 Task: Look for space in Mafinga, Tanzania from 6th September, 2023 to 15th September, 2023 for 6 adults in price range Rs.8000 to Rs.12000. Place can be entire place or private room with 6 bedrooms having 6 beds and 6 bathrooms. Property type can be house, flat, guest house. Amenities needed are: wifi, TV, free parkinig on premises, gym, breakfast. Booking option can be shelf check-in. Required host language is English.
Action: Mouse moved to (569, 114)
Screenshot: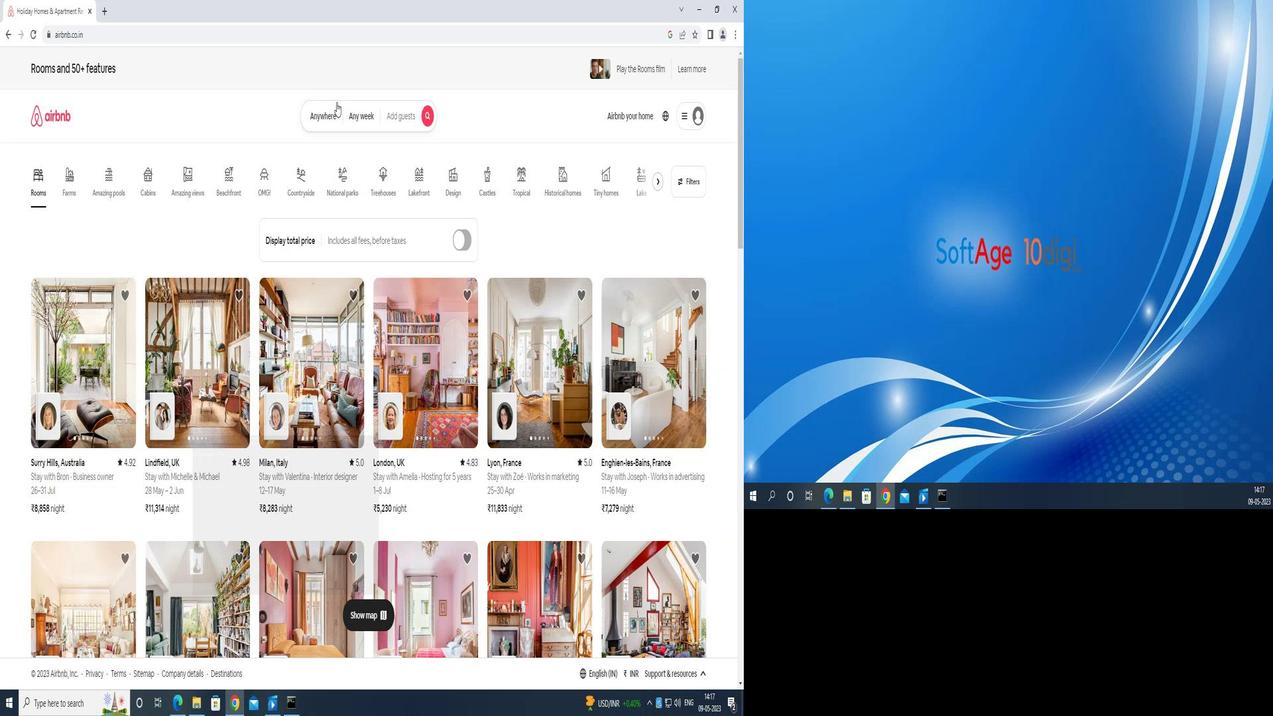 
Action: Mouse pressed left at (569, 114)
Screenshot: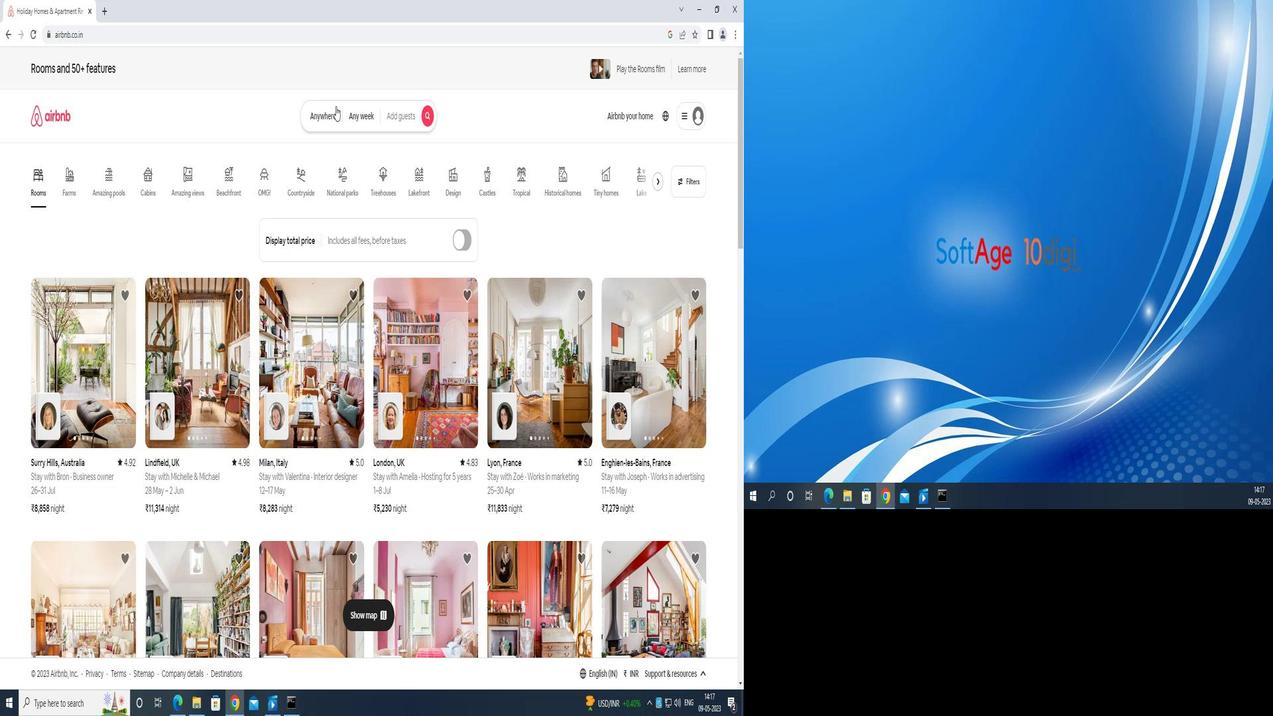 
Action: Mouse moved to (533, 160)
Screenshot: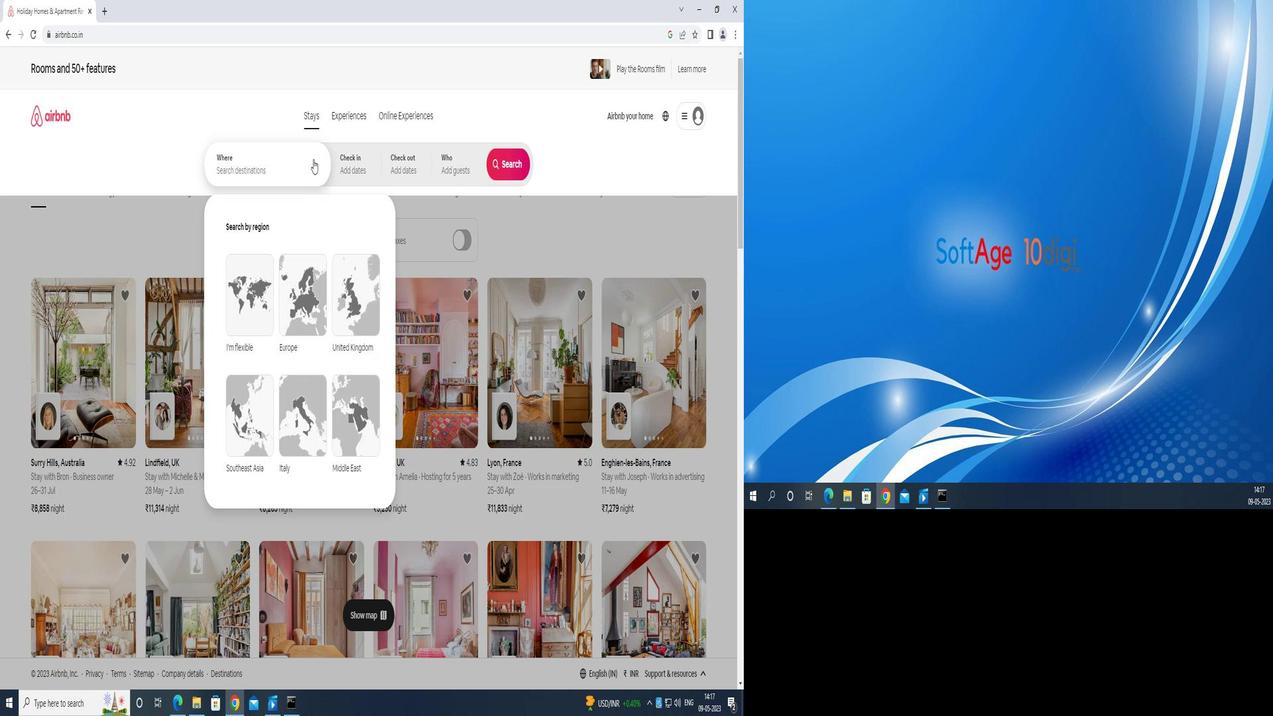 
Action: Mouse pressed left at (533, 160)
Screenshot: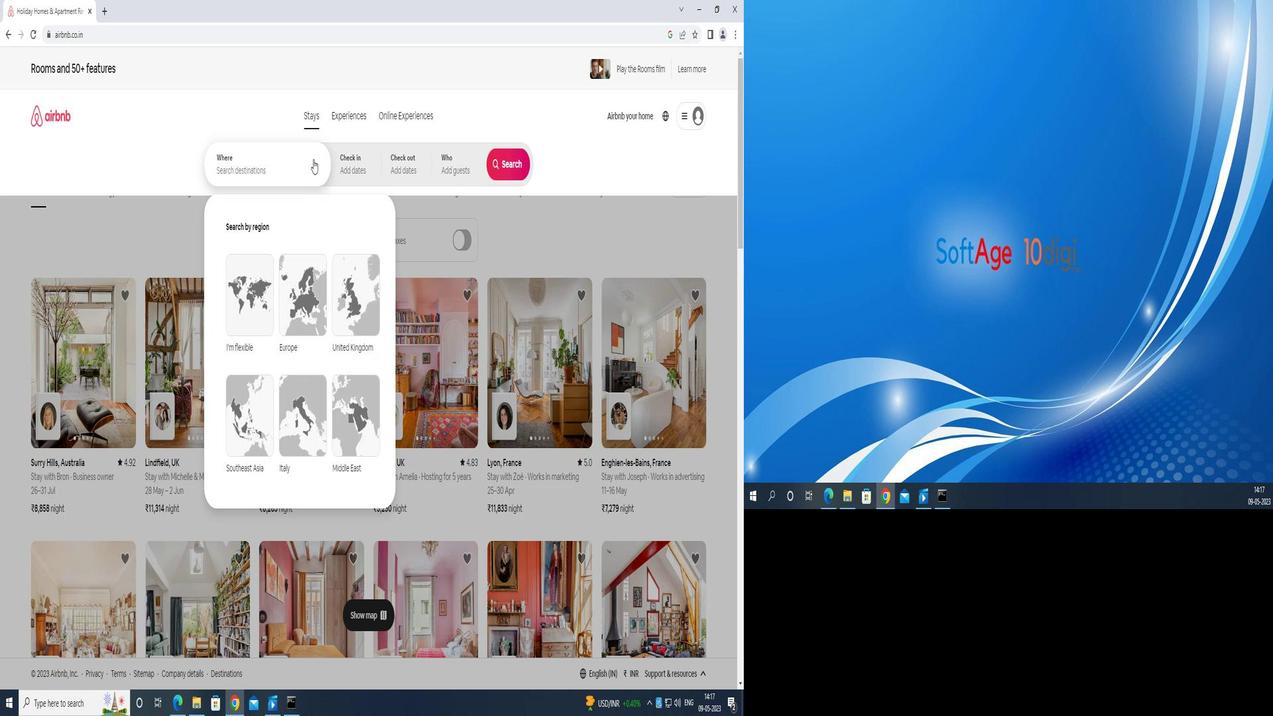 
Action: Mouse moved to (532, 160)
Screenshot: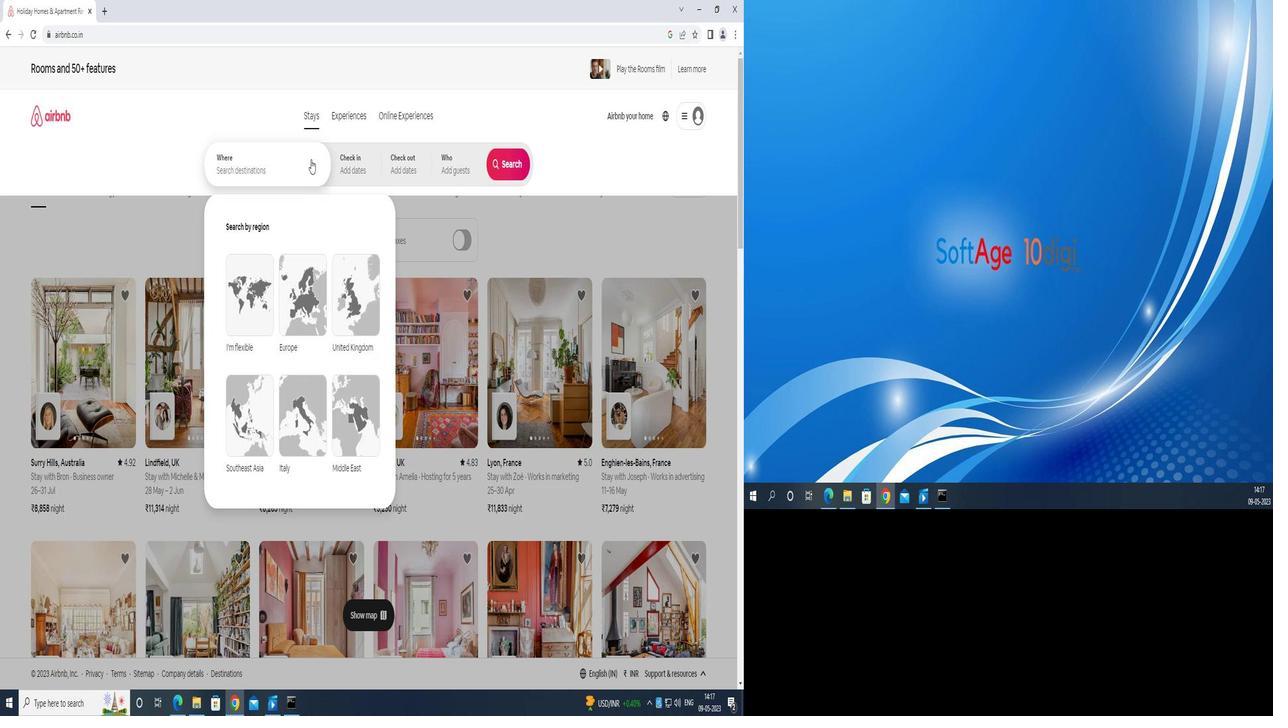 
Action: Key pressed <Key.shift>MAFU<Key.backspace>INF<Key.backspace>GA<Key.space>TANZANIA<Key.enter>
Screenshot: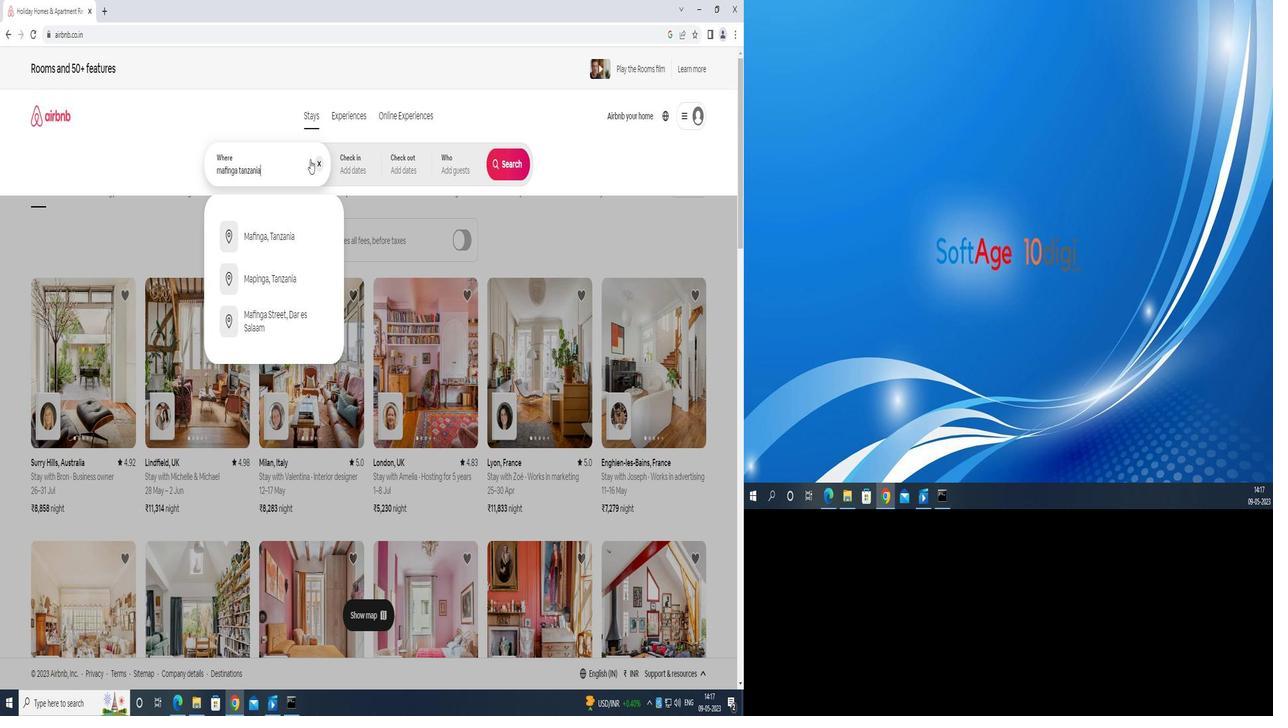 
Action: Mouse moved to (866, 267)
Screenshot: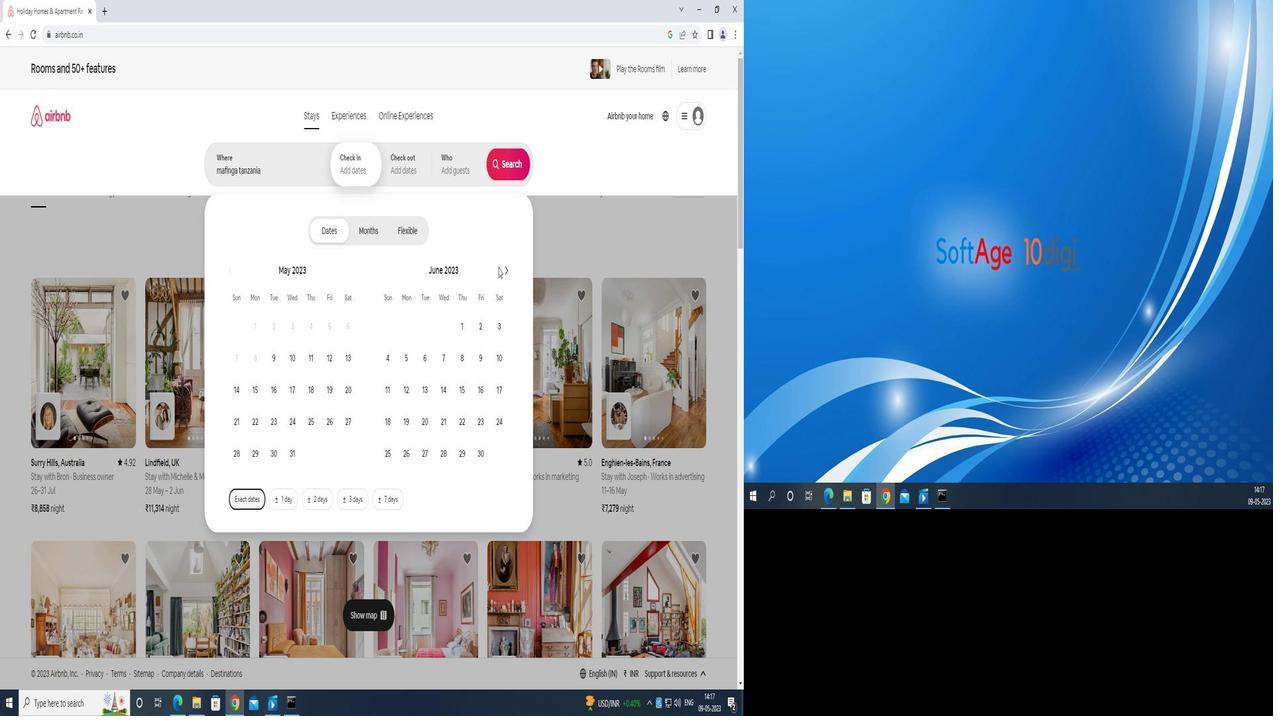 
Action: Mouse pressed left at (866, 267)
Screenshot: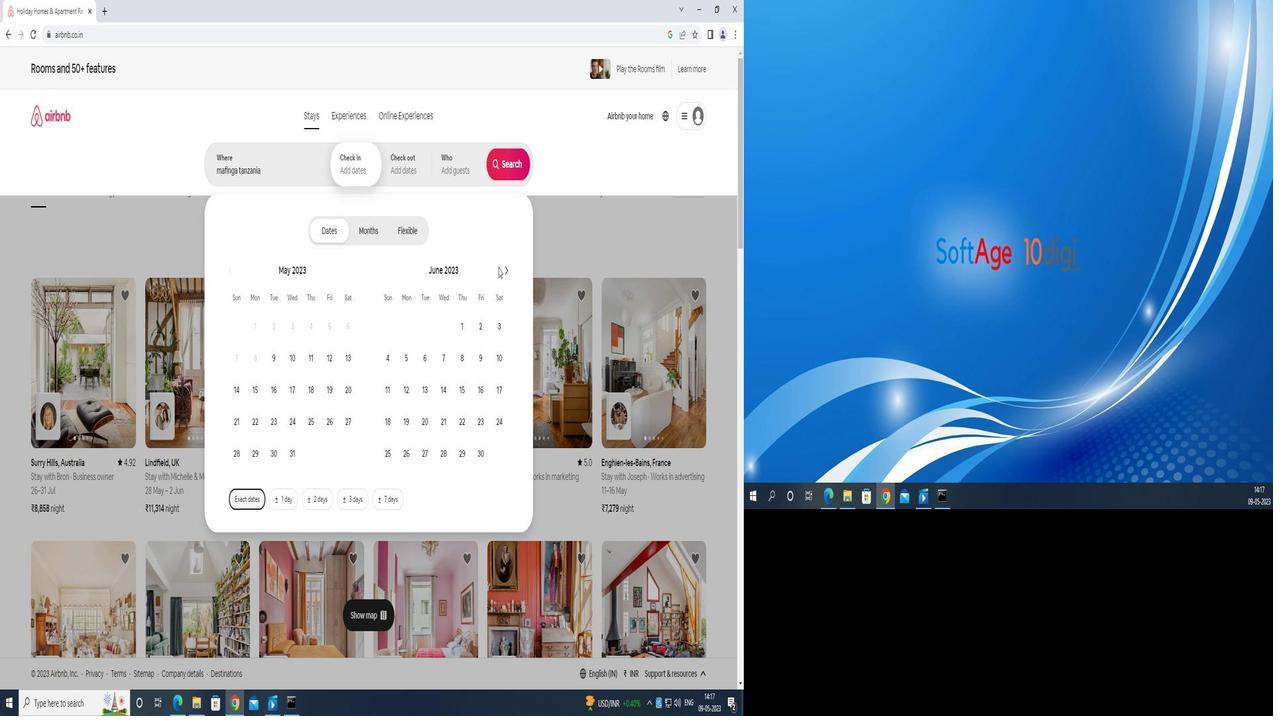 
Action: Mouse moved to (866, 267)
Screenshot: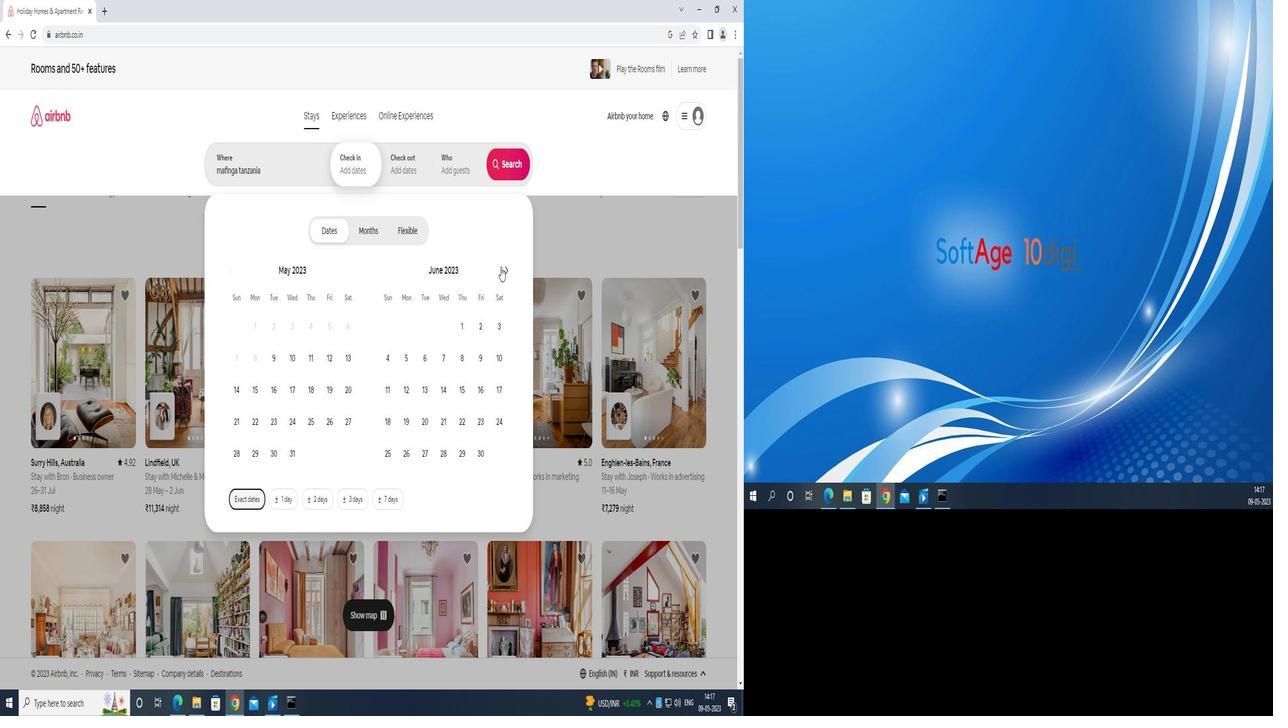 
Action: Mouse pressed left at (866, 267)
Screenshot: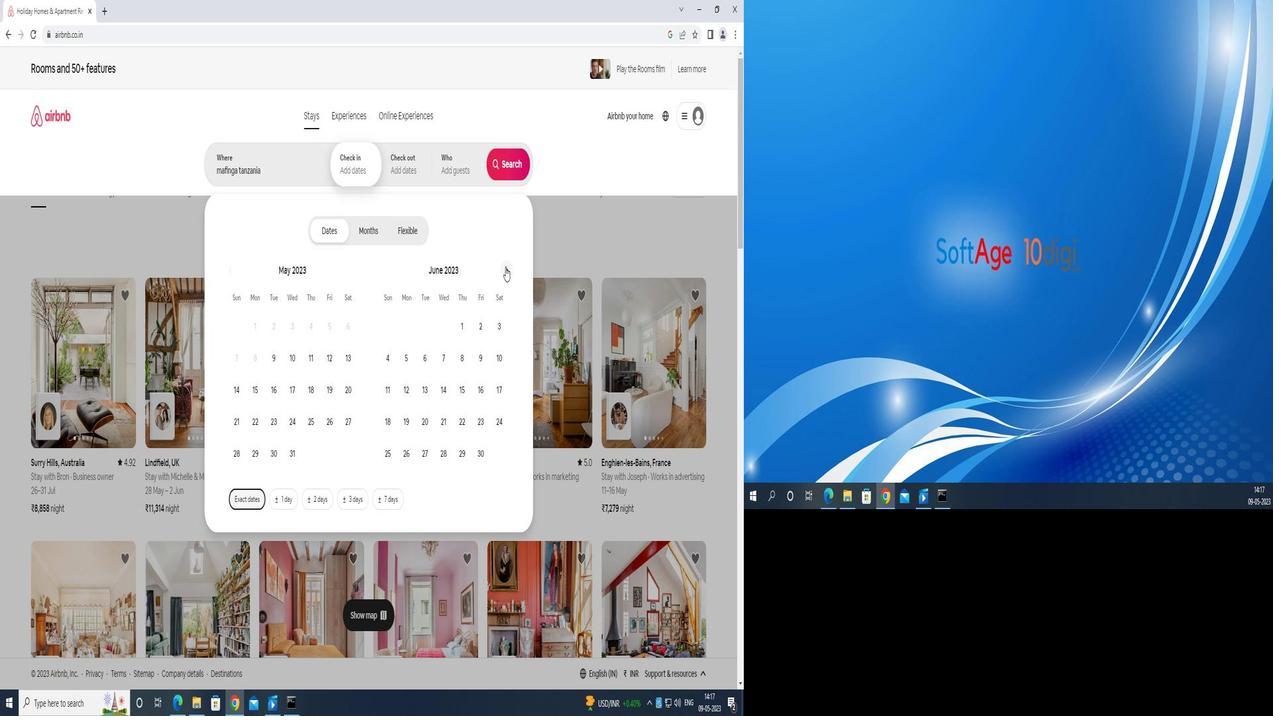 
Action: Mouse pressed left at (866, 267)
Screenshot: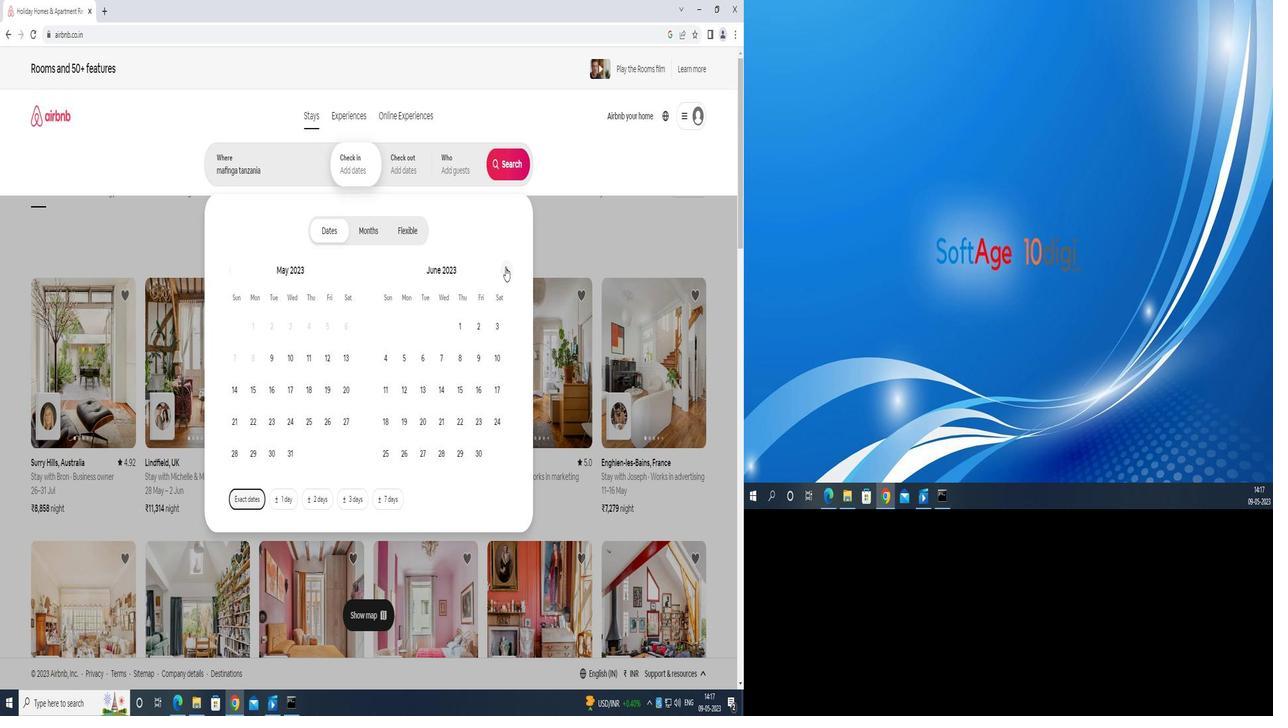 
Action: Mouse moved to (866, 267)
Screenshot: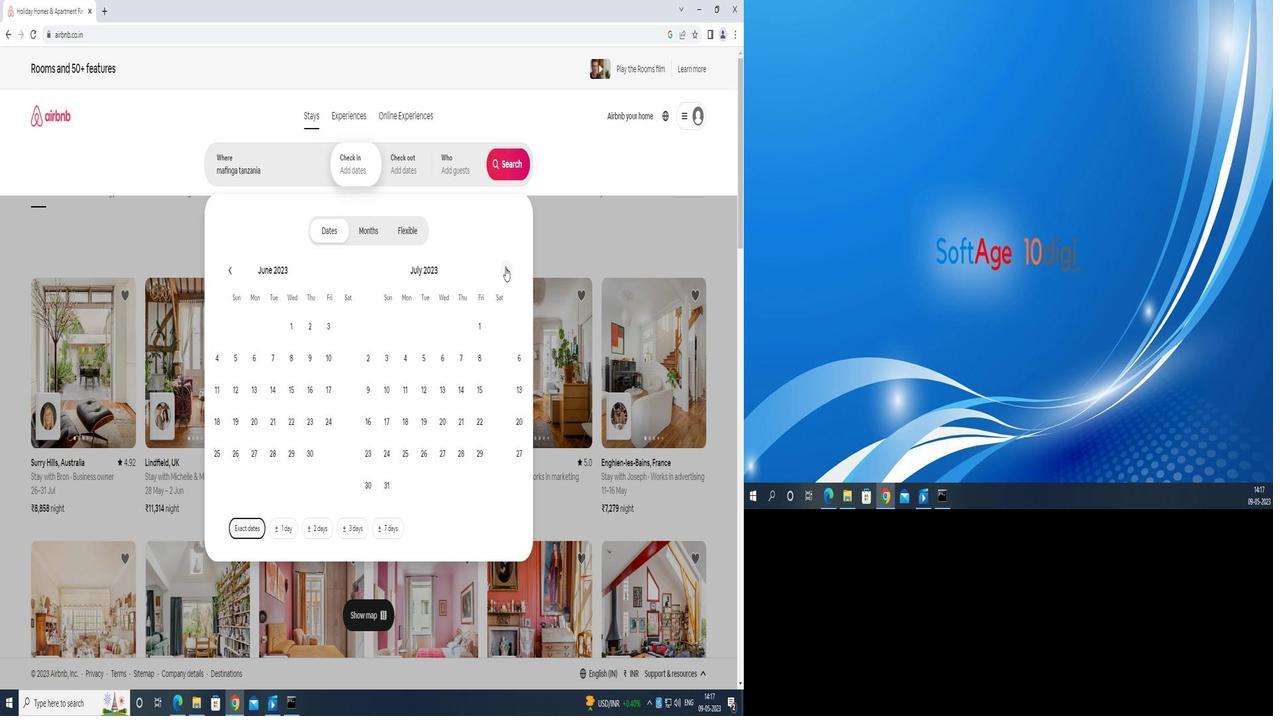 
Action: Mouse pressed left at (866, 267)
Screenshot: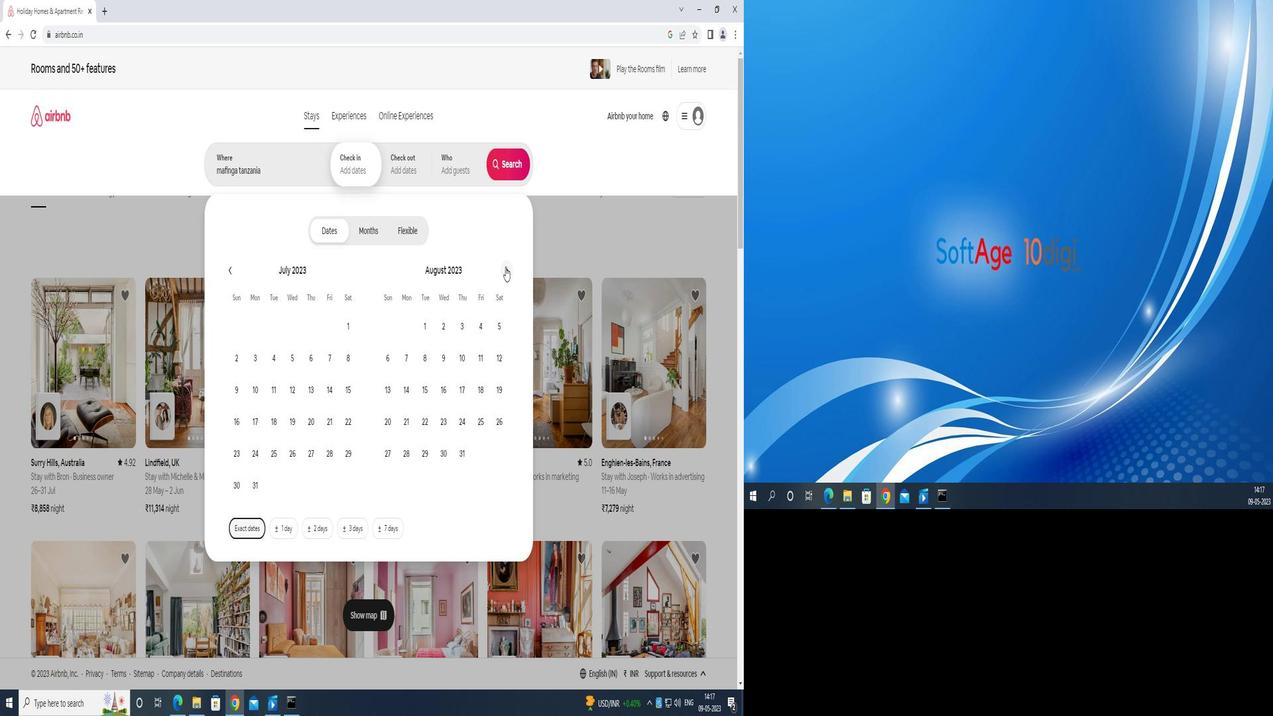 
Action: Mouse moved to (759, 358)
Screenshot: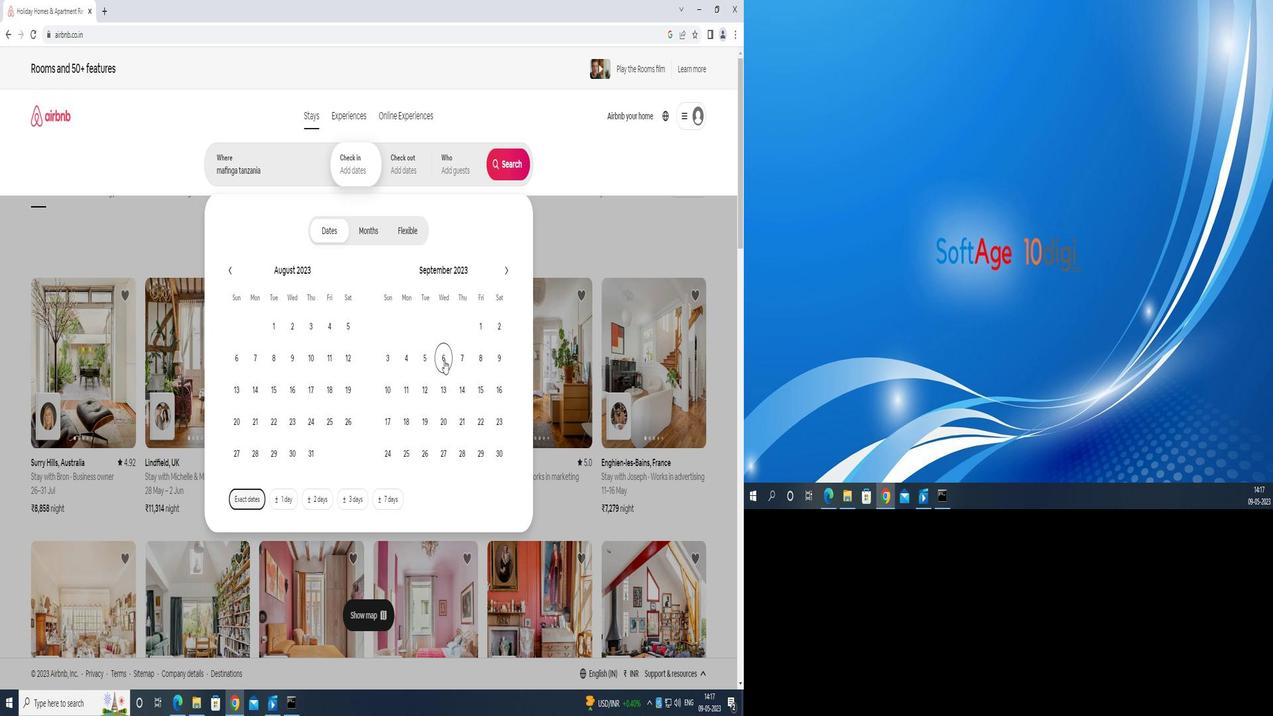 
Action: Mouse pressed left at (759, 358)
Screenshot: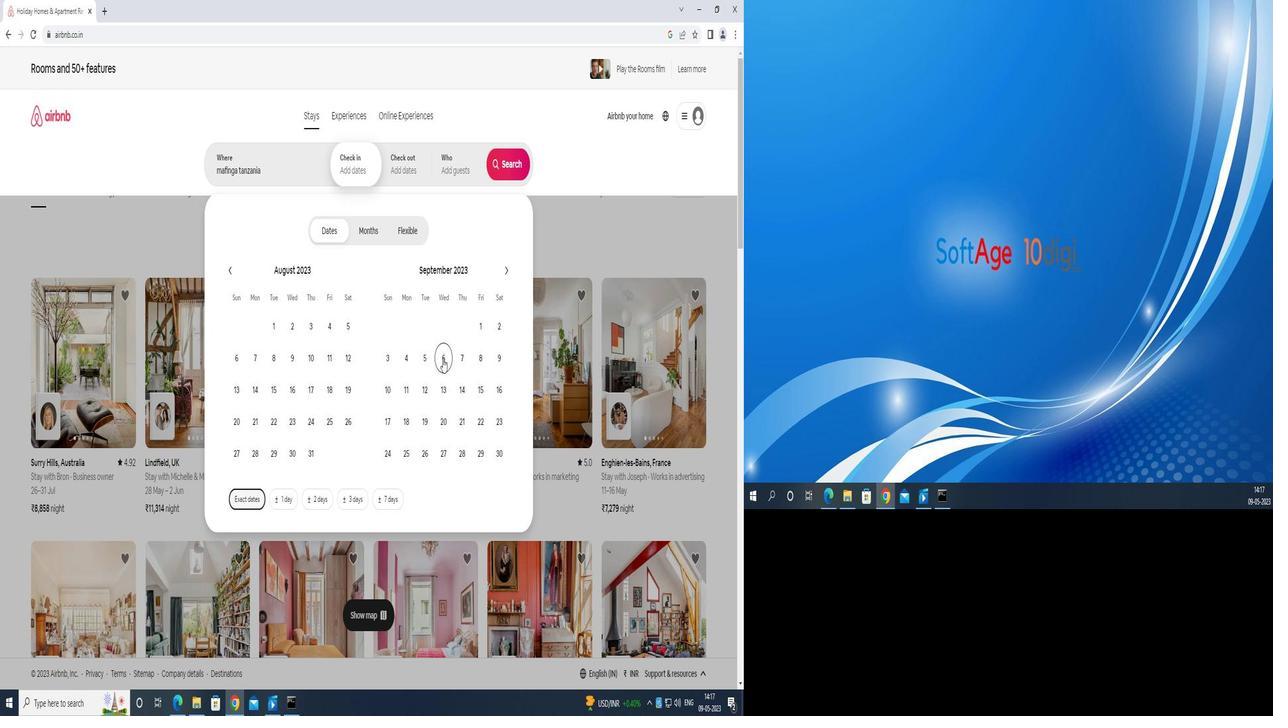 
Action: Mouse moved to (823, 386)
Screenshot: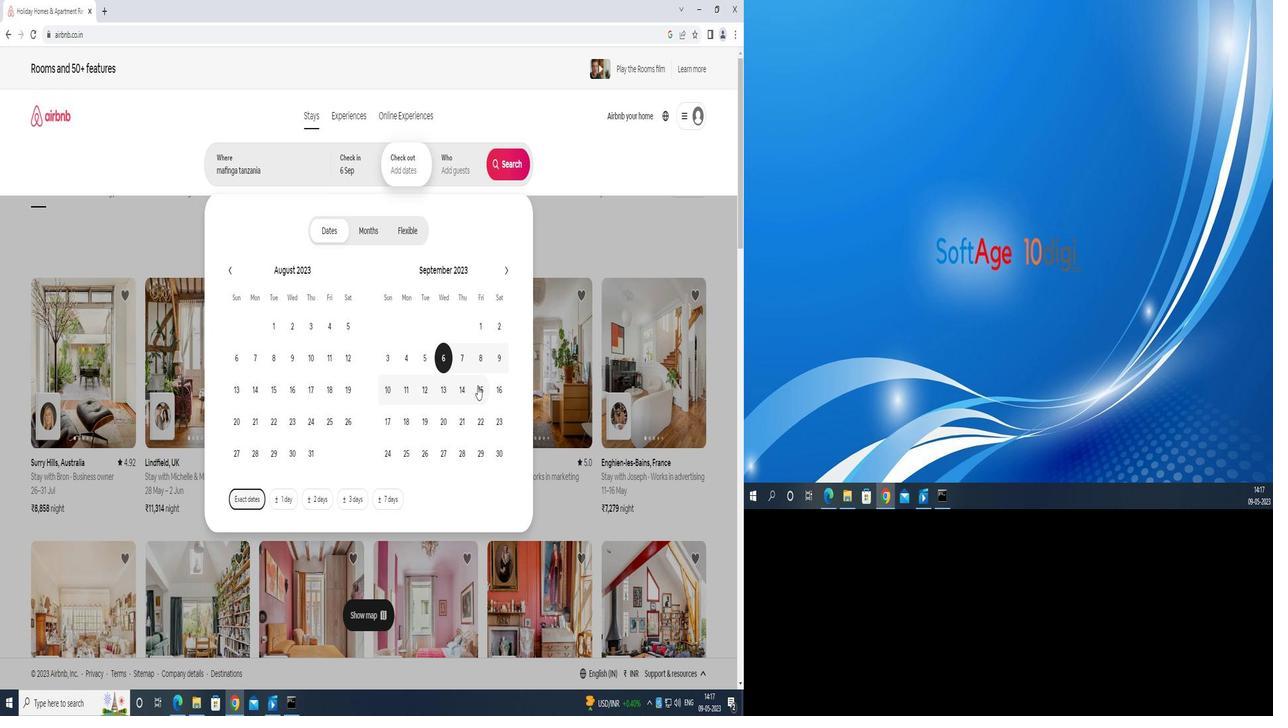 
Action: Mouse pressed left at (823, 386)
Screenshot: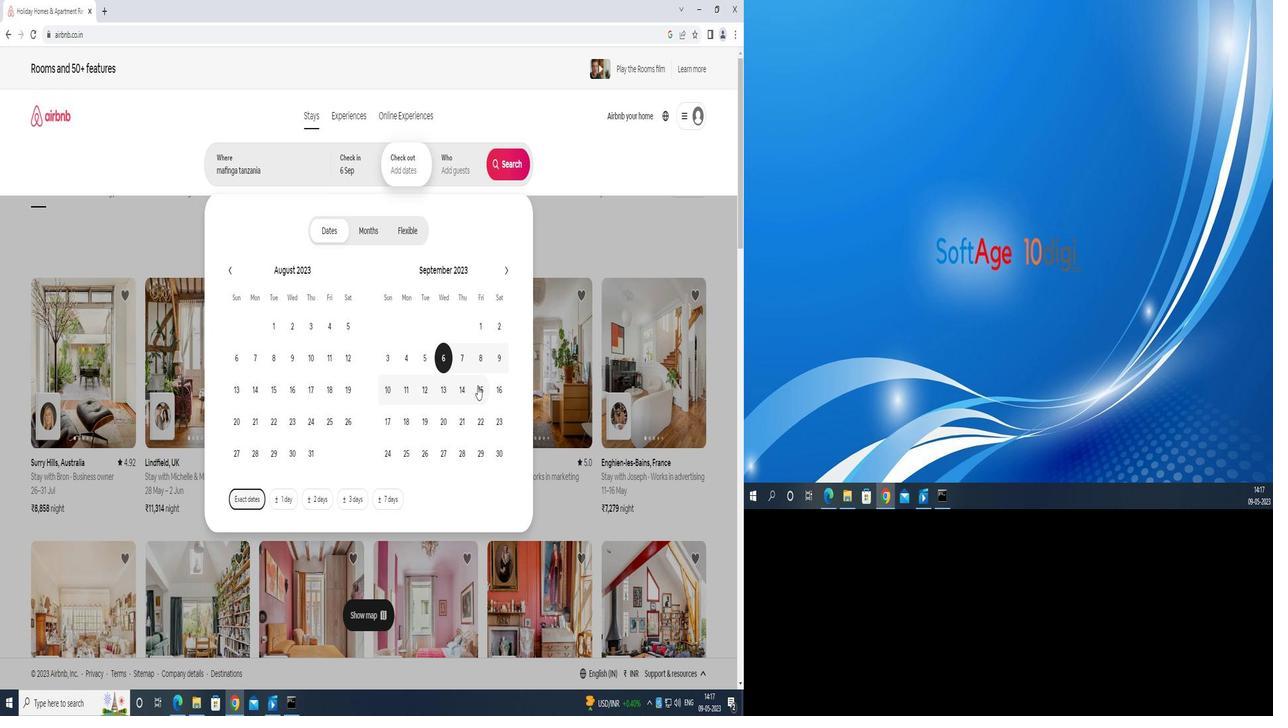 
Action: Mouse moved to (794, 167)
Screenshot: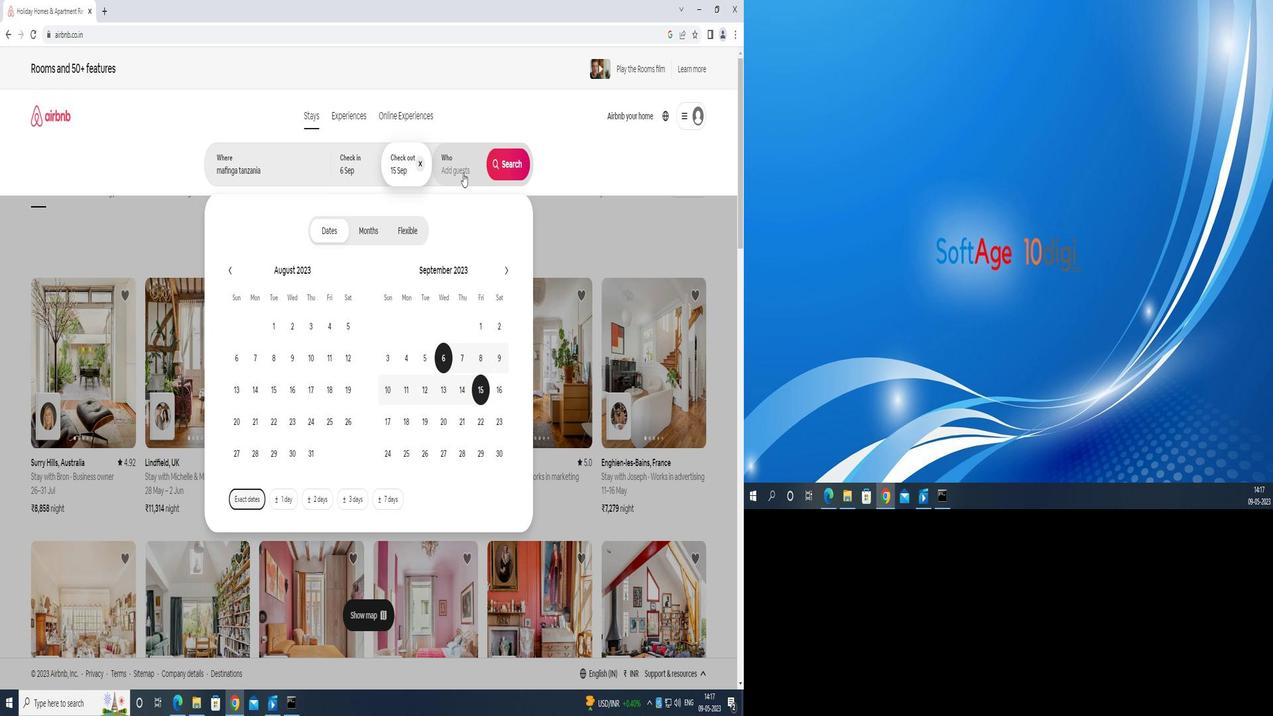 
Action: Mouse pressed left at (794, 167)
Screenshot: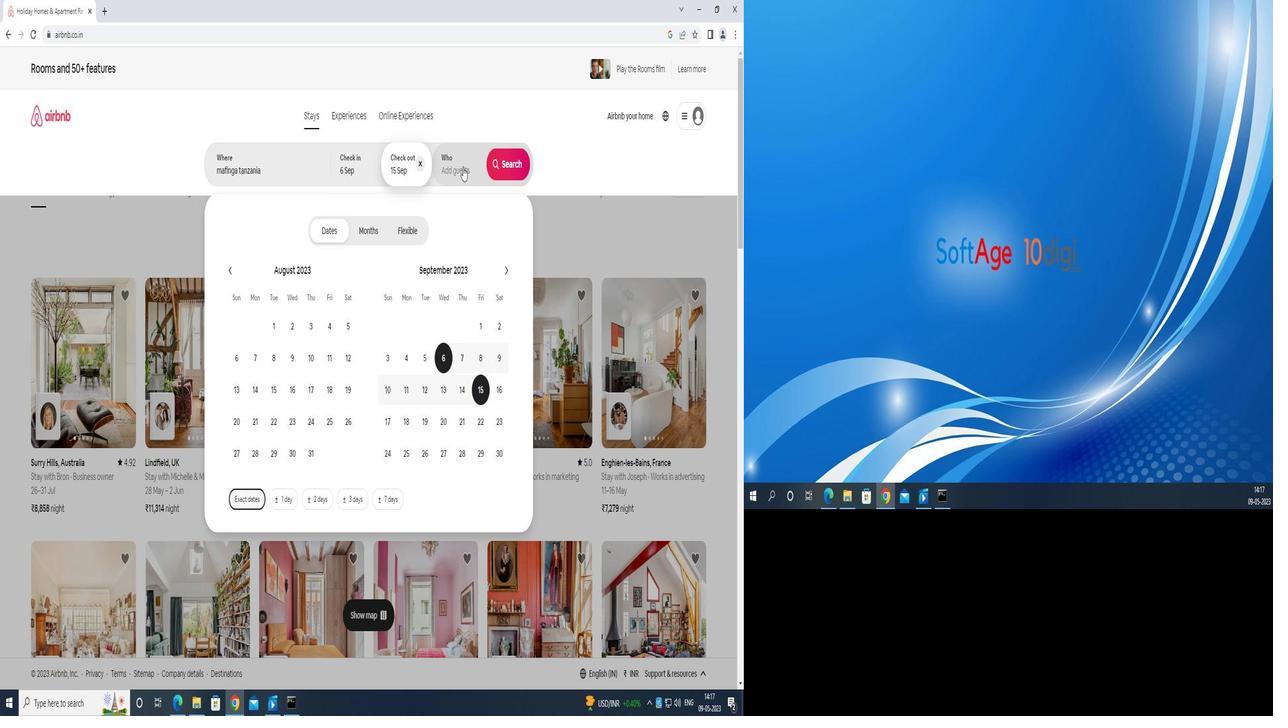 
Action: Mouse moved to (873, 230)
Screenshot: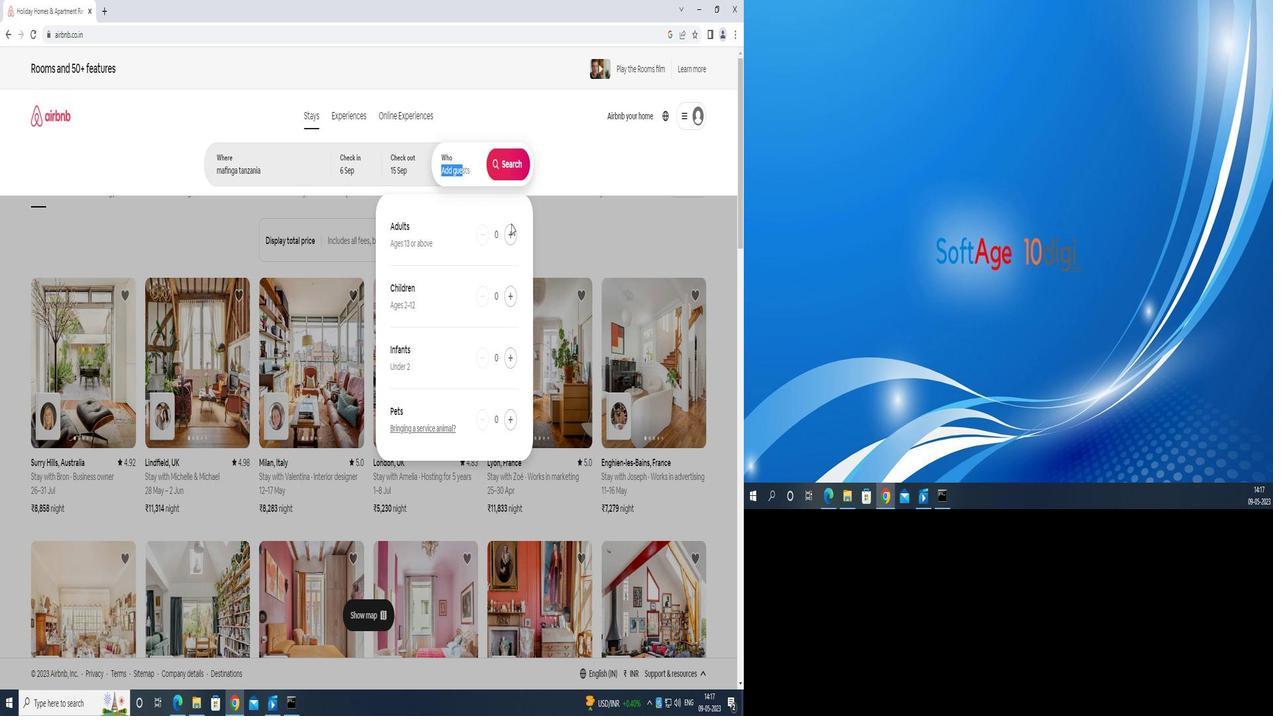 
Action: Mouse pressed left at (873, 230)
Screenshot: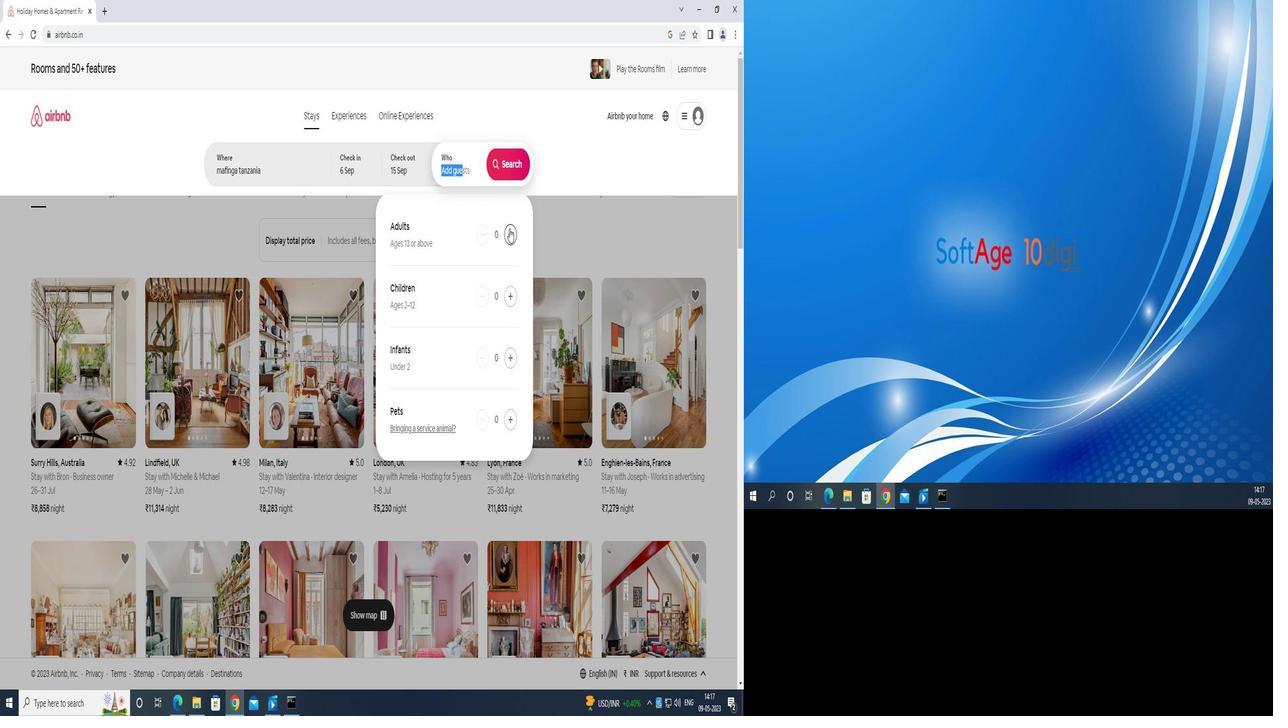 
Action: Mouse moved to (871, 236)
Screenshot: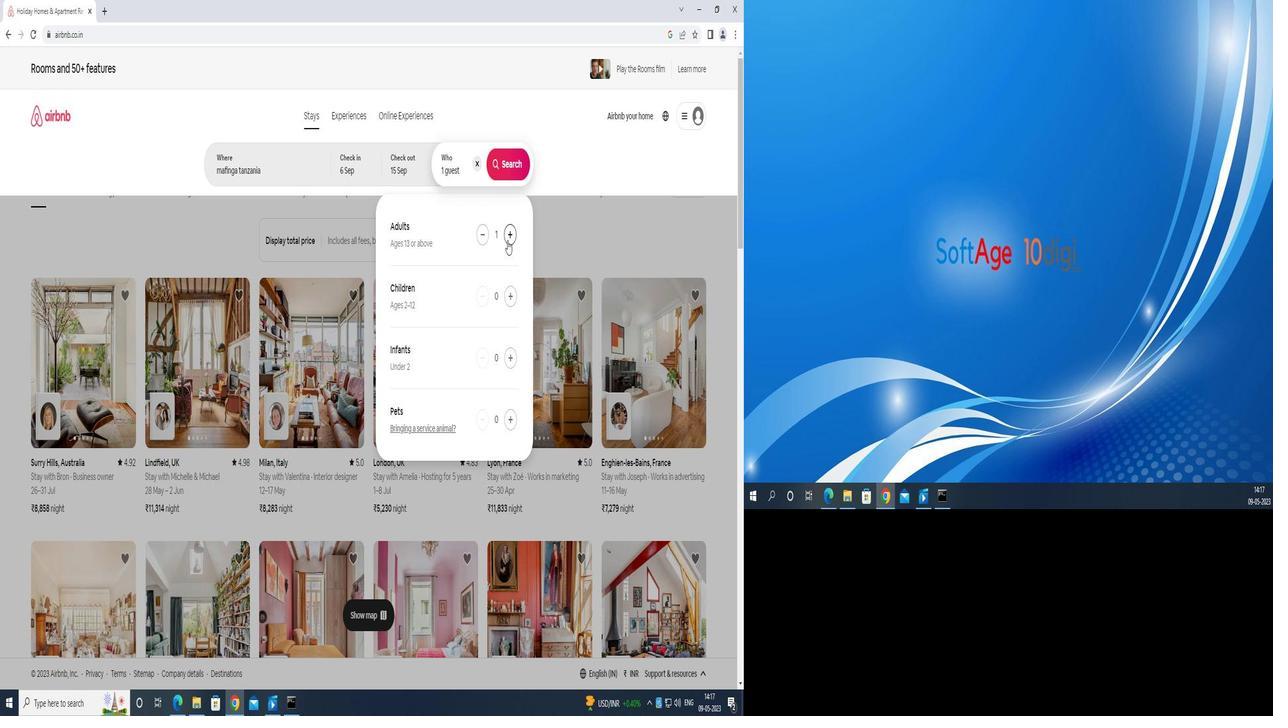 
Action: Mouse pressed left at (871, 236)
Screenshot: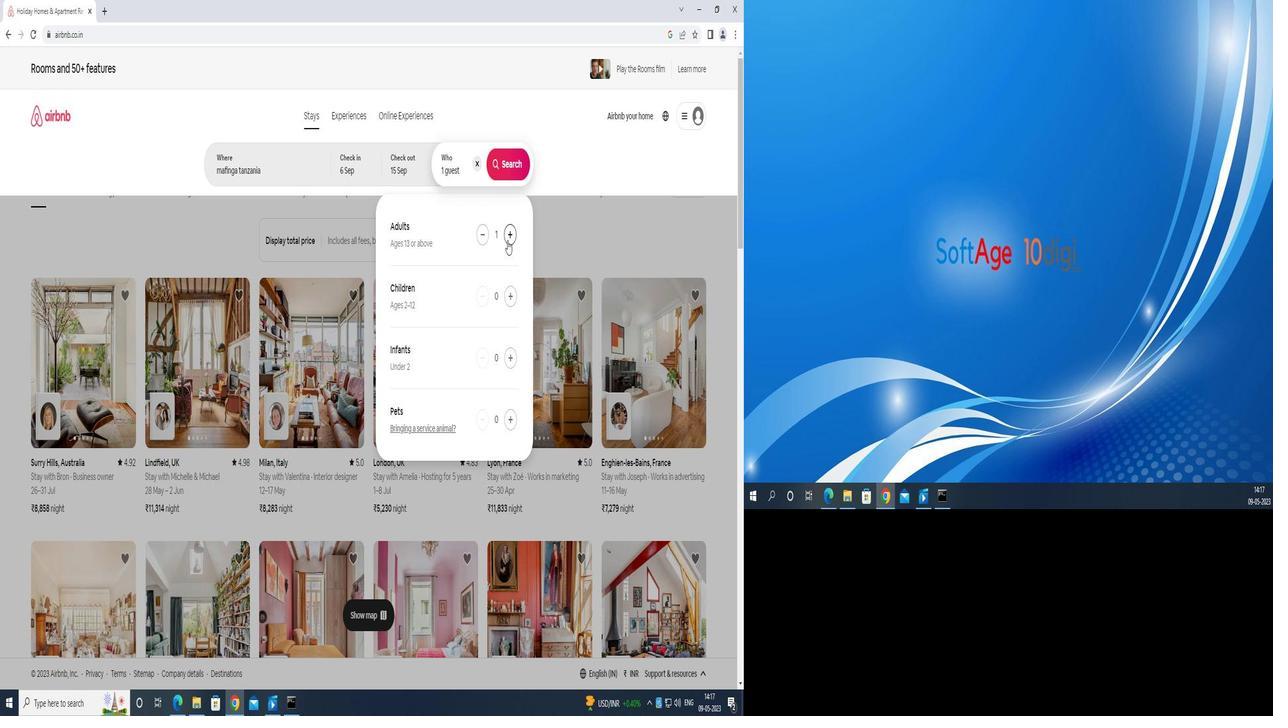 
Action: Mouse moved to (872, 236)
Screenshot: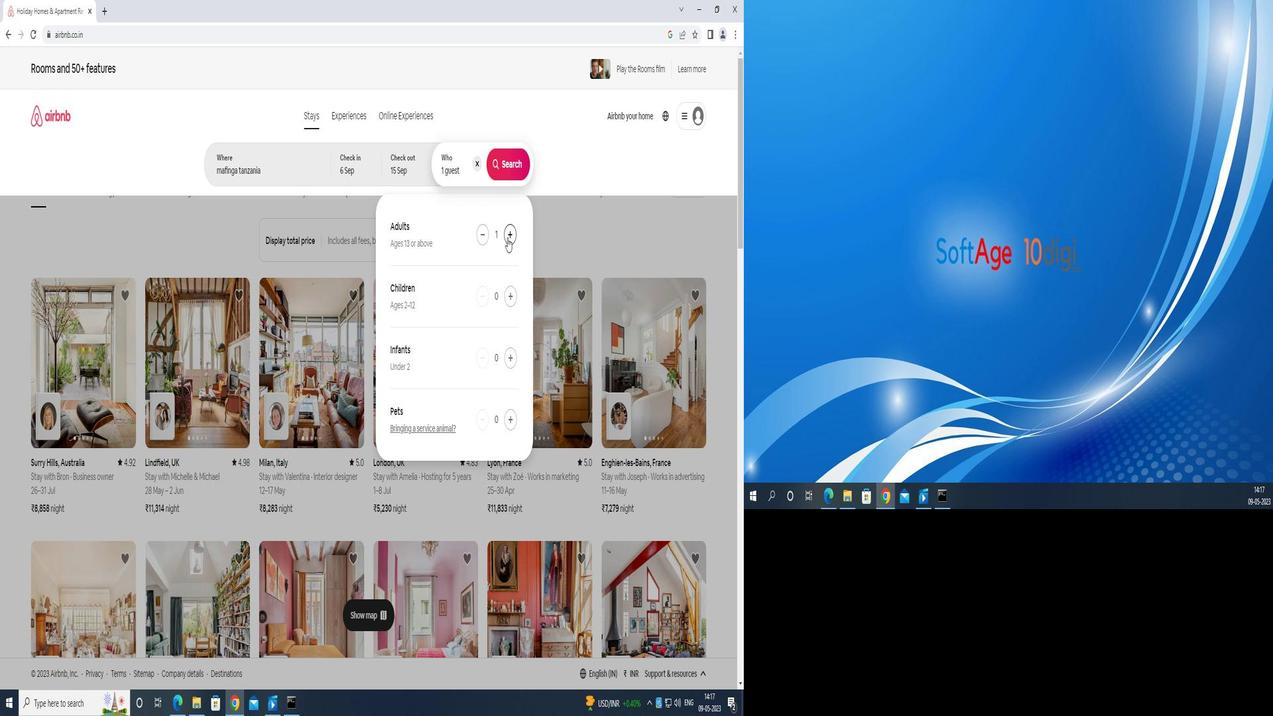 
Action: Mouse pressed left at (872, 236)
Screenshot: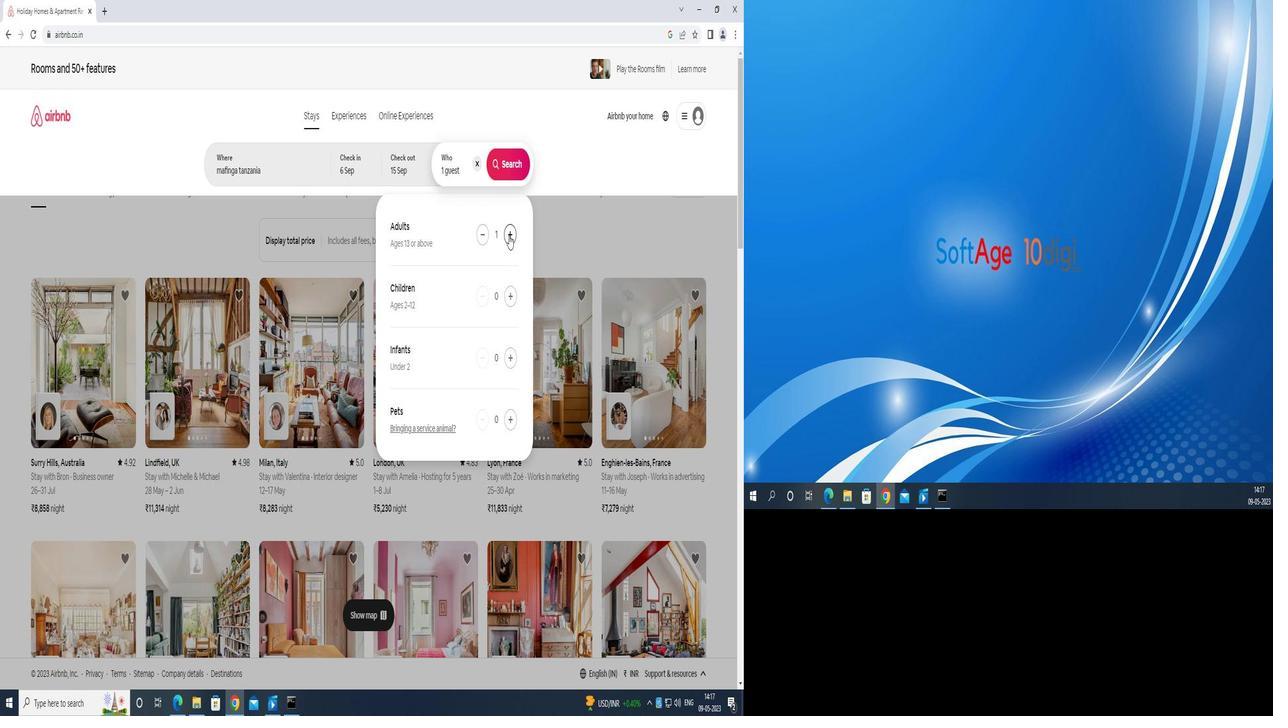 
Action: Mouse moved to (873, 236)
Screenshot: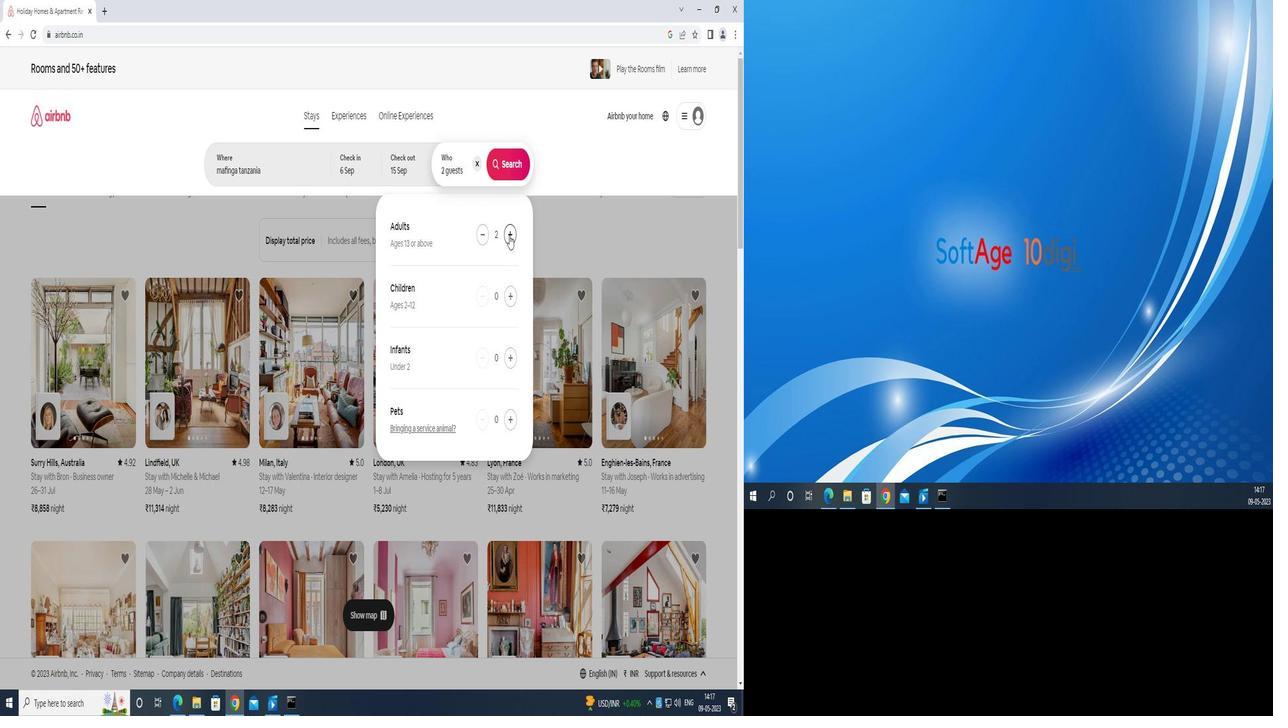 
Action: Mouse pressed left at (873, 236)
Screenshot: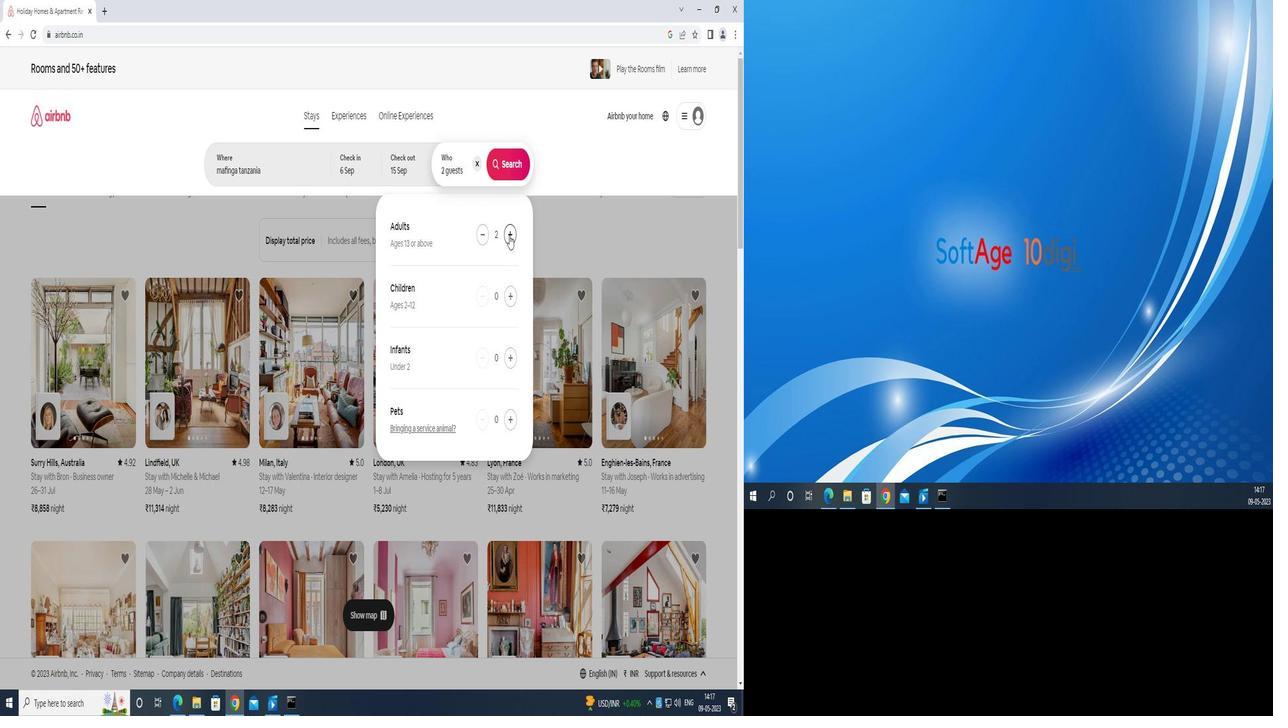 
Action: Mouse moved to (874, 236)
Screenshot: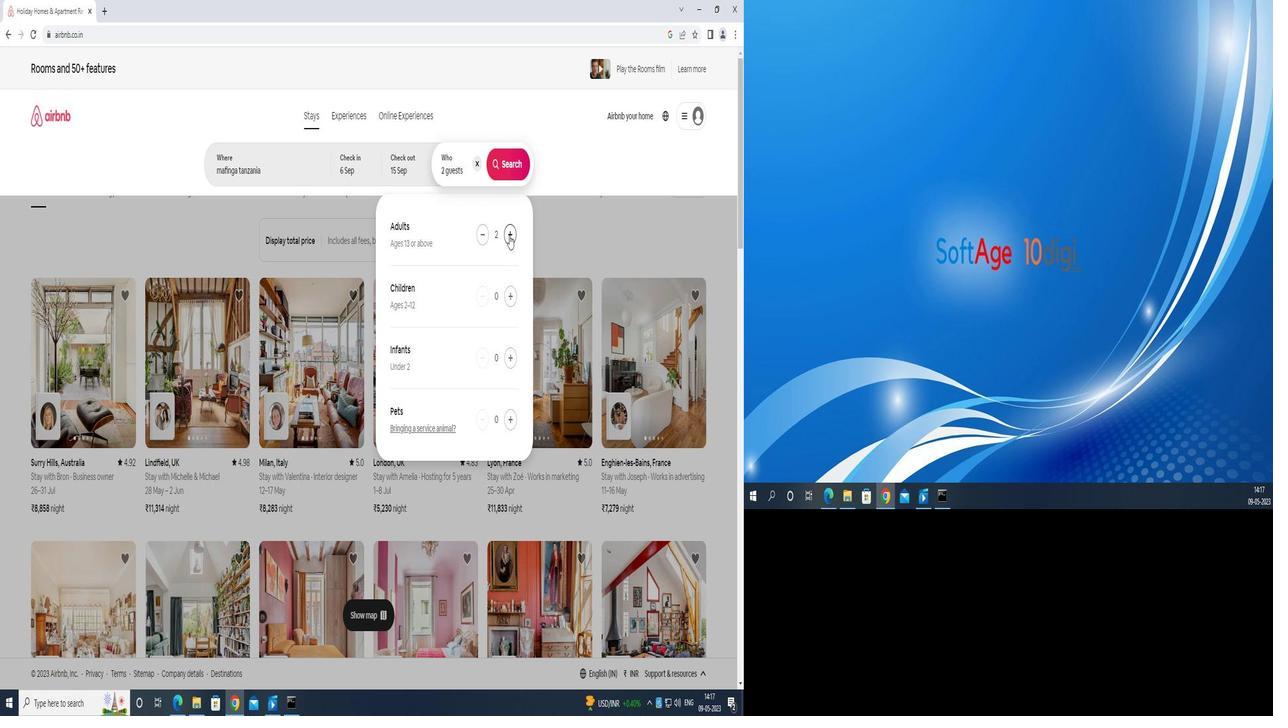 
Action: Mouse pressed left at (874, 236)
Screenshot: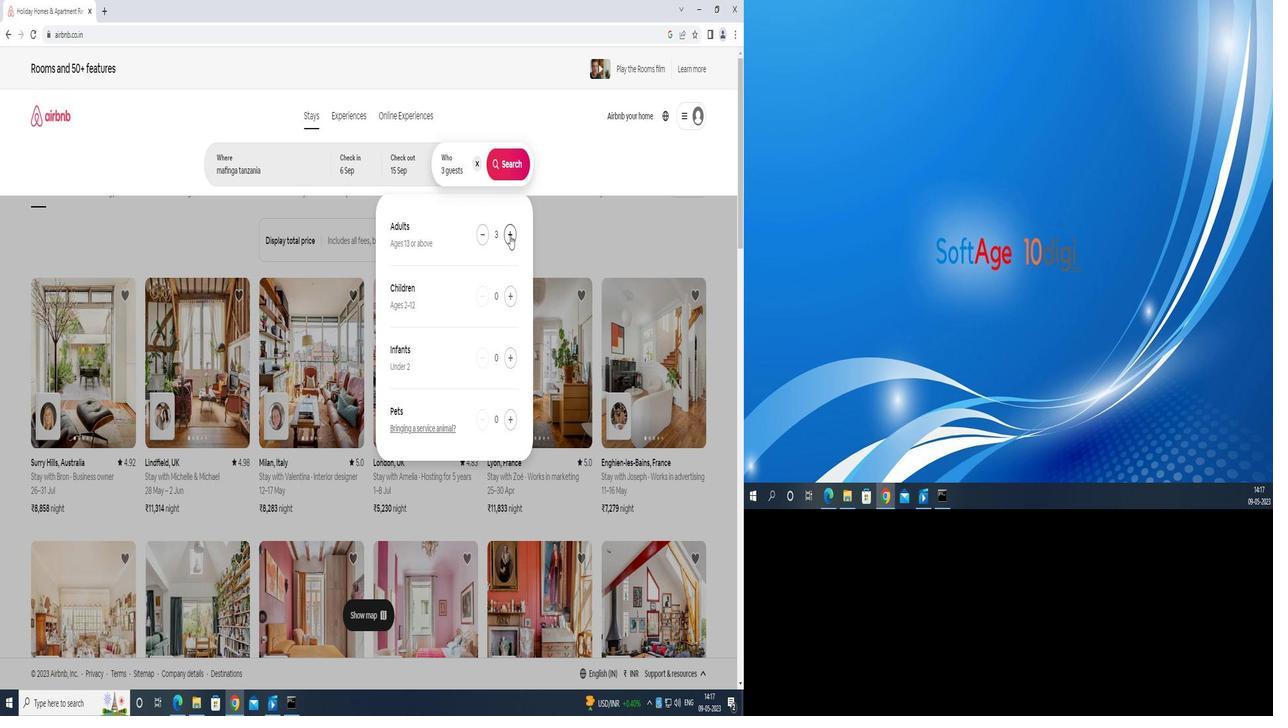 
Action: Mouse pressed left at (874, 236)
Screenshot: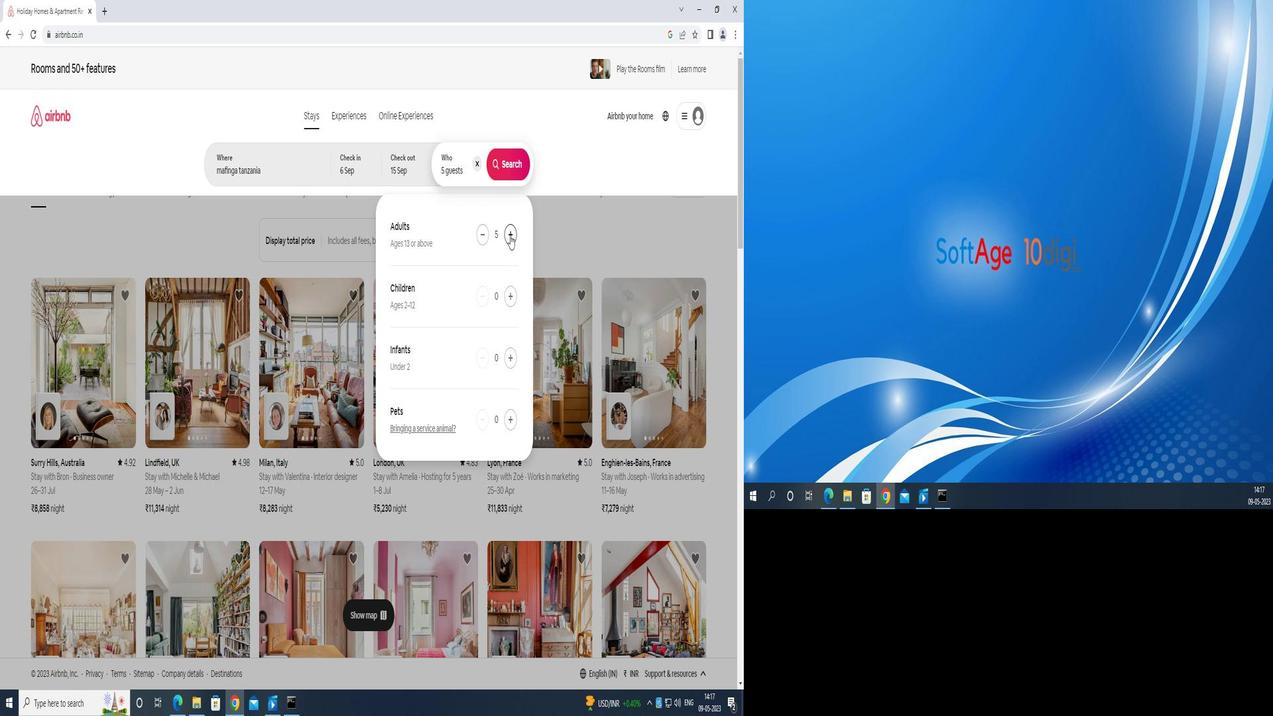 
Action: Mouse moved to (864, 168)
Screenshot: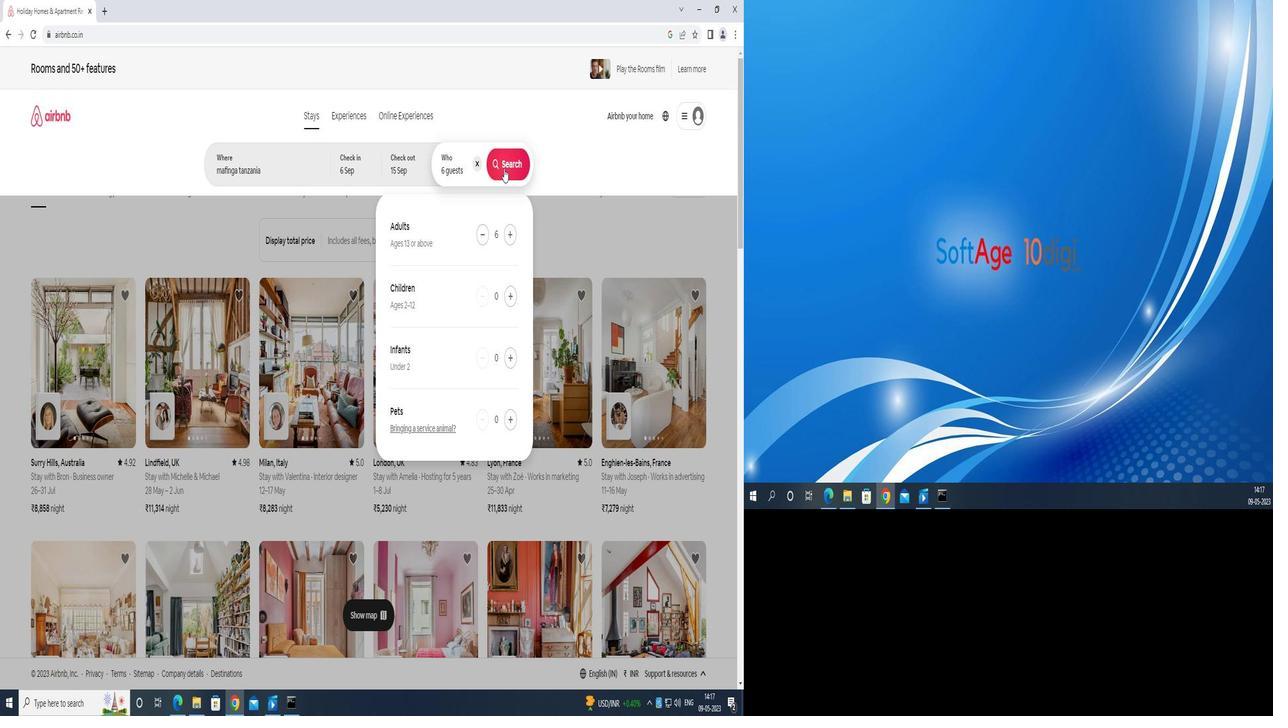 
Action: Mouse pressed left at (864, 168)
Screenshot: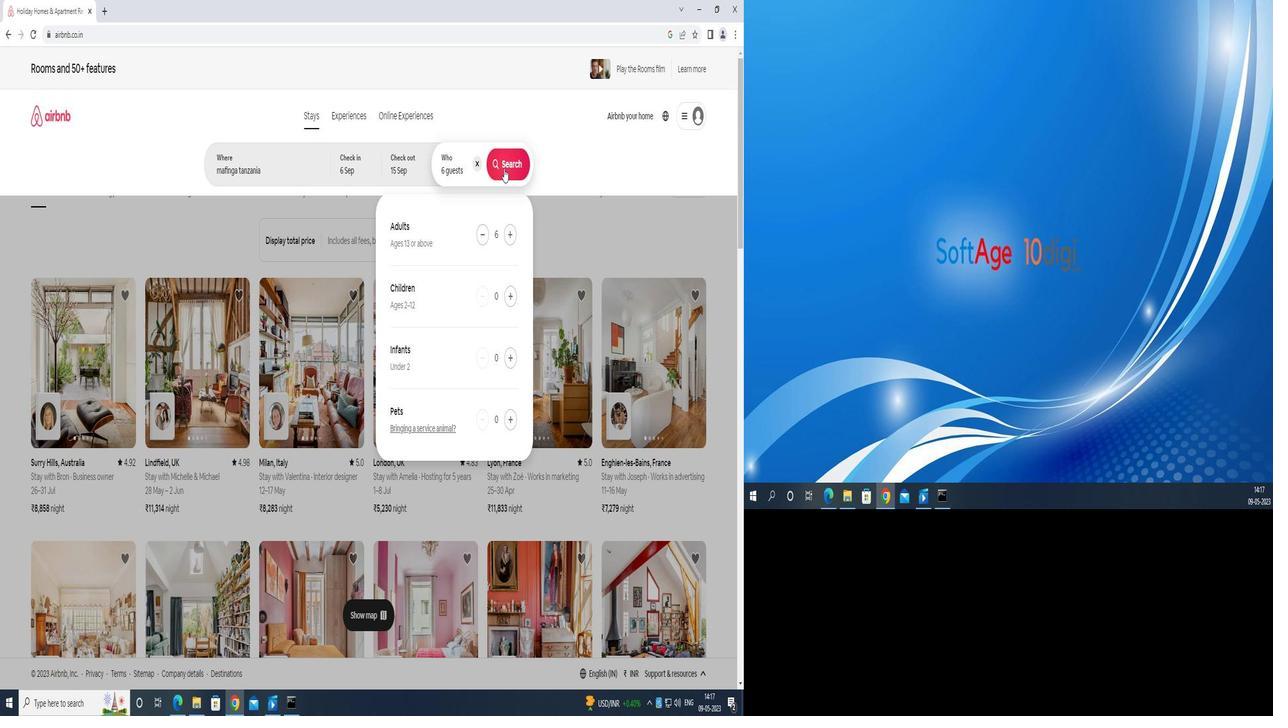 
Action: Mouse moved to (1214, 120)
Screenshot: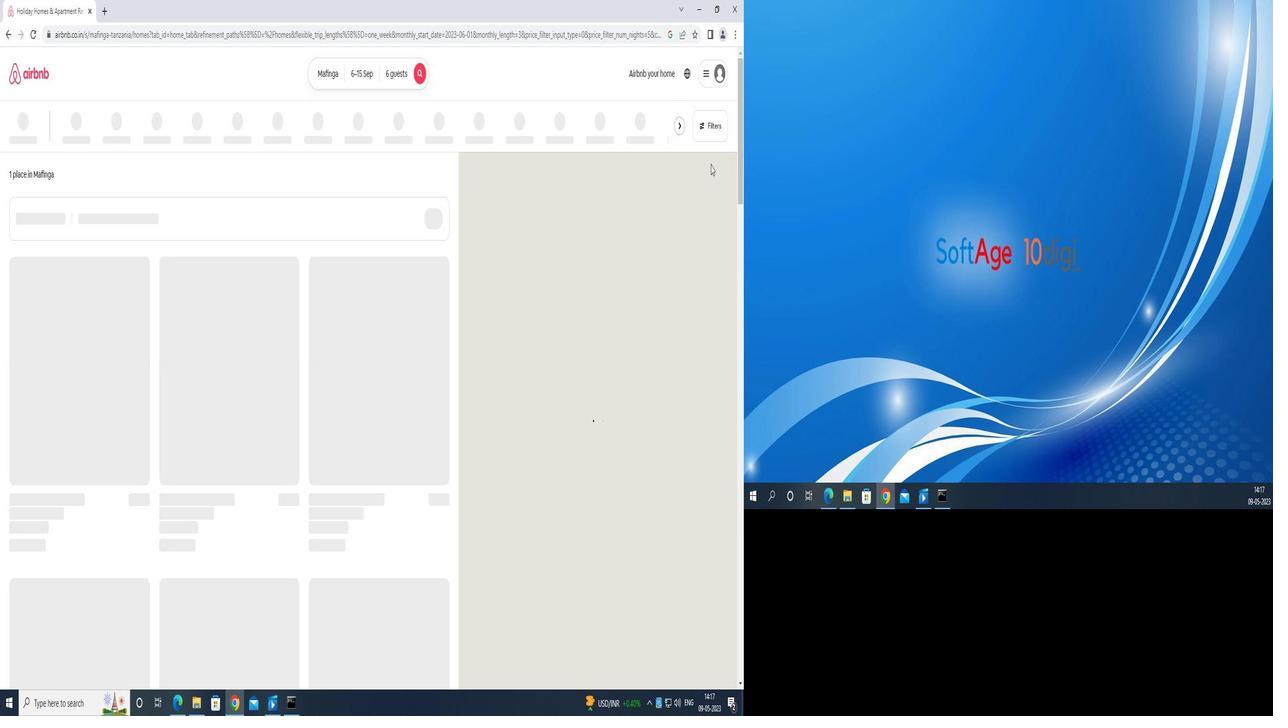 
Action: Mouse pressed left at (1214, 120)
Screenshot: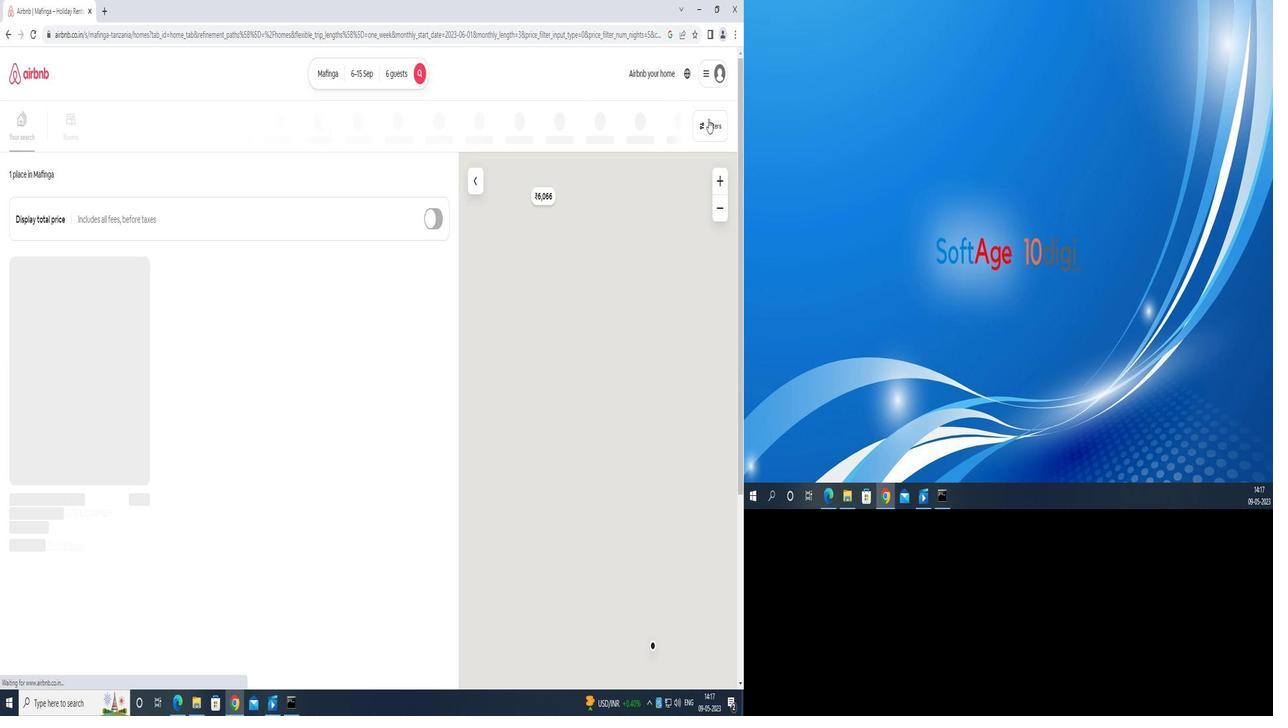 
Action: Mouse moved to (519, 438)
Screenshot: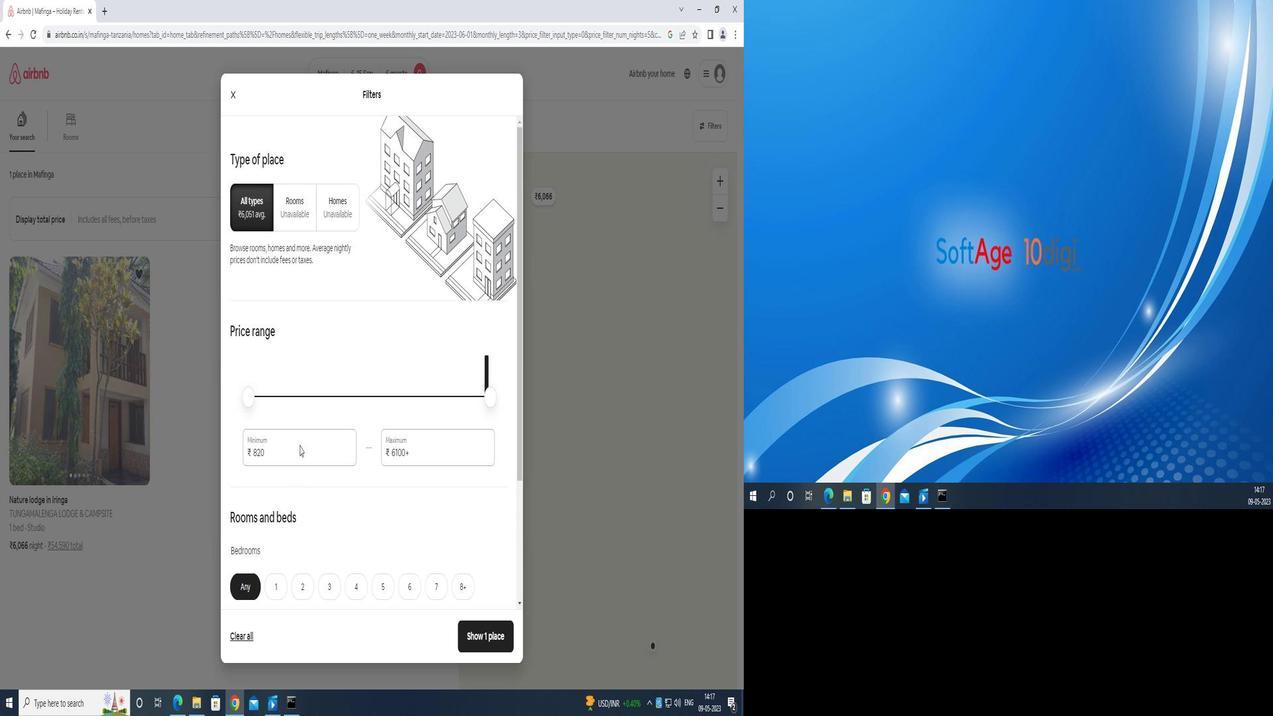 
Action: Mouse pressed left at (519, 438)
Screenshot: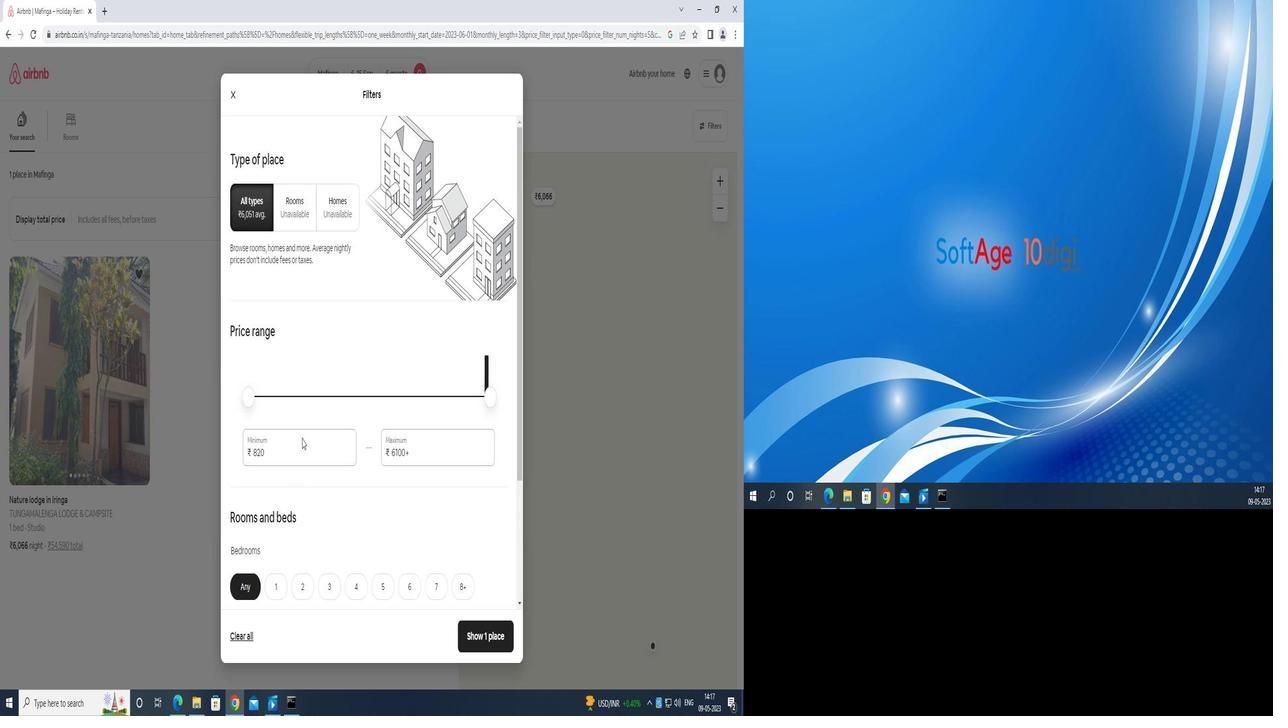 
Action: Mouse moved to (536, 419)
Screenshot: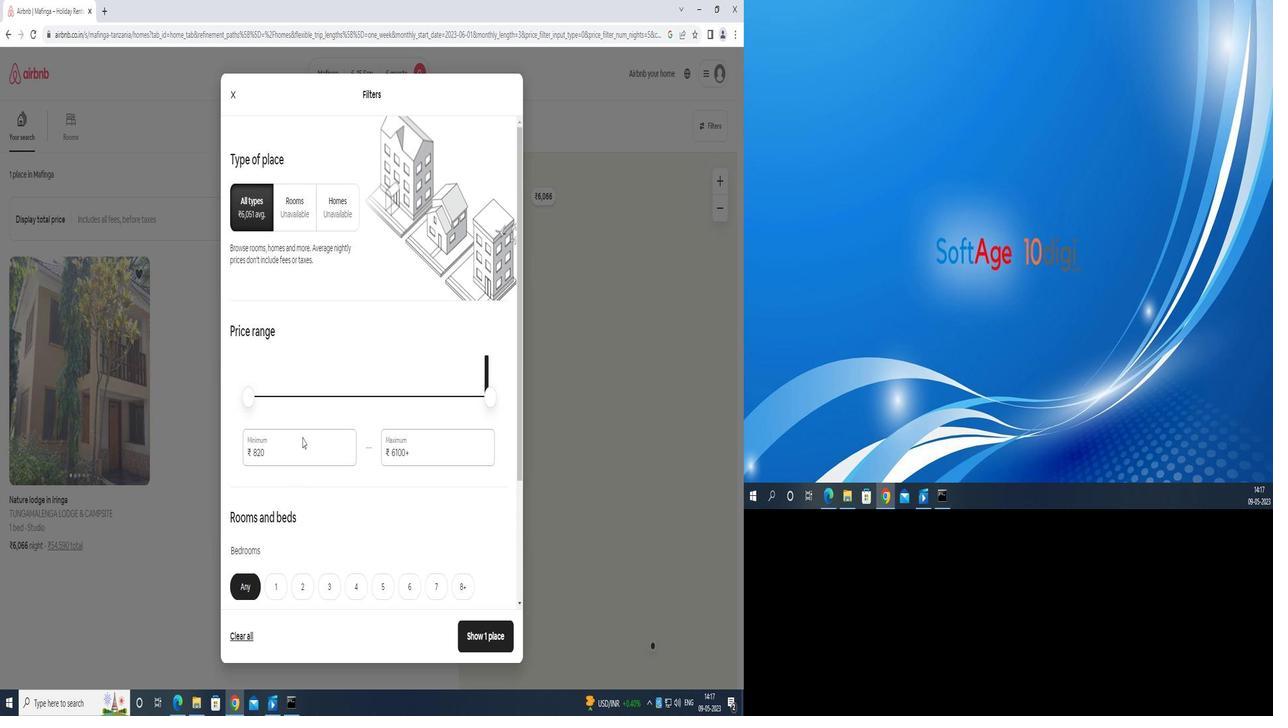 
Action: Key pressed <Key.backspace><Key.backspace><Key.backspace><Key.backspace><Key.backspace><Key.backspace><Key.backspace><Key.backspace><Key.backspace><Key.backspace>5<Key.backspace>8000
Screenshot: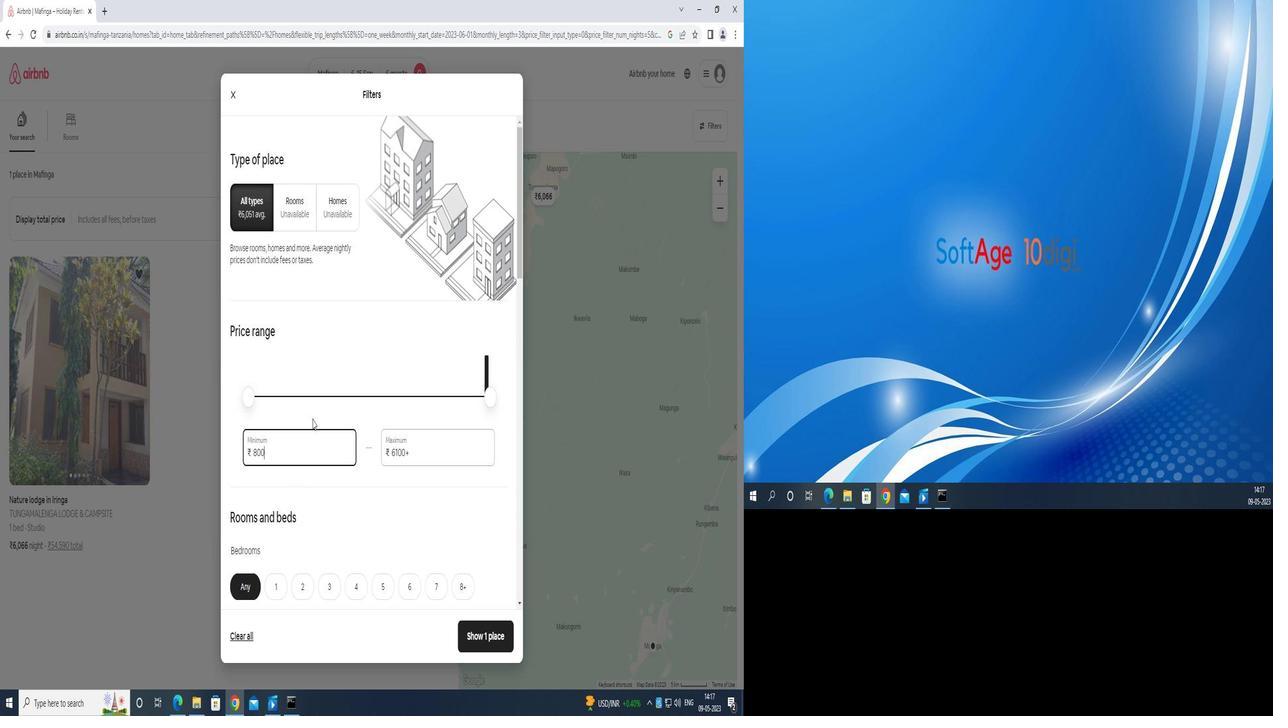 
Action: Mouse moved to (718, 440)
Screenshot: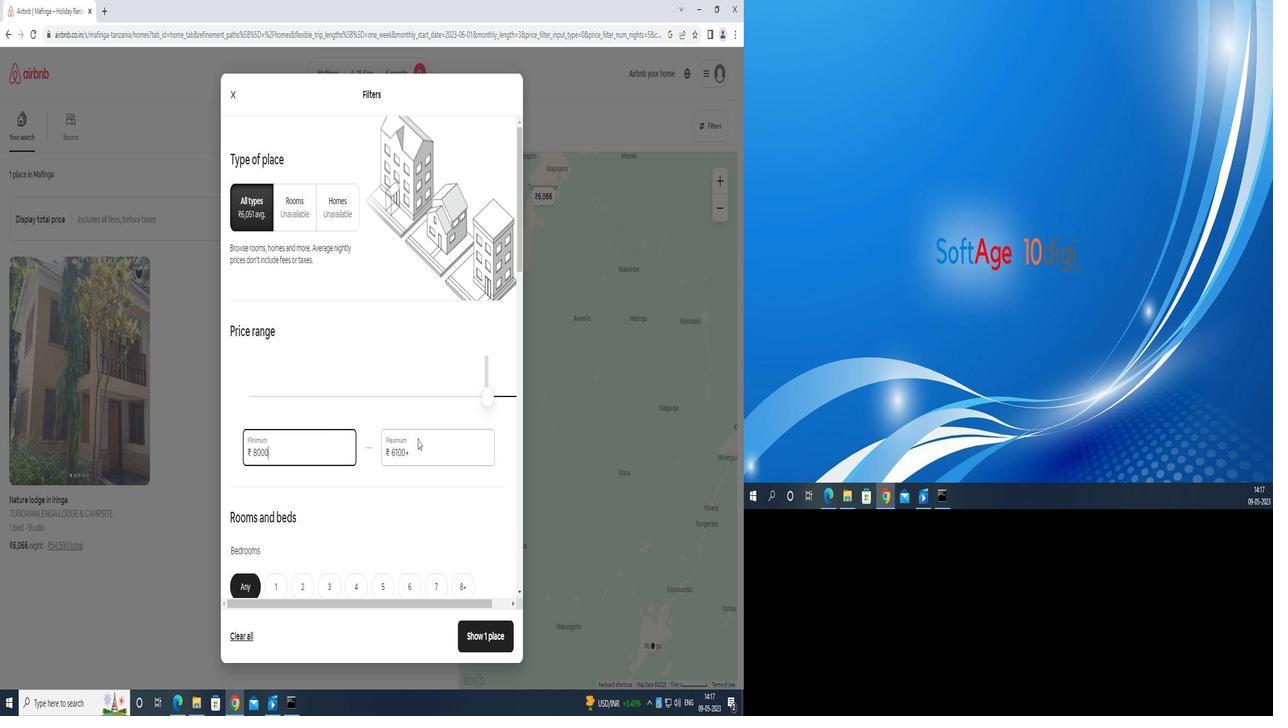 
Action: Mouse pressed left at (718, 440)
Screenshot: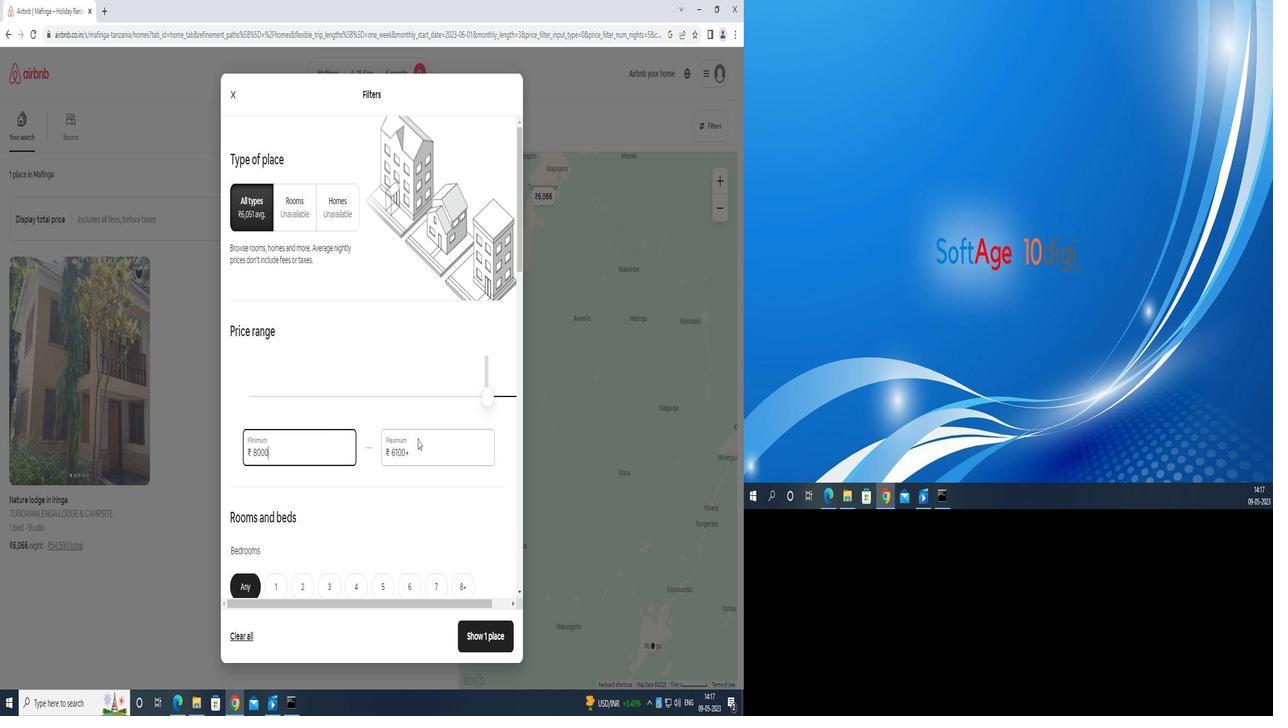 
Action: Mouse moved to (761, 437)
Screenshot: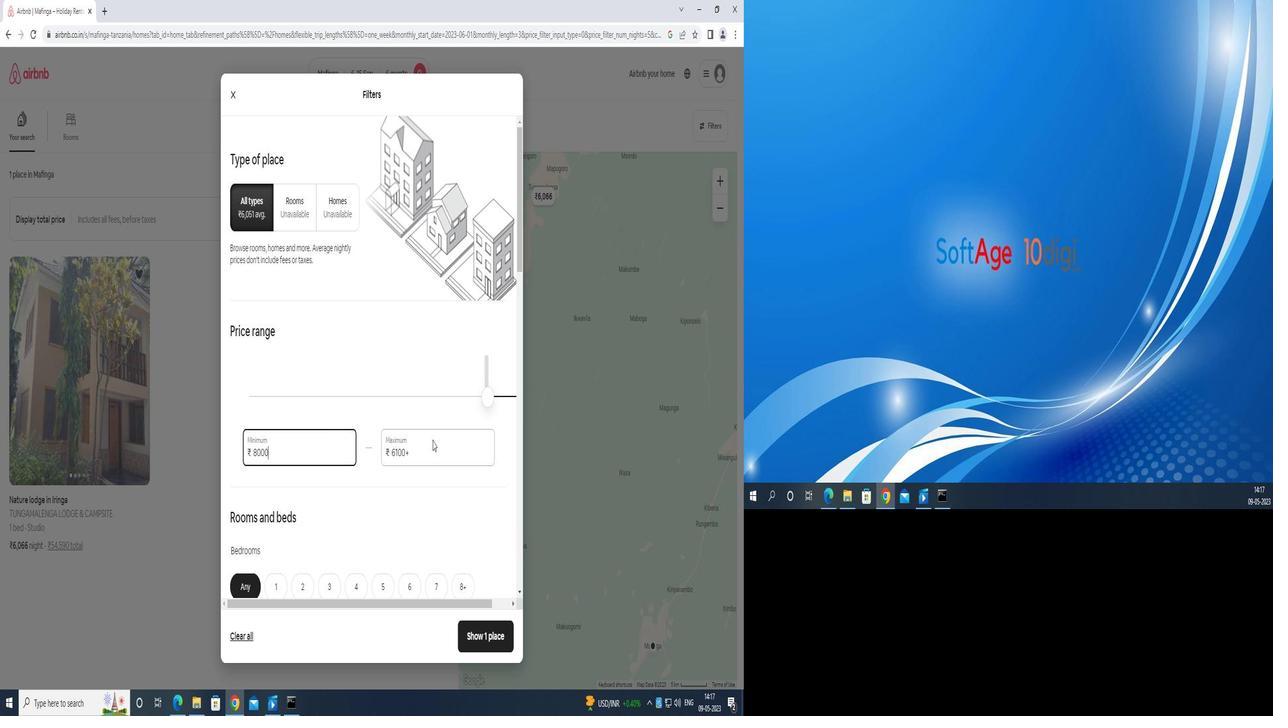 
Action: Key pressed <Key.backspace><Key.backspace><Key.backspace><Key.backspace><Key.backspace><Key.backspace><Key.backspace><Key.backspace><Key.backspace><Key.backspace><Key.backspace><Key.backspace><Key.backspace><Key.backspace>12000
Screenshot: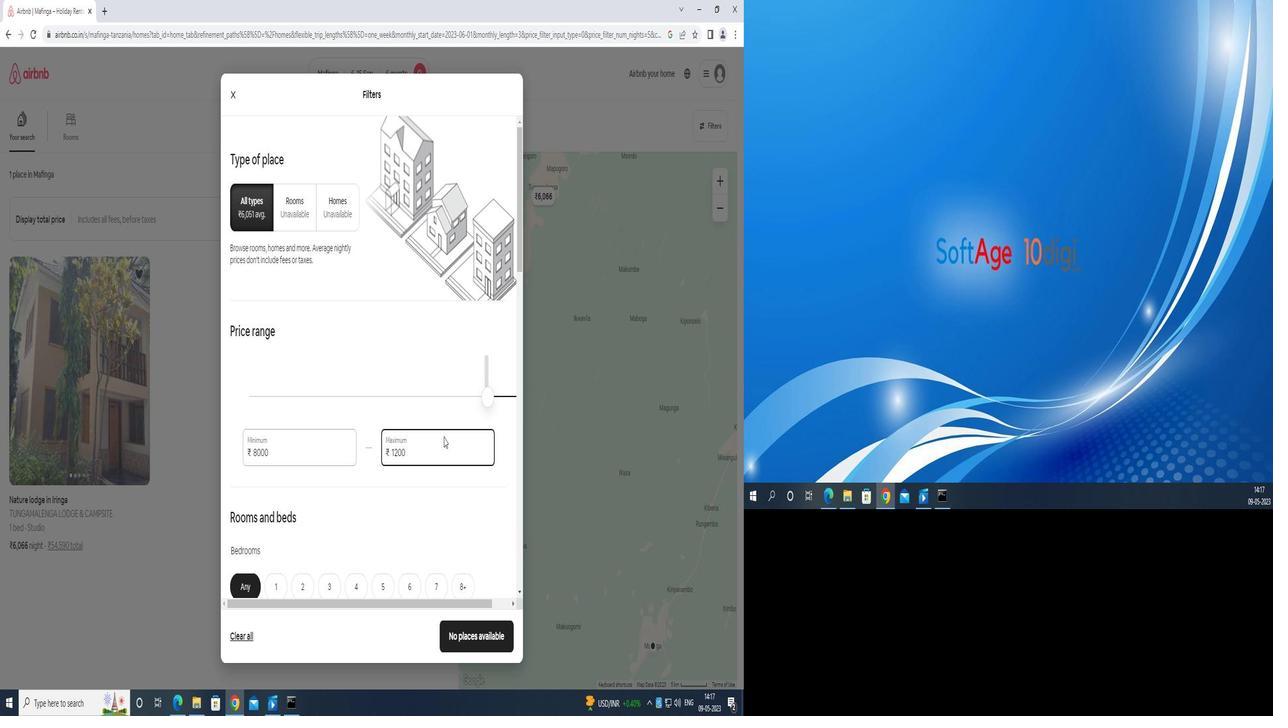 
Action: Mouse moved to (725, 474)
Screenshot: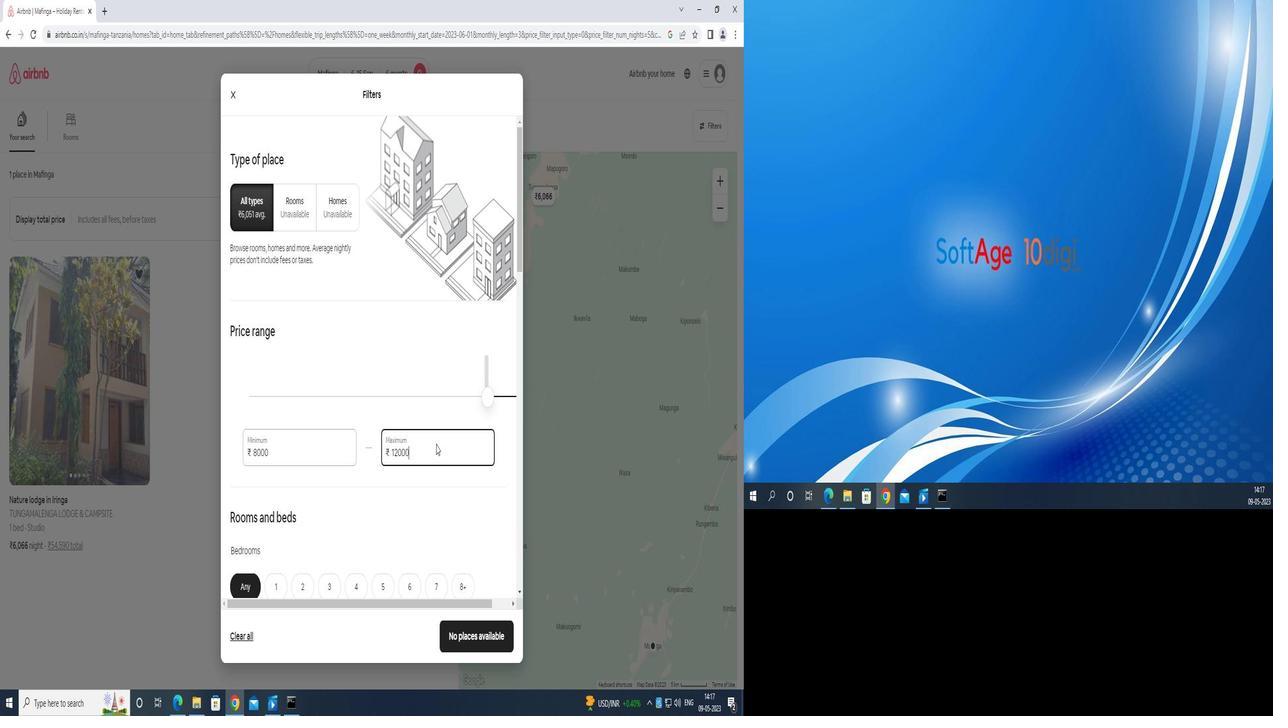 
Action: Mouse scrolled (725, 473) with delta (0, 0)
Screenshot: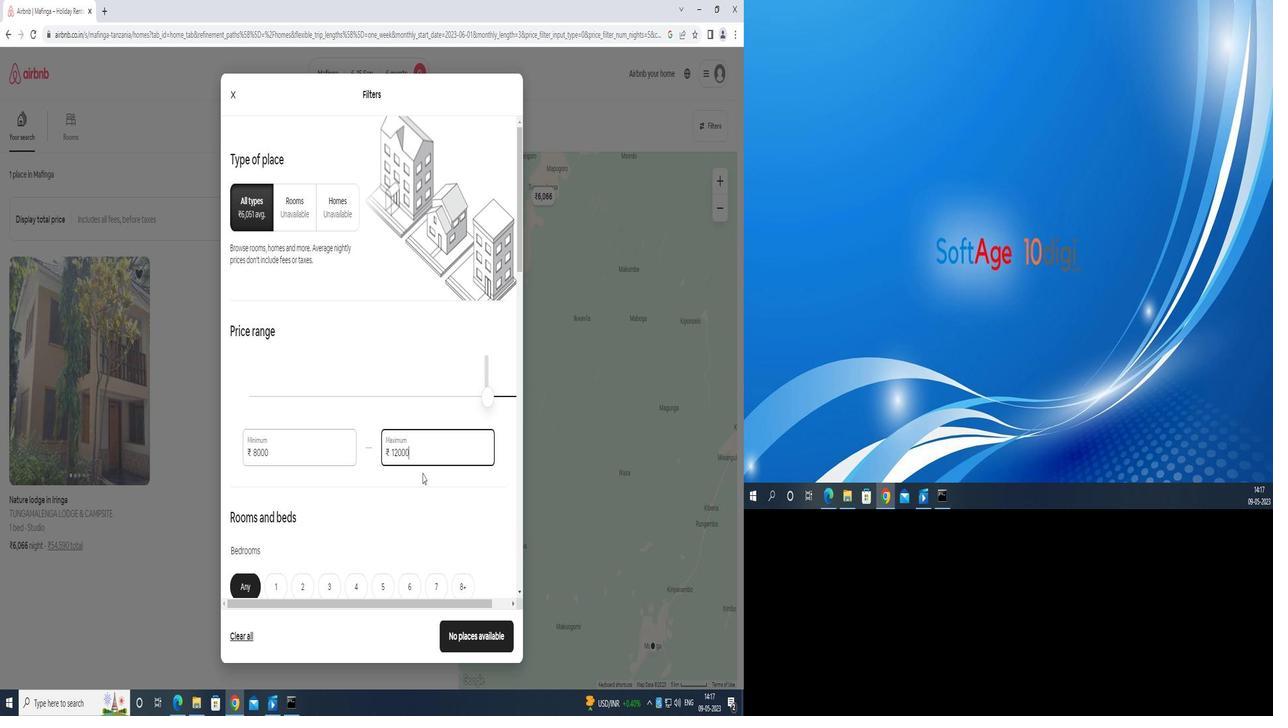 
Action: Mouse moved to (725, 474)
Screenshot: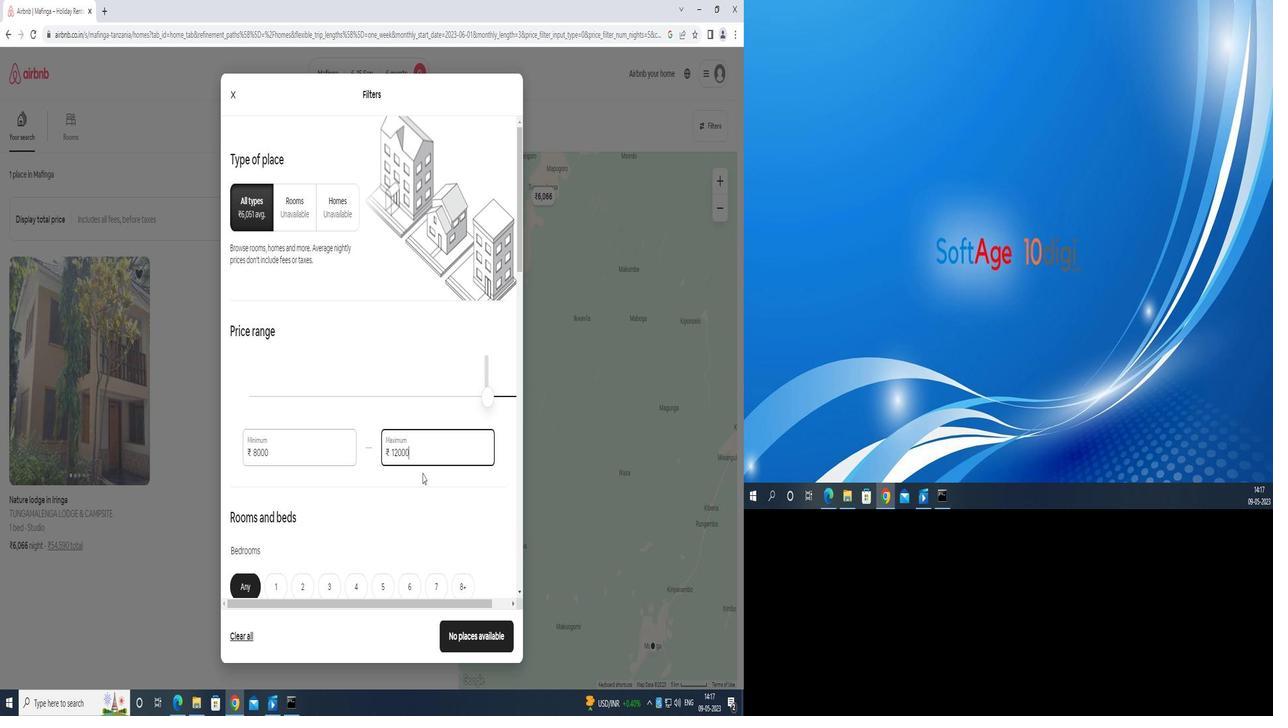 
Action: Mouse scrolled (725, 473) with delta (0, 0)
Screenshot: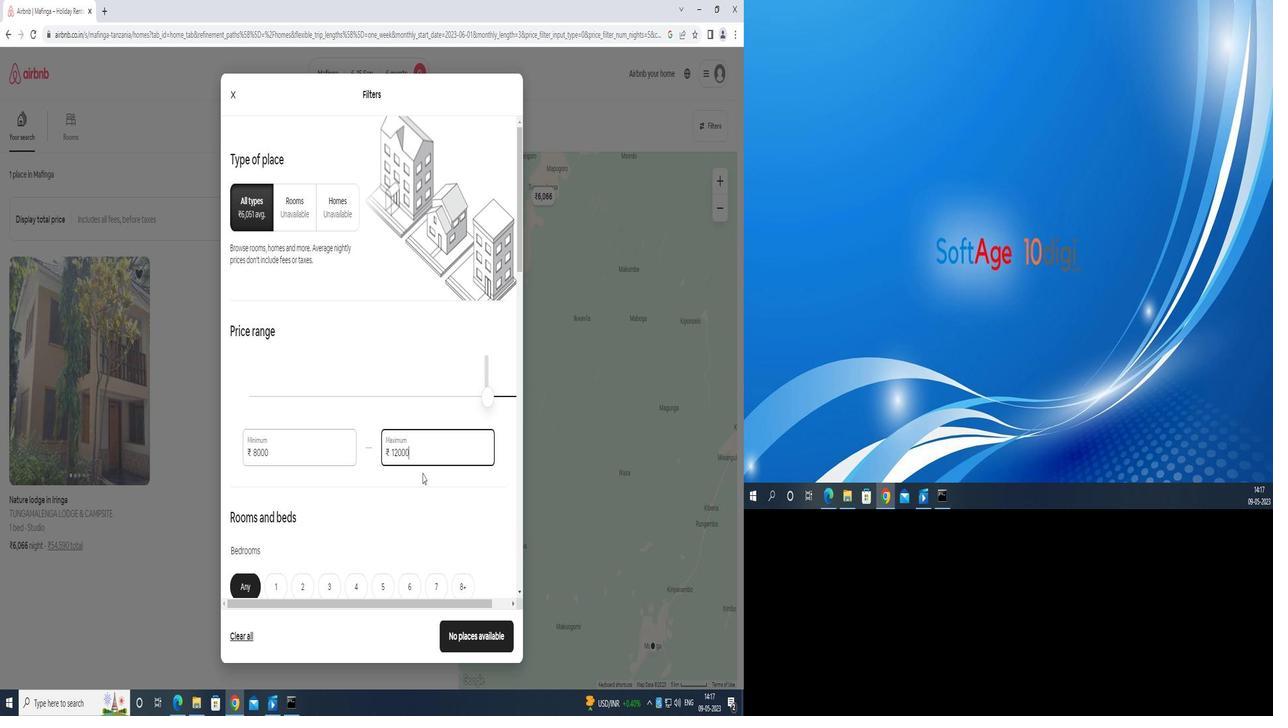 
Action: Mouse moved to (709, 452)
Screenshot: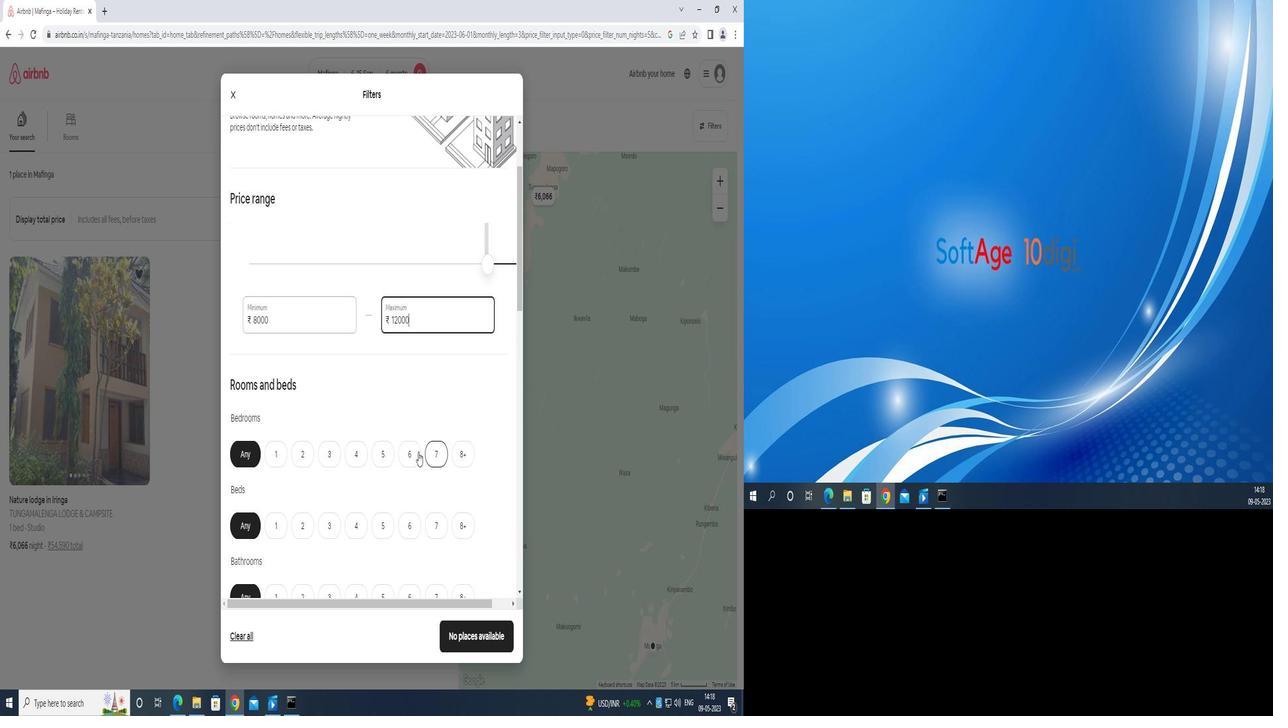 
Action: Mouse pressed left at (709, 452)
Screenshot: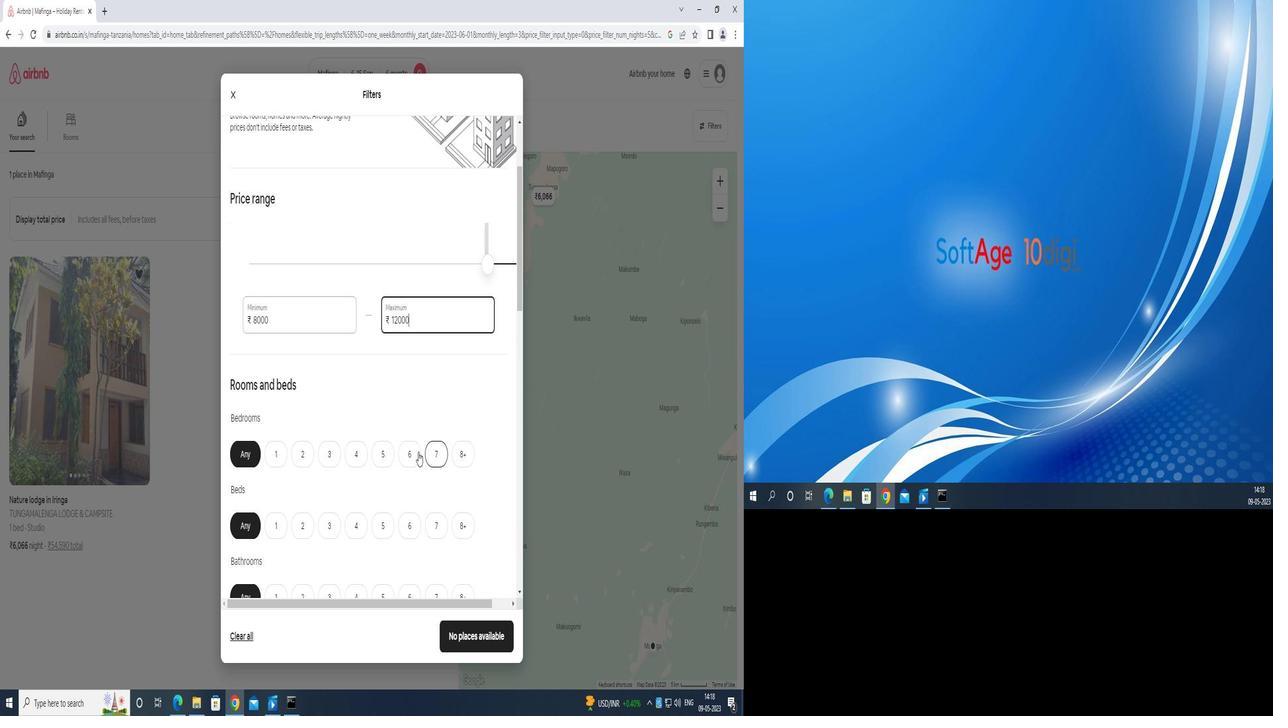 
Action: Mouse moved to (702, 528)
Screenshot: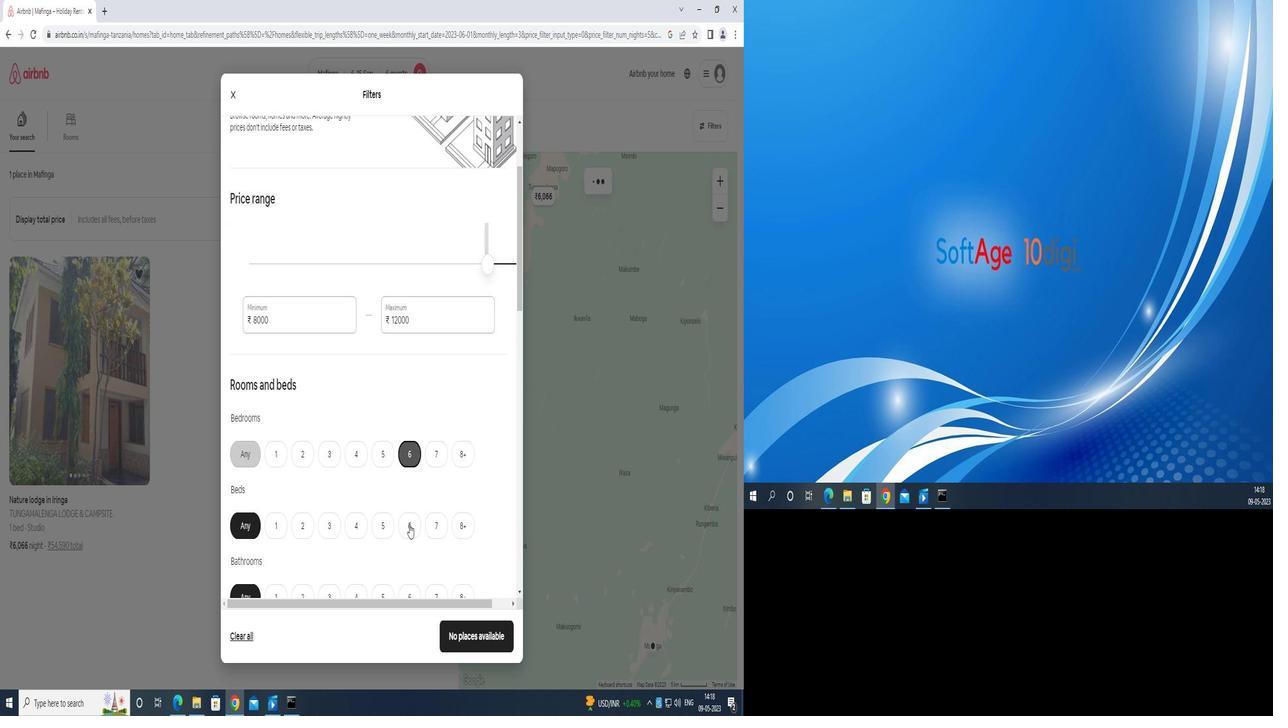 
Action: Mouse pressed left at (702, 528)
Screenshot: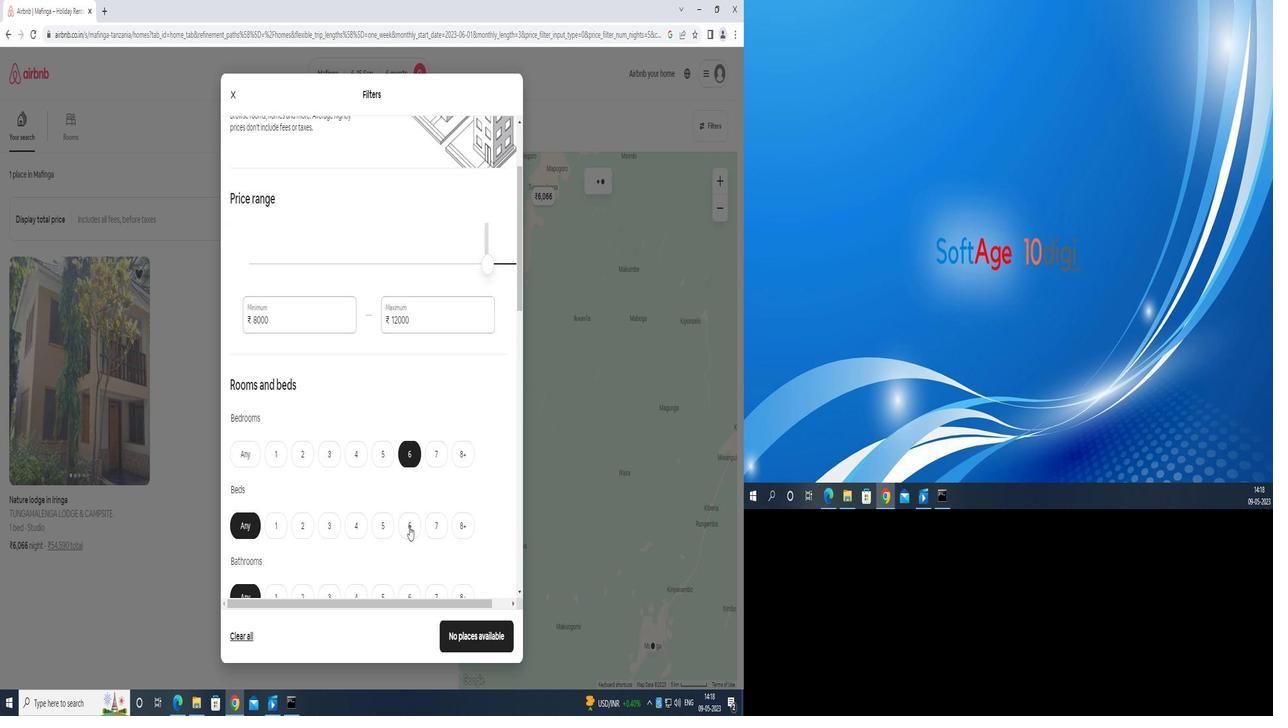 
Action: Mouse moved to (697, 590)
Screenshot: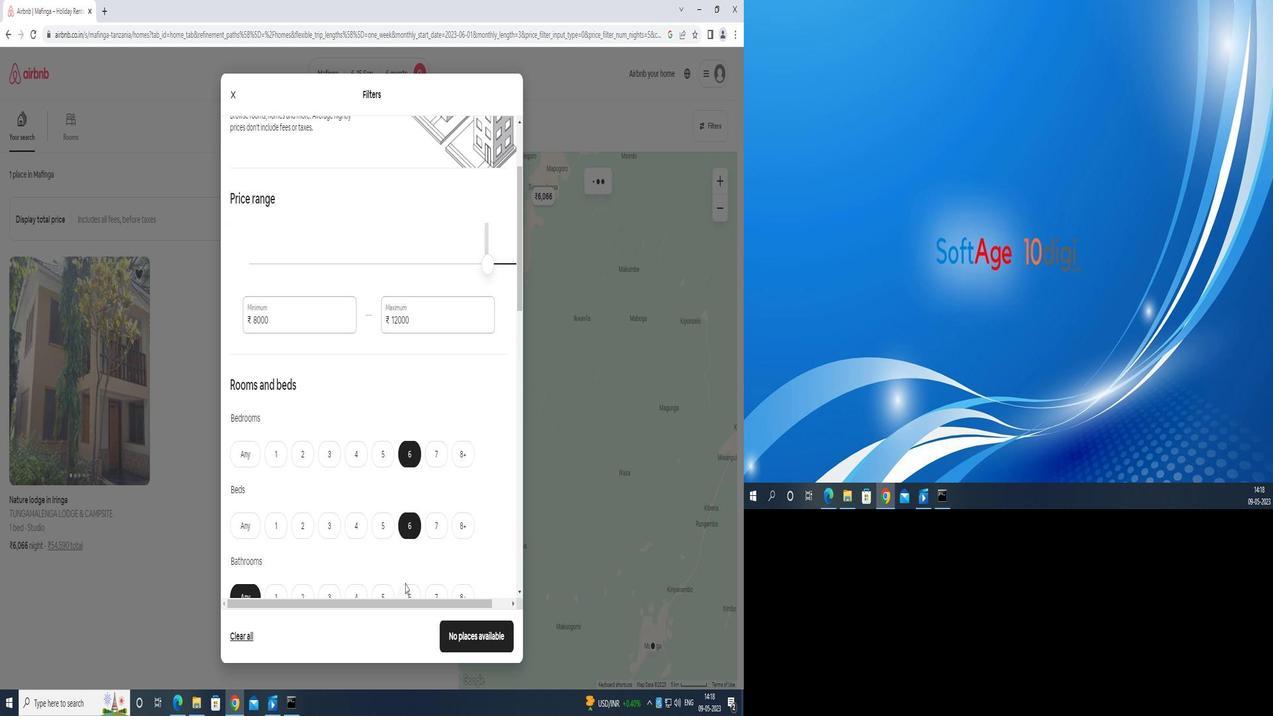 
Action: Mouse pressed left at (697, 590)
Screenshot: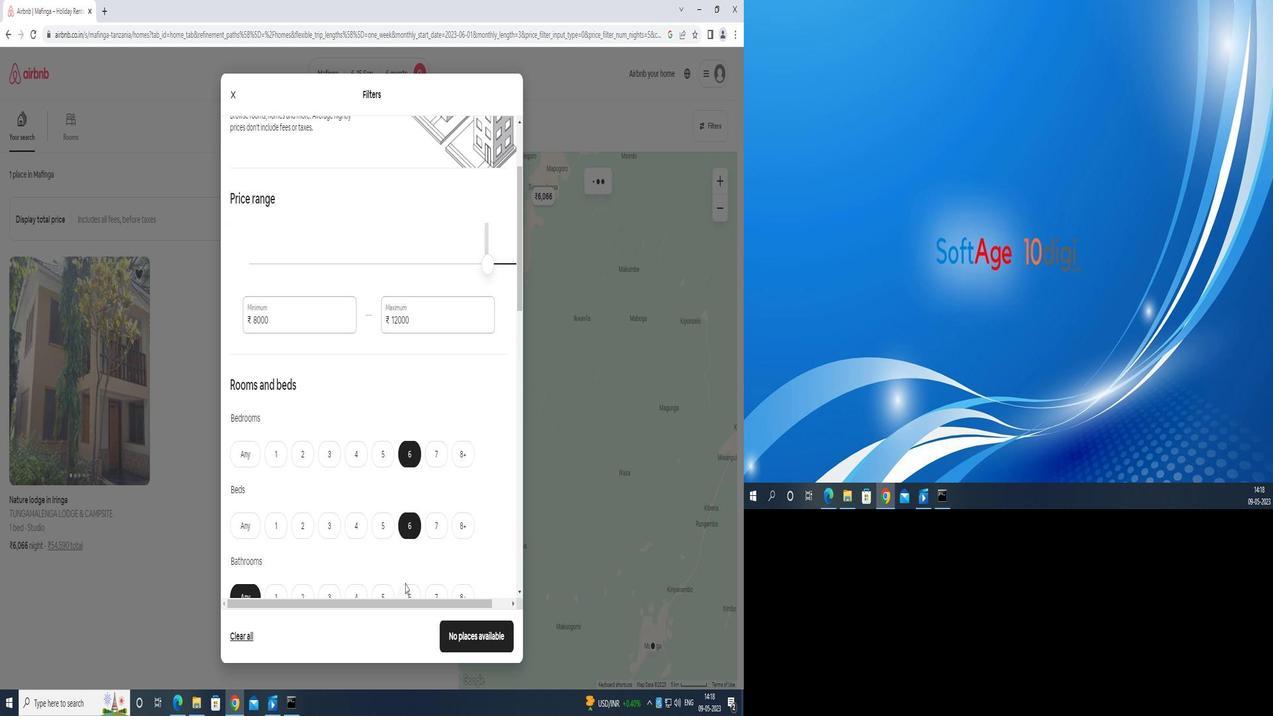 
Action: Mouse moved to (705, 573)
Screenshot: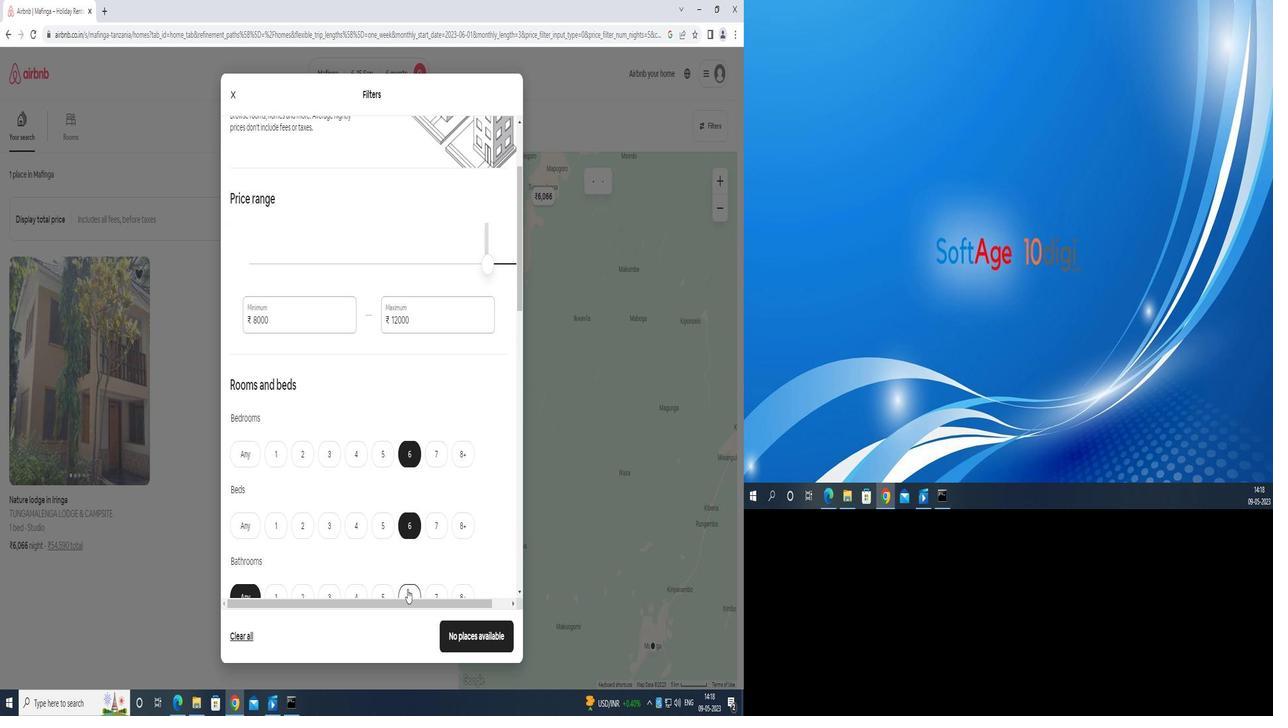 
Action: Mouse scrolled (705, 572) with delta (0, 0)
Screenshot: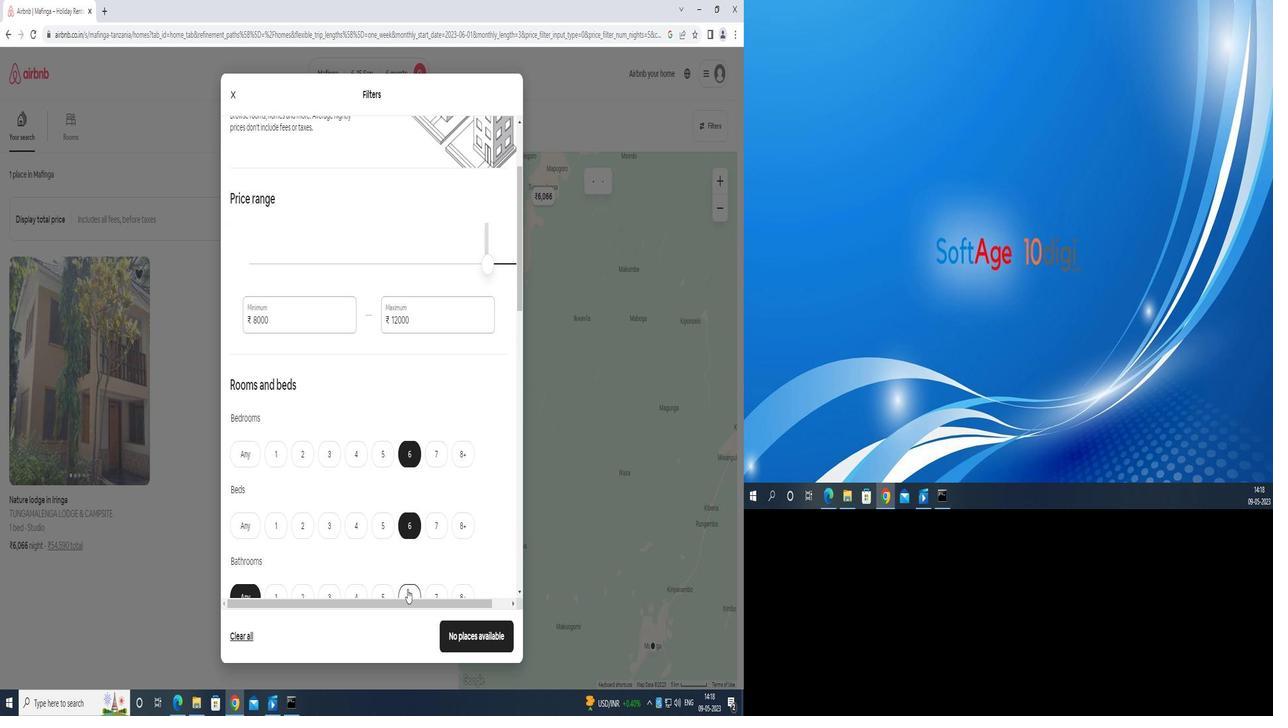 
Action: Mouse moved to (705, 572)
Screenshot: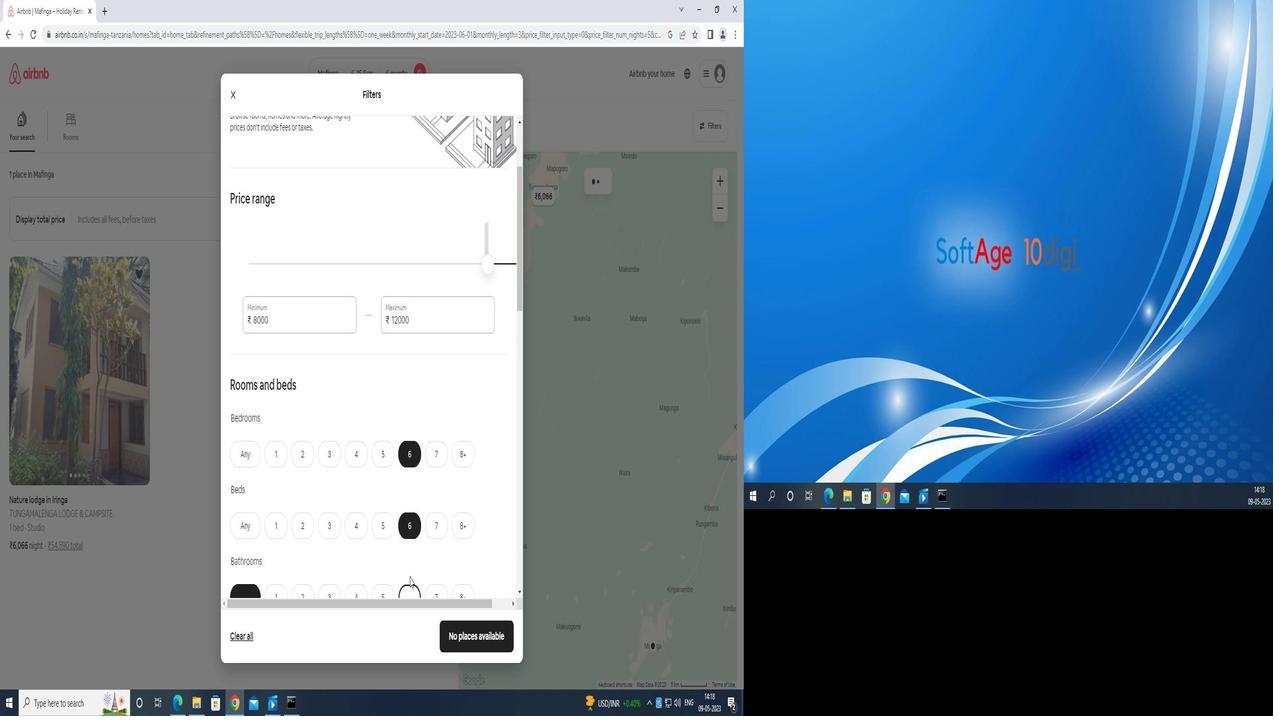 
Action: Mouse scrolled (705, 571) with delta (0, 0)
Screenshot: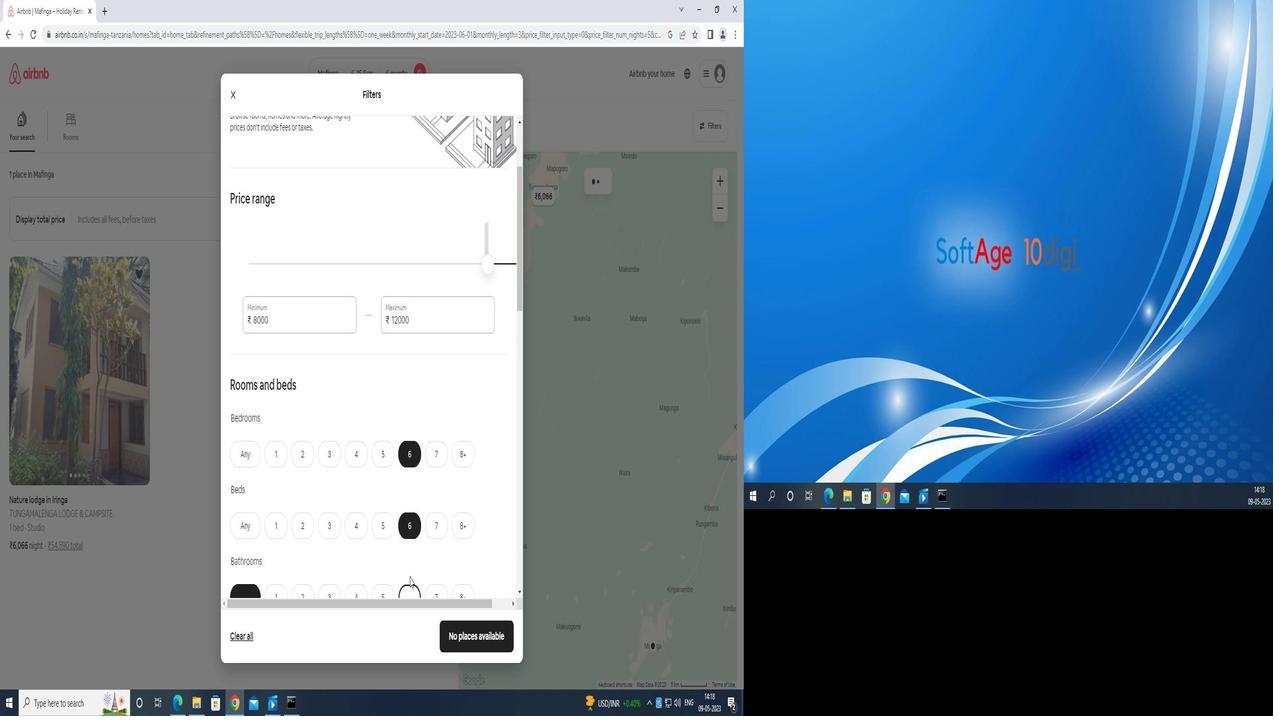 
Action: Mouse moved to (706, 566)
Screenshot: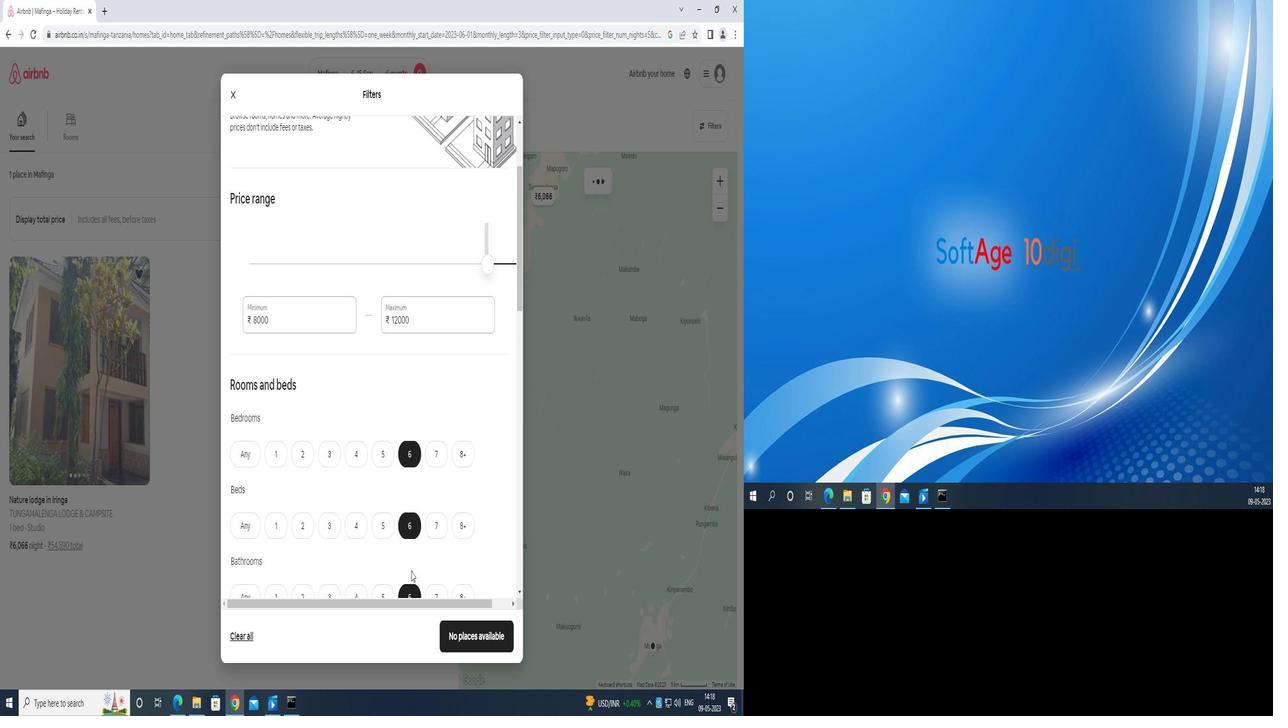 
Action: Mouse scrolled (706, 565) with delta (0, 0)
Screenshot: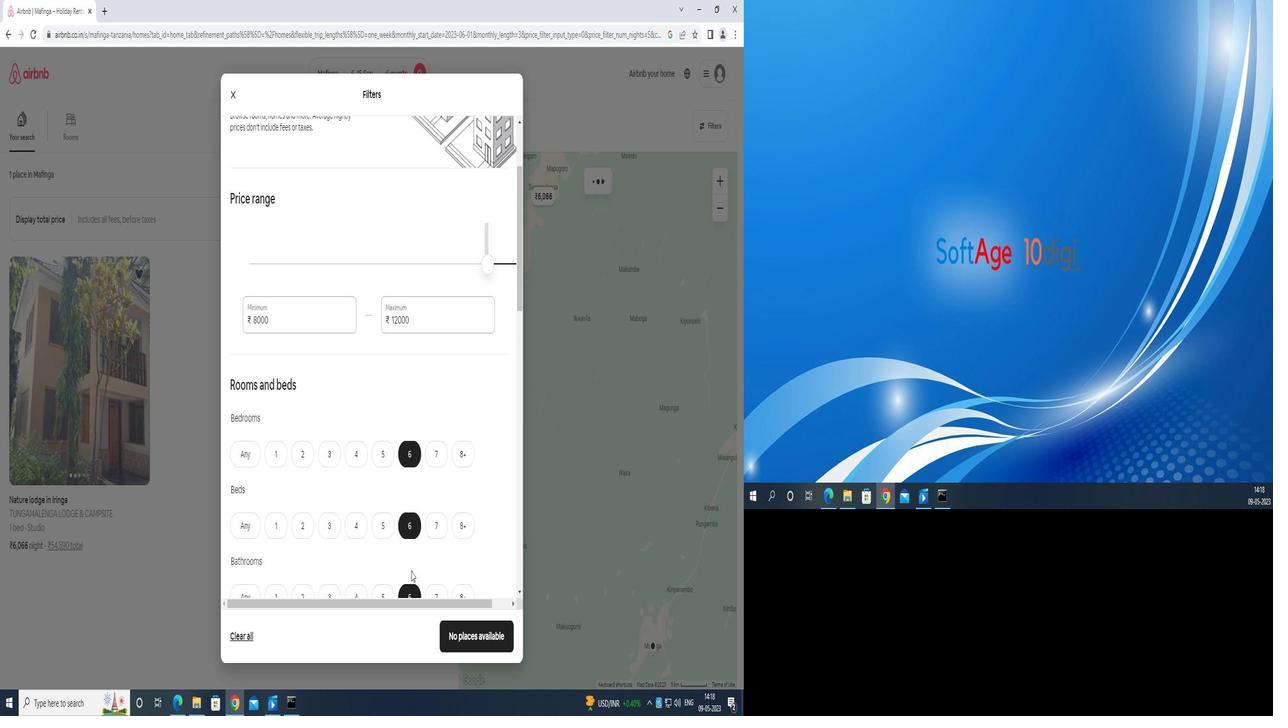 
Action: Mouse moved to (707, 551)
Screenshot: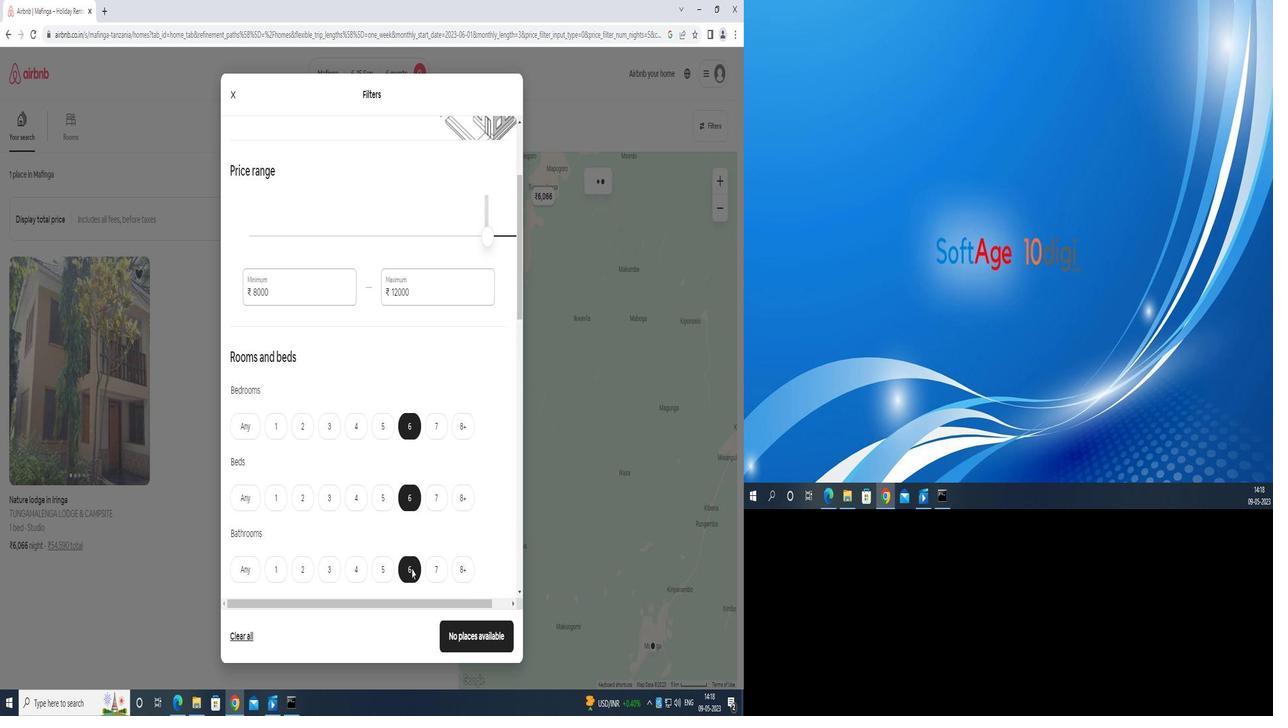 
Action: Mouse scrolled (707, 551) with delta (0, 0)
Screenshot: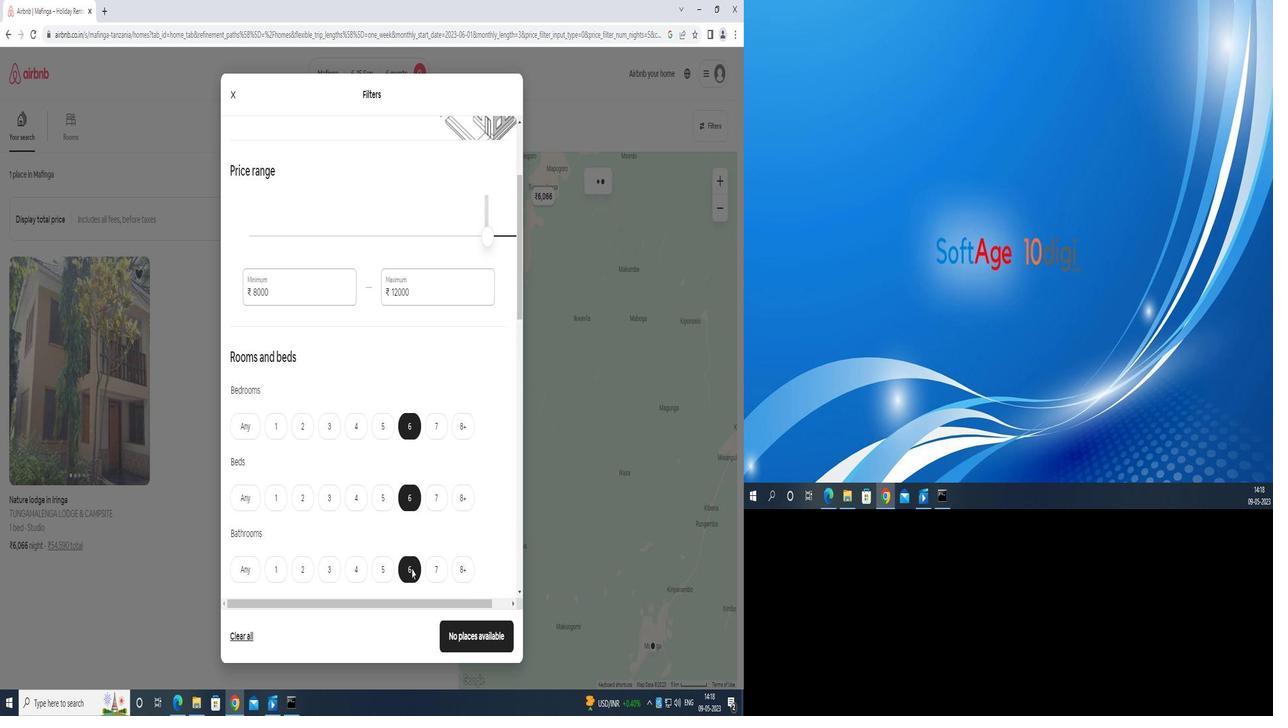 
Action: Mouse moved to (703, 539)
Screenshot: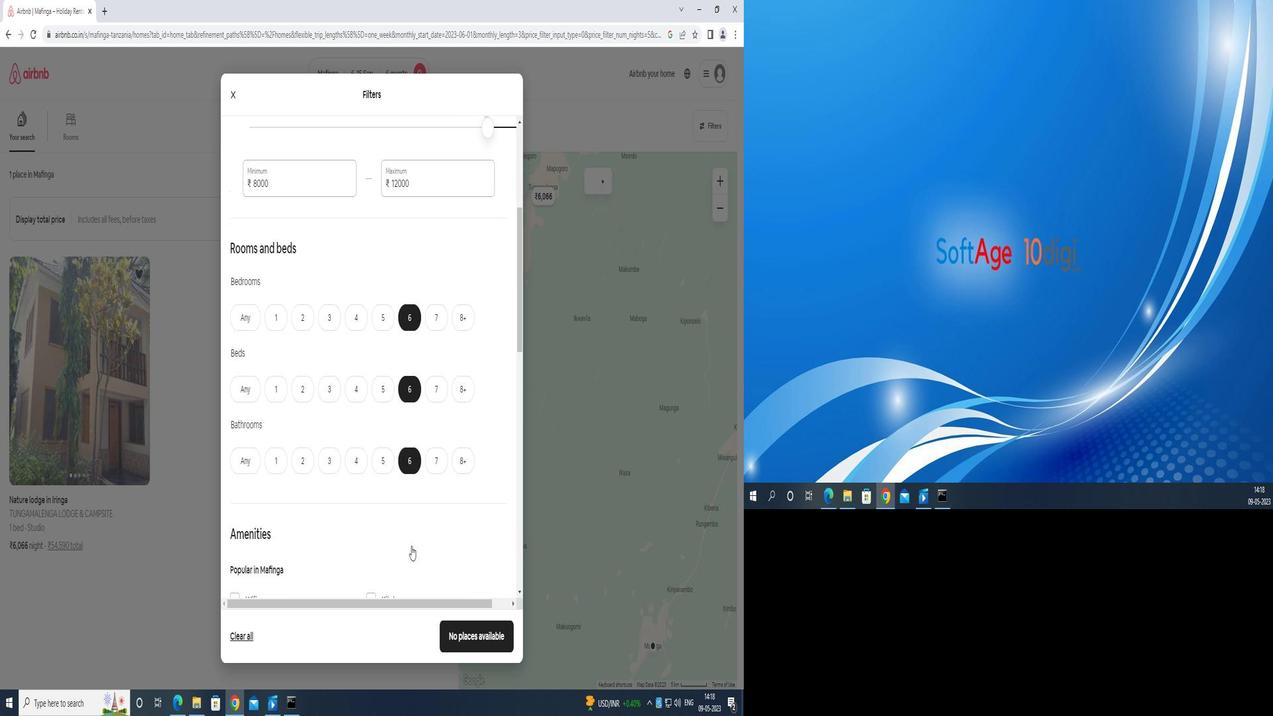
Action: Mouse scrolled (703, 538) with delta (0, 0)
Screenshot: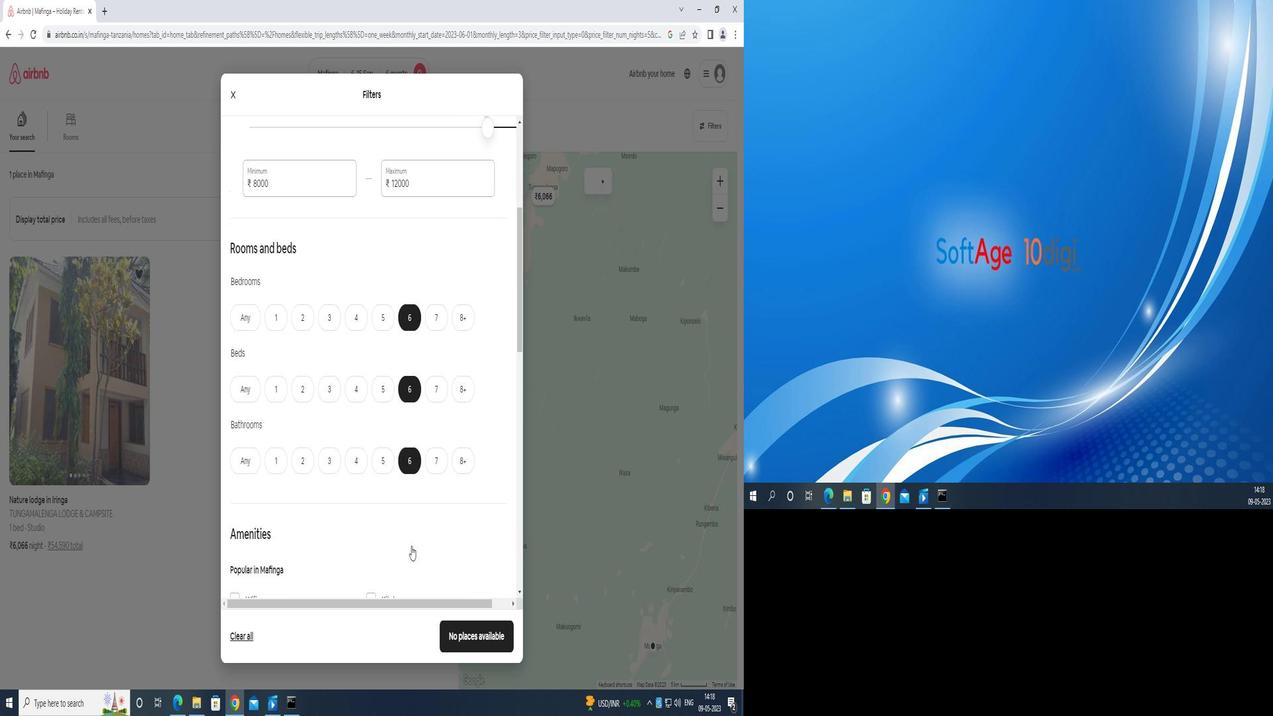 
Action: Mouse moved to (702, 529)
Screenshot: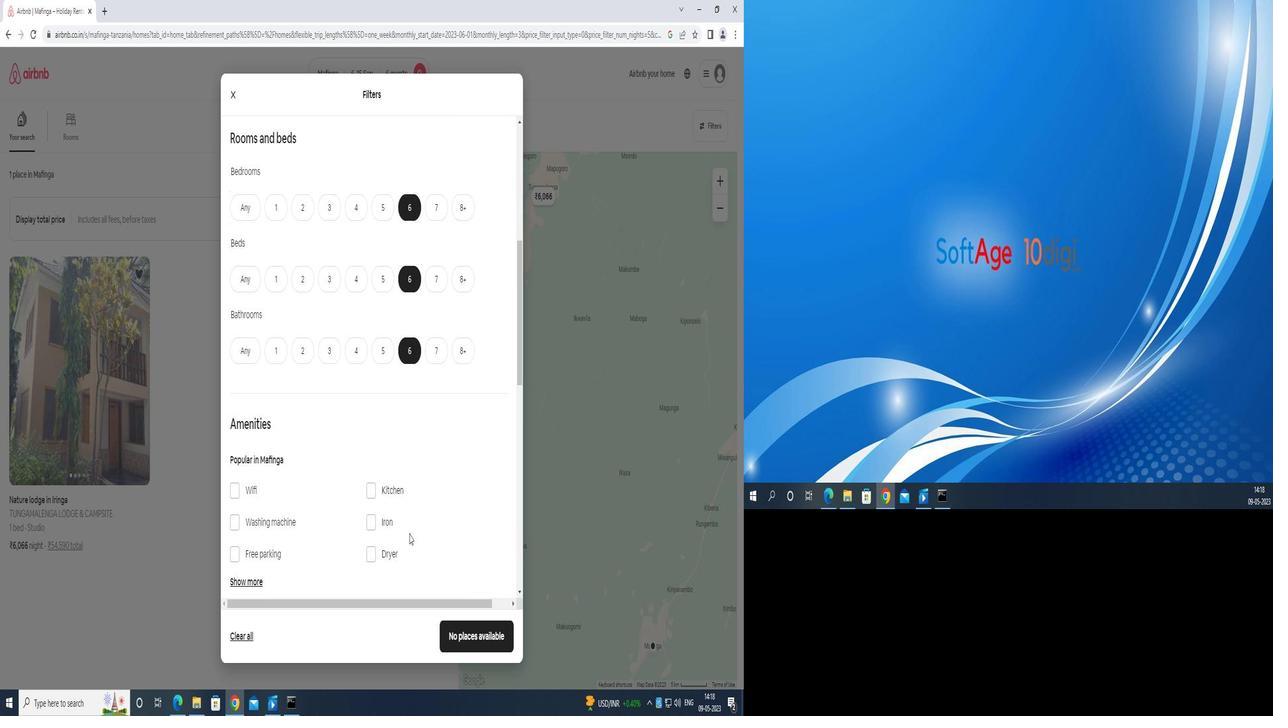 
Action: Mouse scrolled (702, 529) with delta (0, 0)
Screenshot: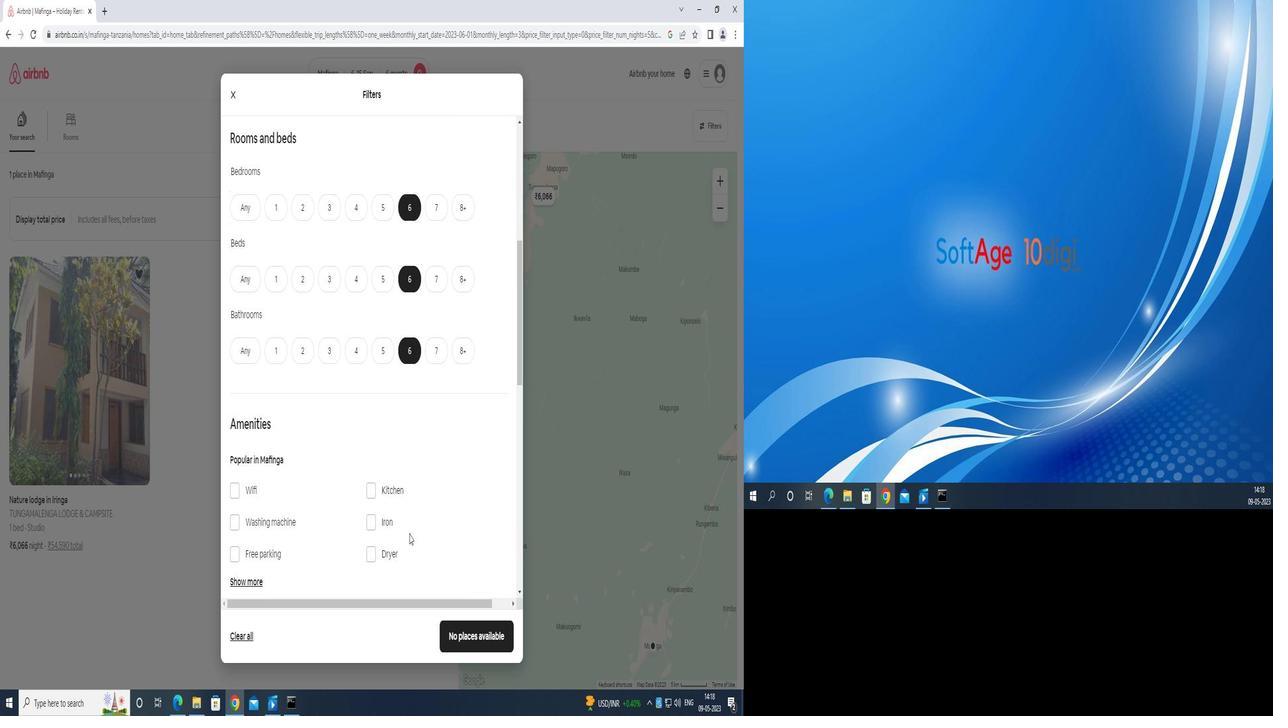 
Action: Mouse moved to (400, 335)
Screenshot: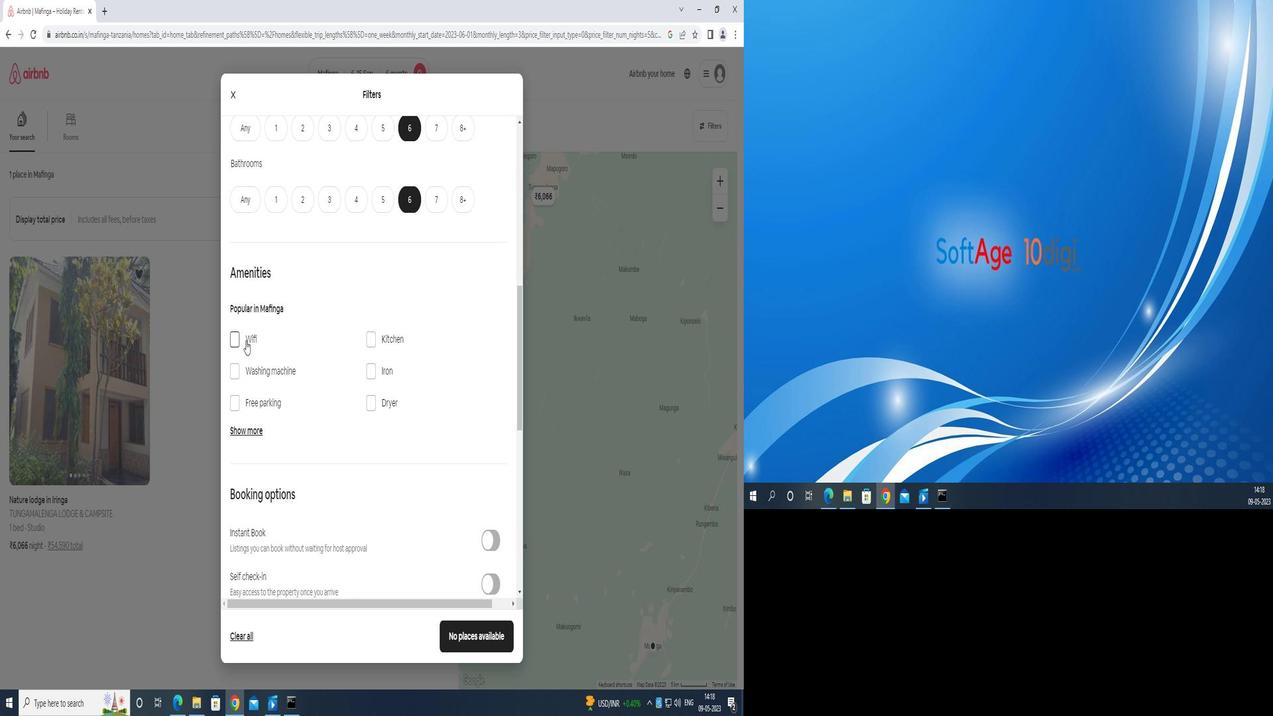 
Action: Mouse pressed left at (400, 335)
Screenshot: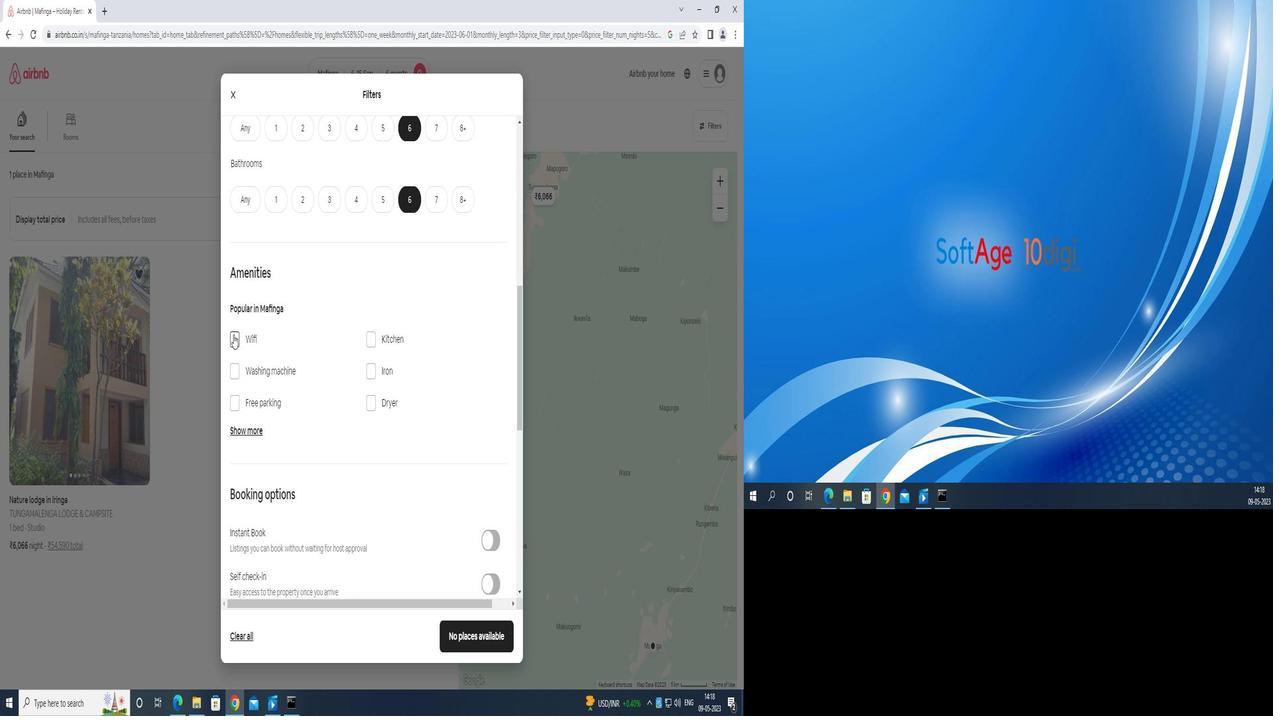 
Action: Mouse moved to (403, 405)
Screenshot: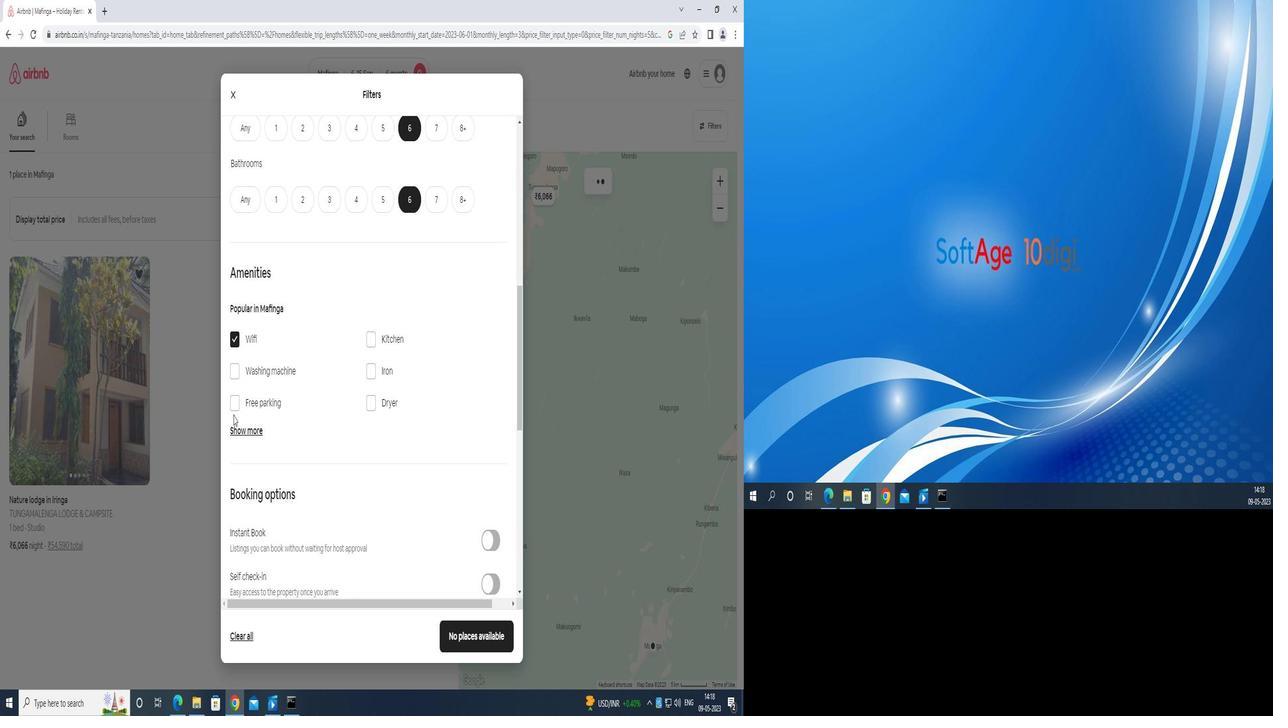 
Action: Mouse pressed left at (403, 405)
Screenshot: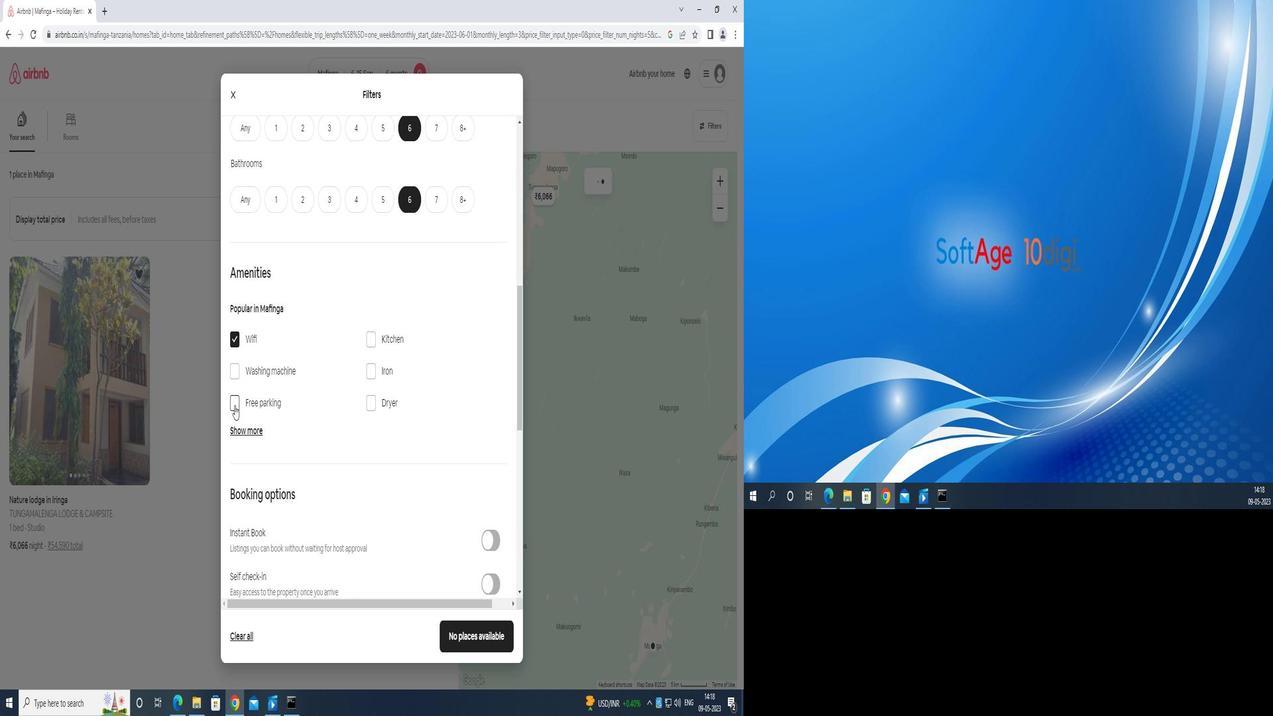 
Action: Mouse moved to (409, 428)
Screenshot: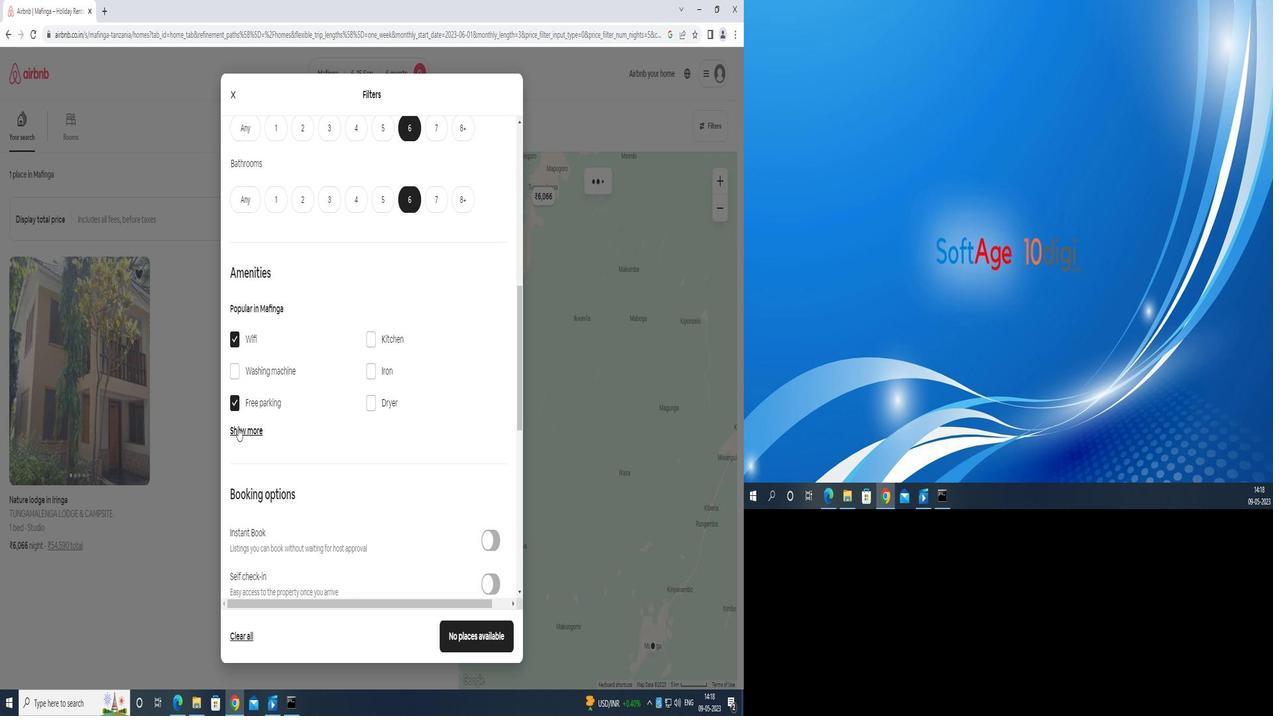 
Action: Mouse pressed left at (409, 428)
Screenshot: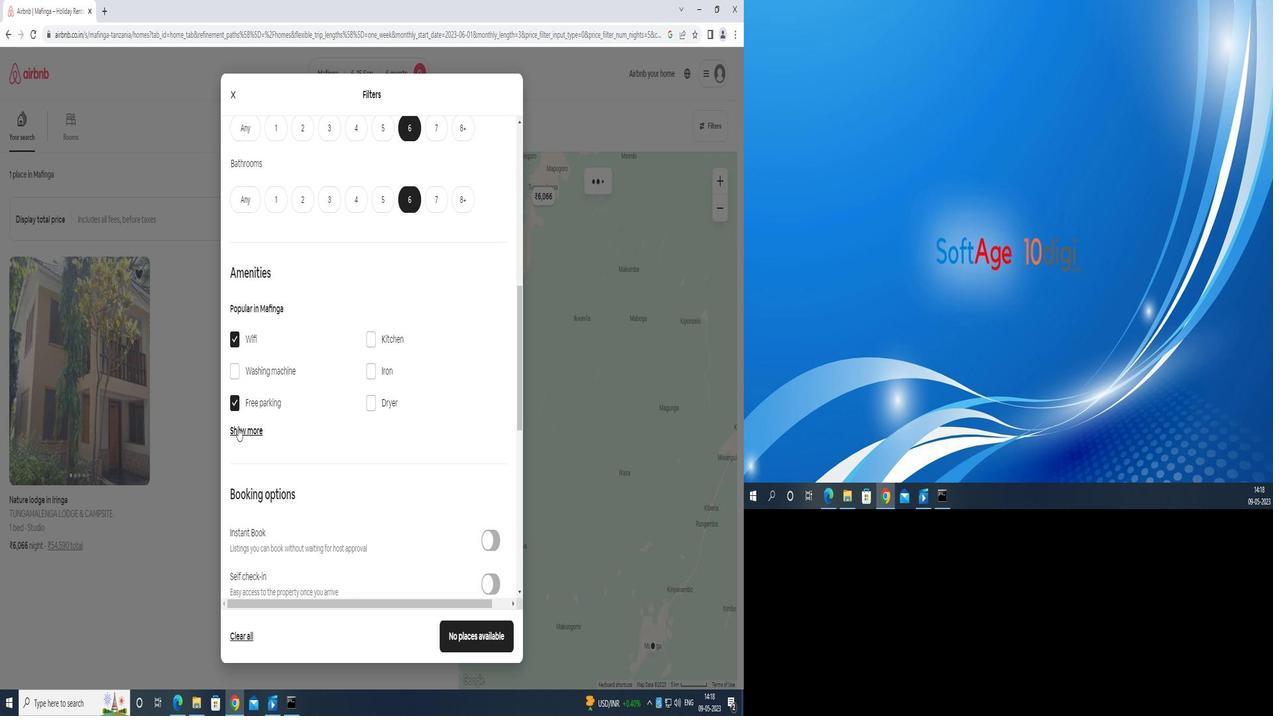 
Action: Mouse moved to (412, 428)
Screenshot: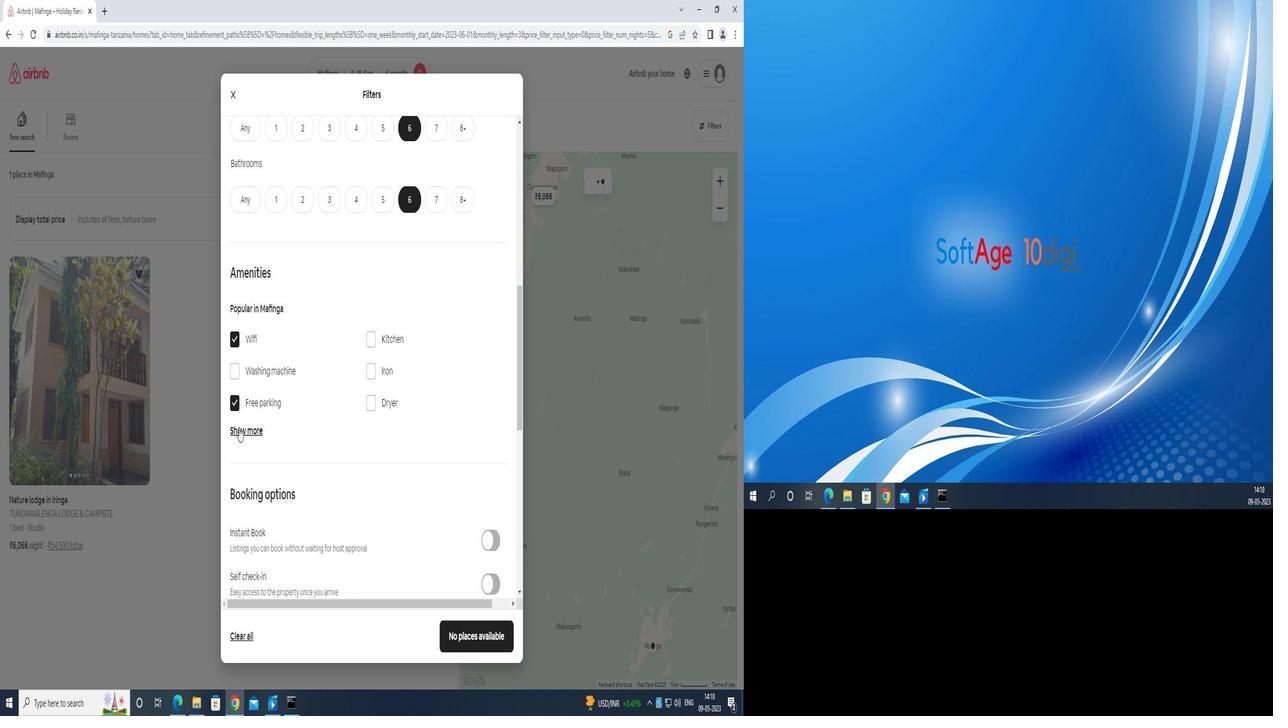 
Action: Mouse scrolled (412, 427) with delta (0, 0)
Screenshot: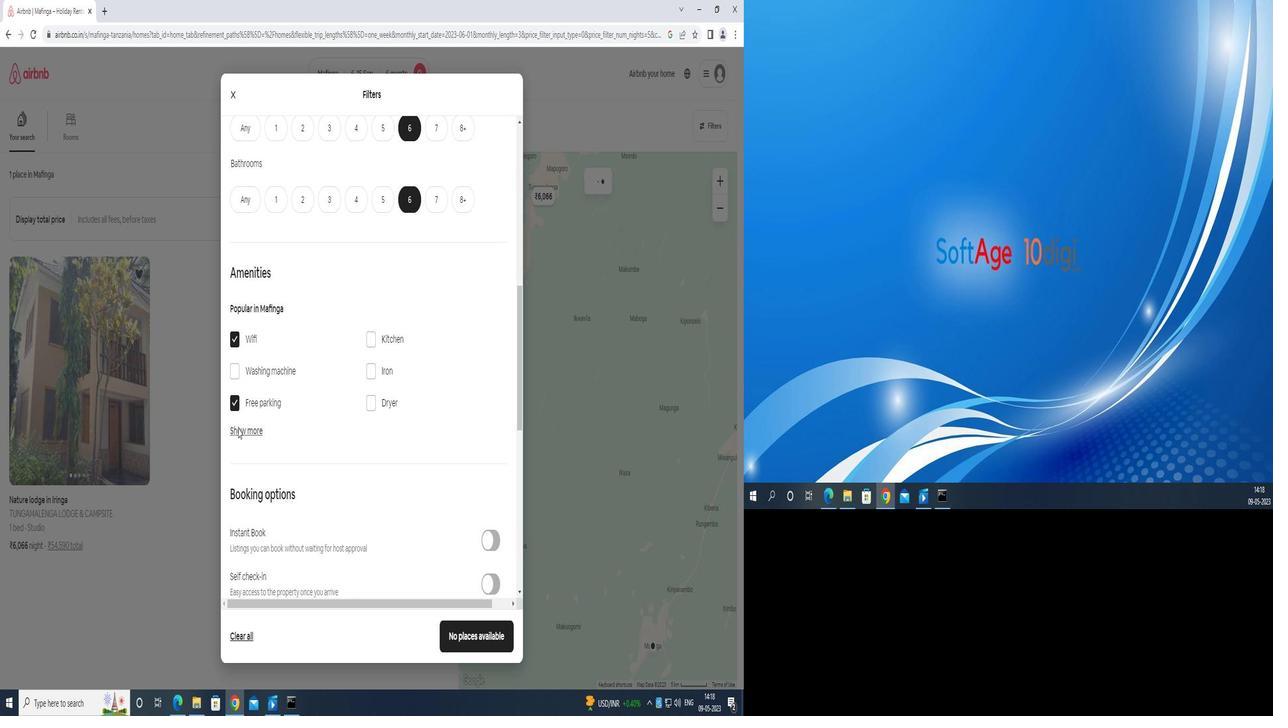
Action: Mouse scrolled (412, 427) with delta (0, 0)
Screenshot: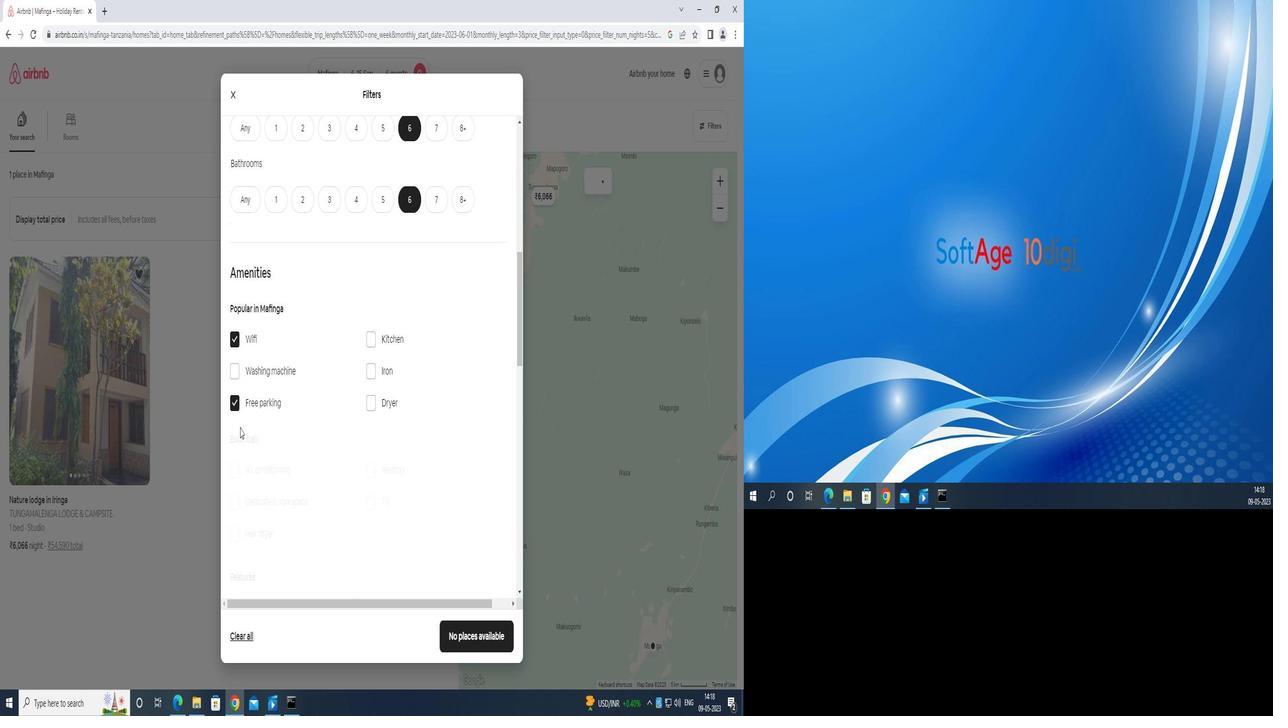 
Action: Mouse moved to (634, 372)
Screenshot: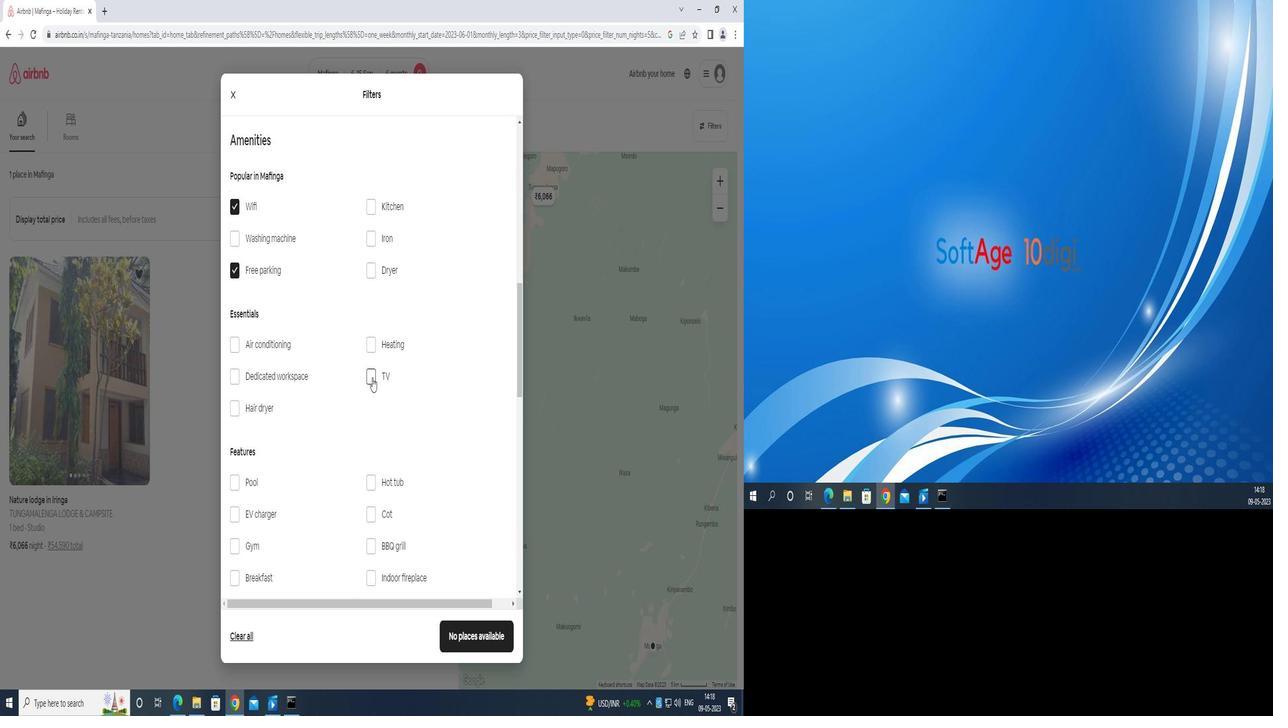 
Action: Mouse pressed left at (634, 372)
Screenshot: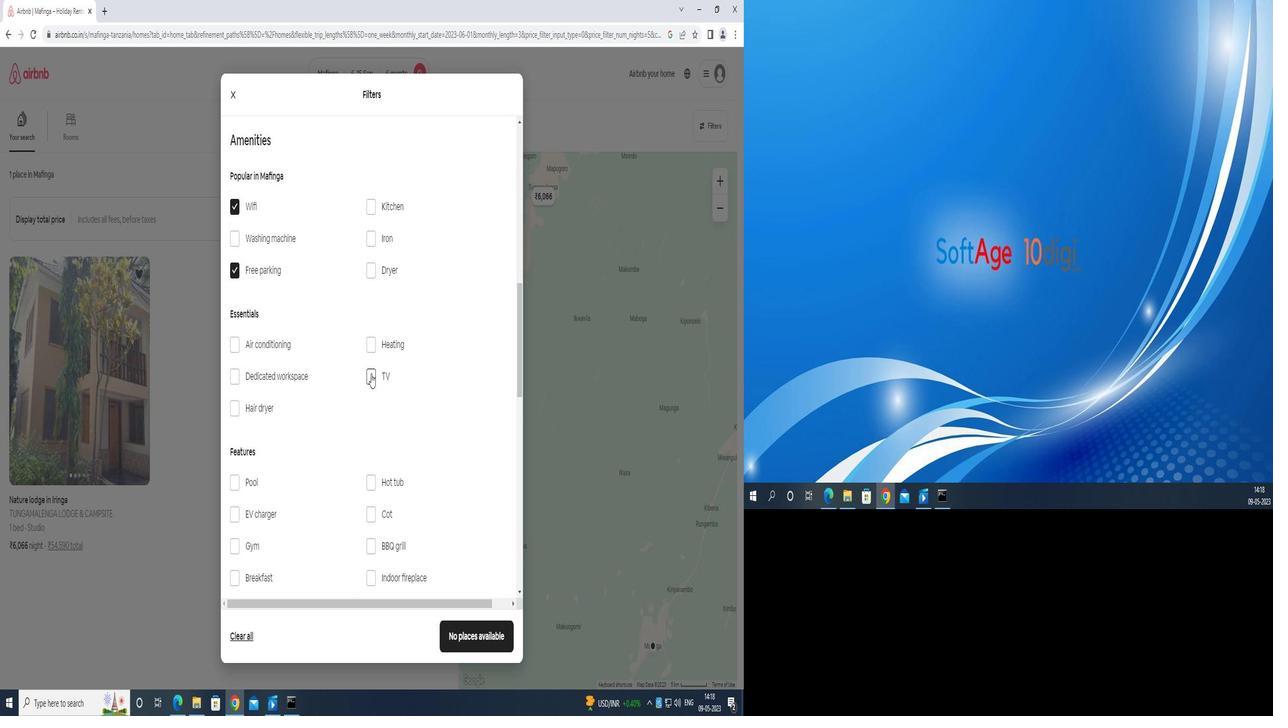 
Action: Mouse moved to (403, 545)
Screenshot: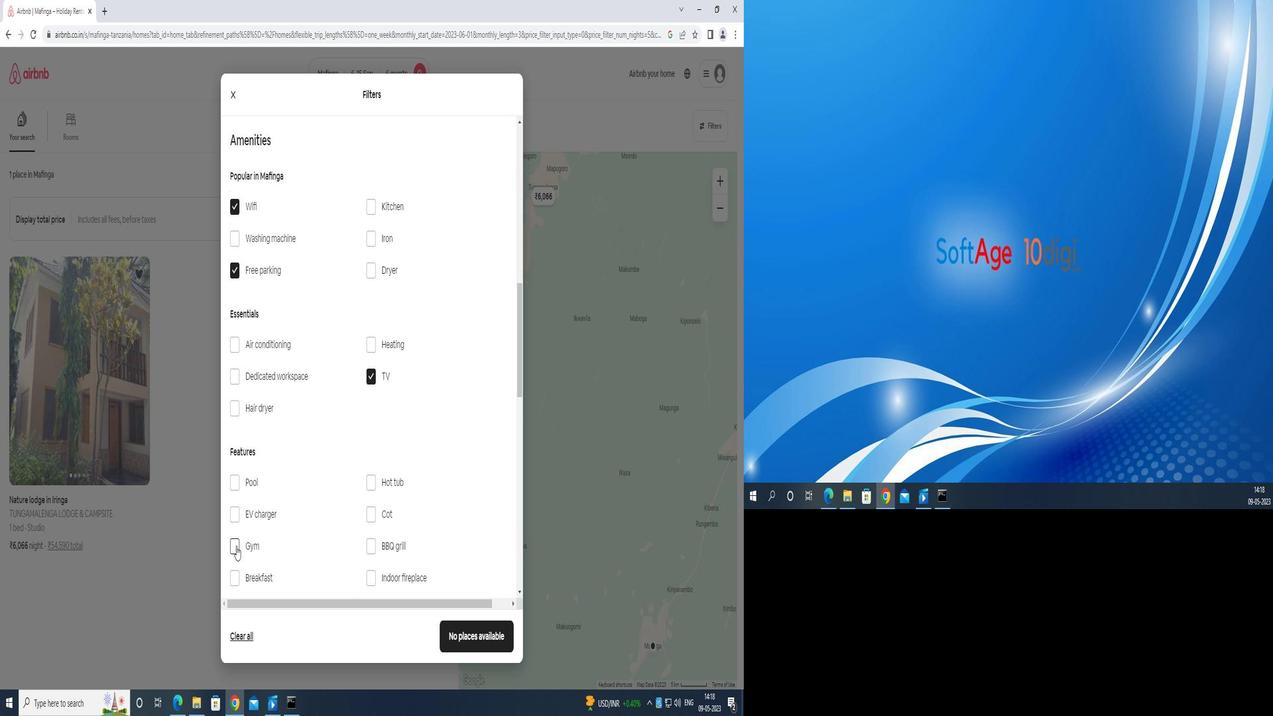 
Action: Mouse pressed left at (403, 545)
Screenshot: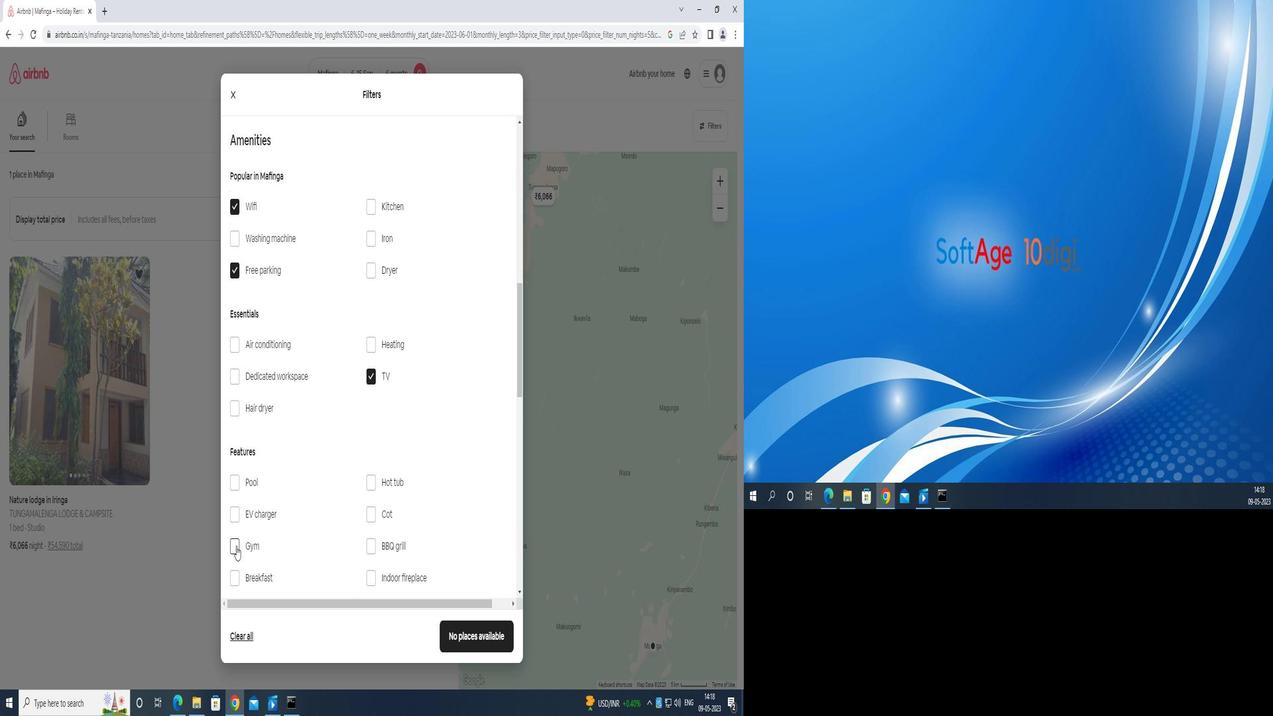 
Action: Mouse moved to (399, 571)
Screenshot: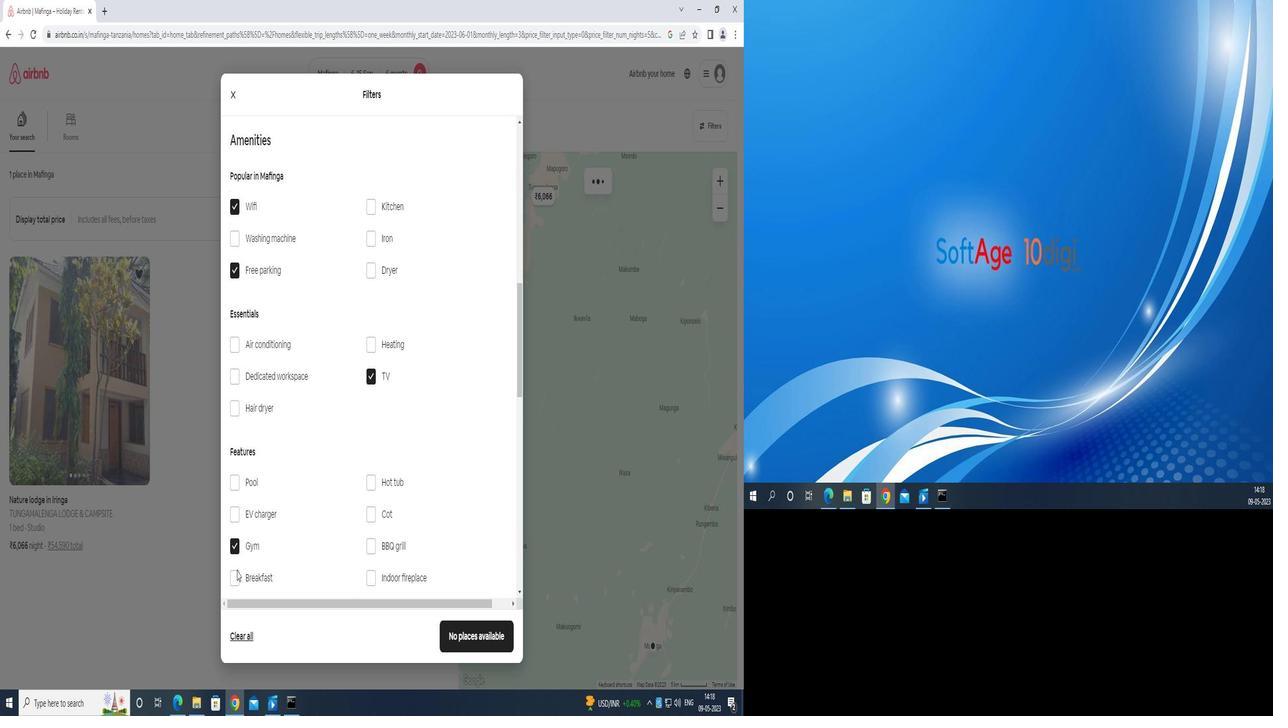 
Action: Mouse pressed left at (399, 571)
Screenshot: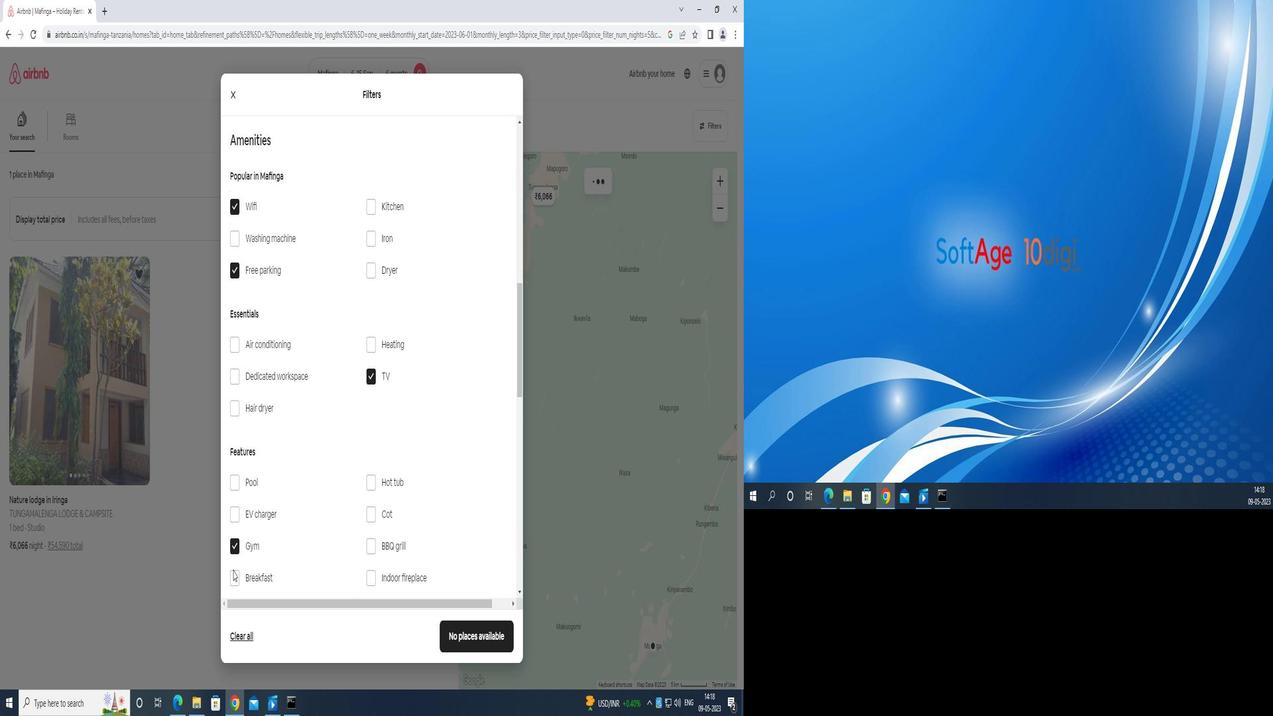 
Action: Mouse moved to (423, 568)
Screenshot: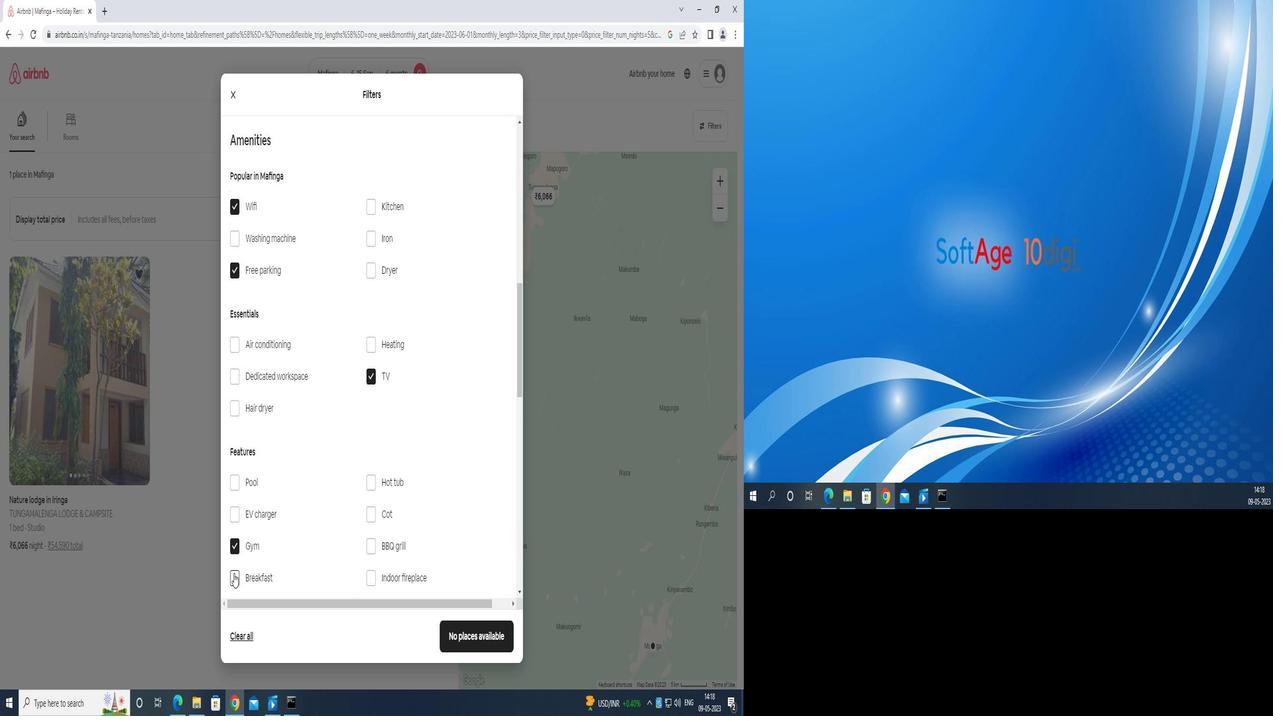 
Action: Mouse scrolled (423, 567) with delta (0, 0)
Screenshot: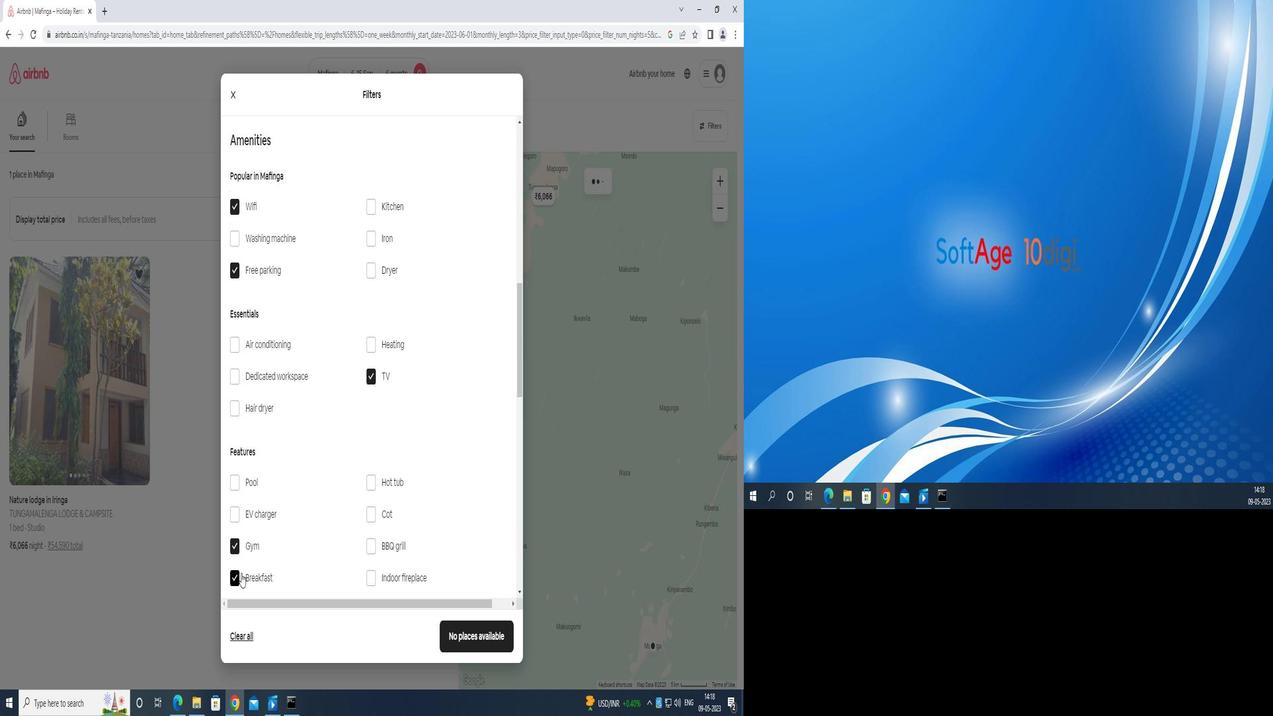 
Action: Mouse moved to (424, 568)
Screenshot: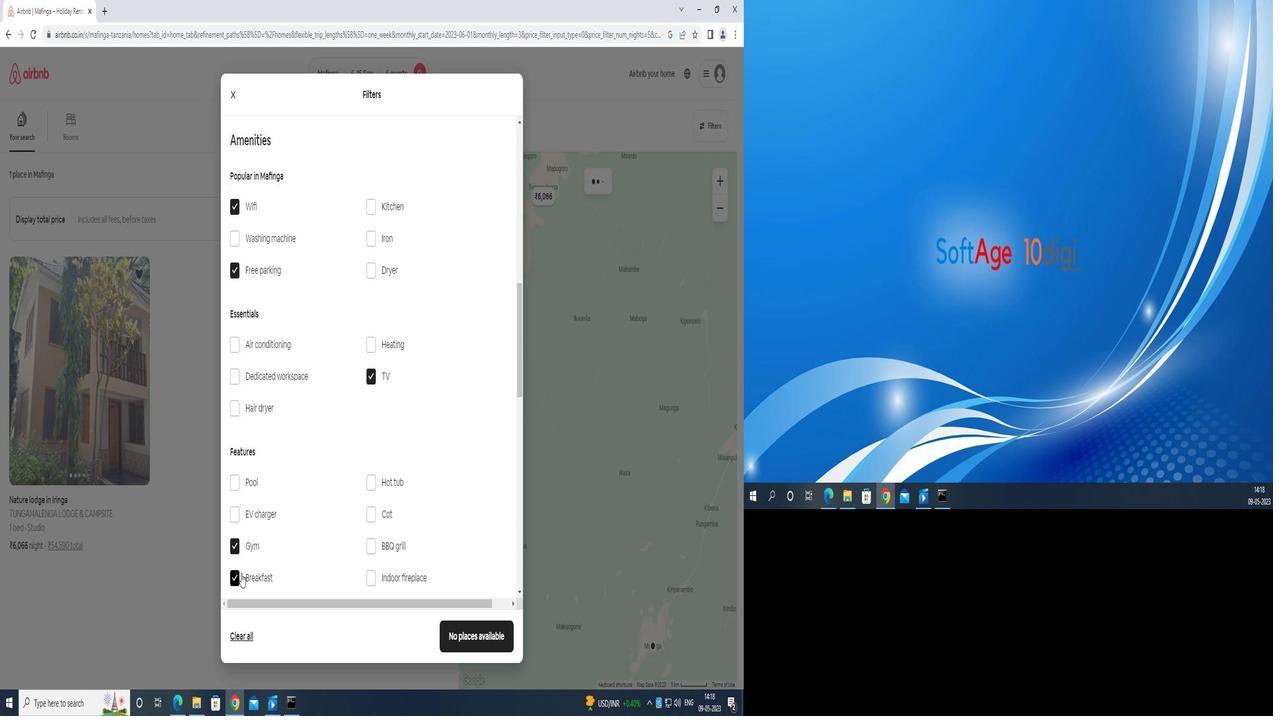 
Action: Mouse scrolled (424, 567) with delta (0, 0)
Screenshot: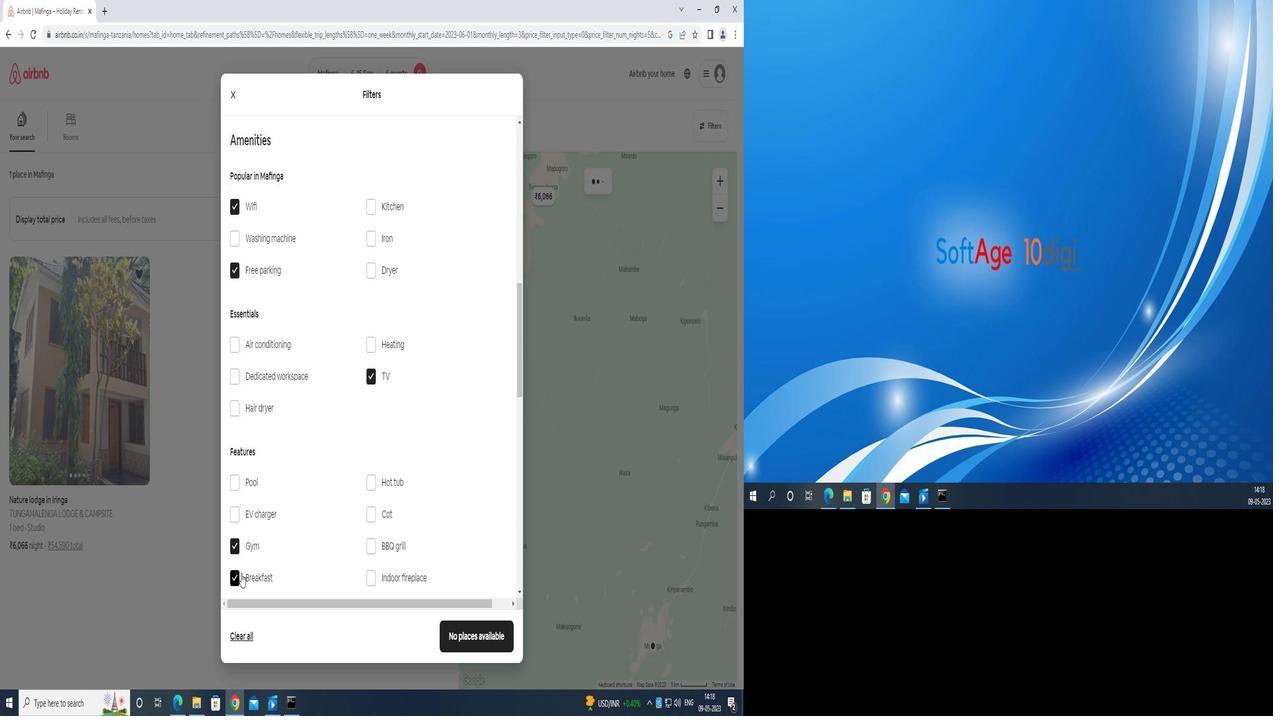 
Action: Mouse moved to (428, 568)
Screenshot: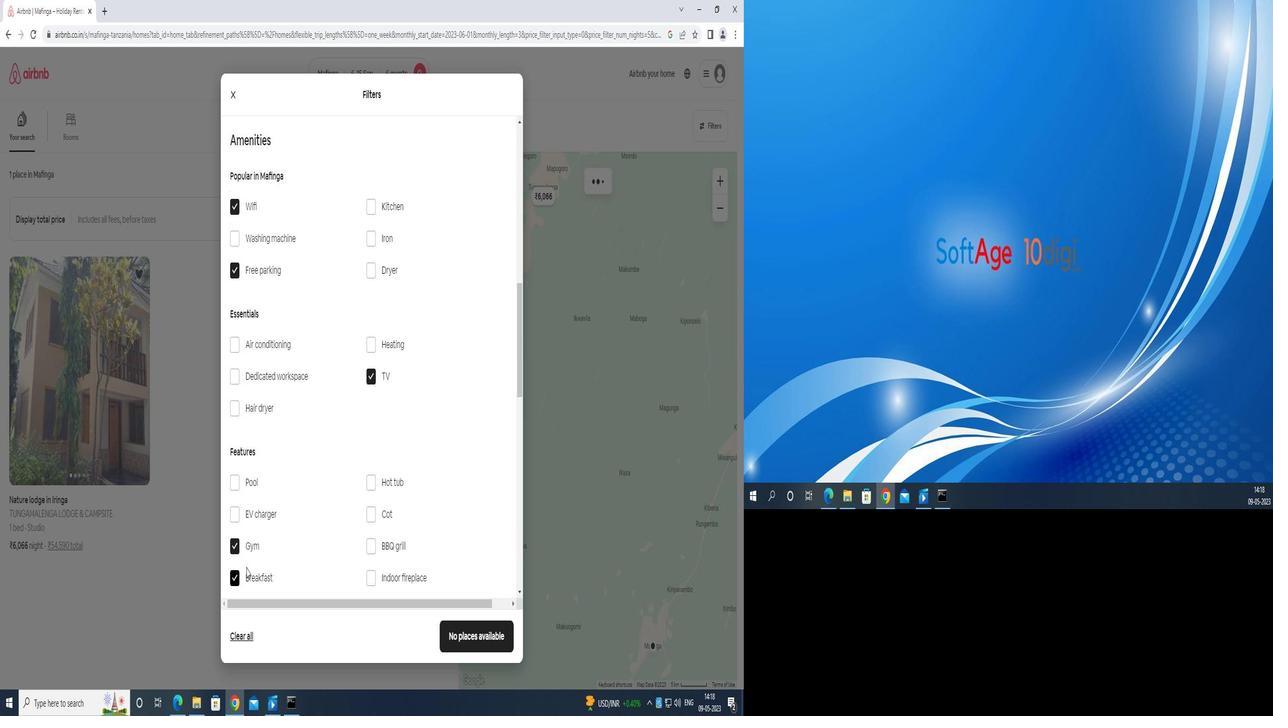 
Action: Mouse scrolled (428, 567) with delta (0, 0)
Screenshot: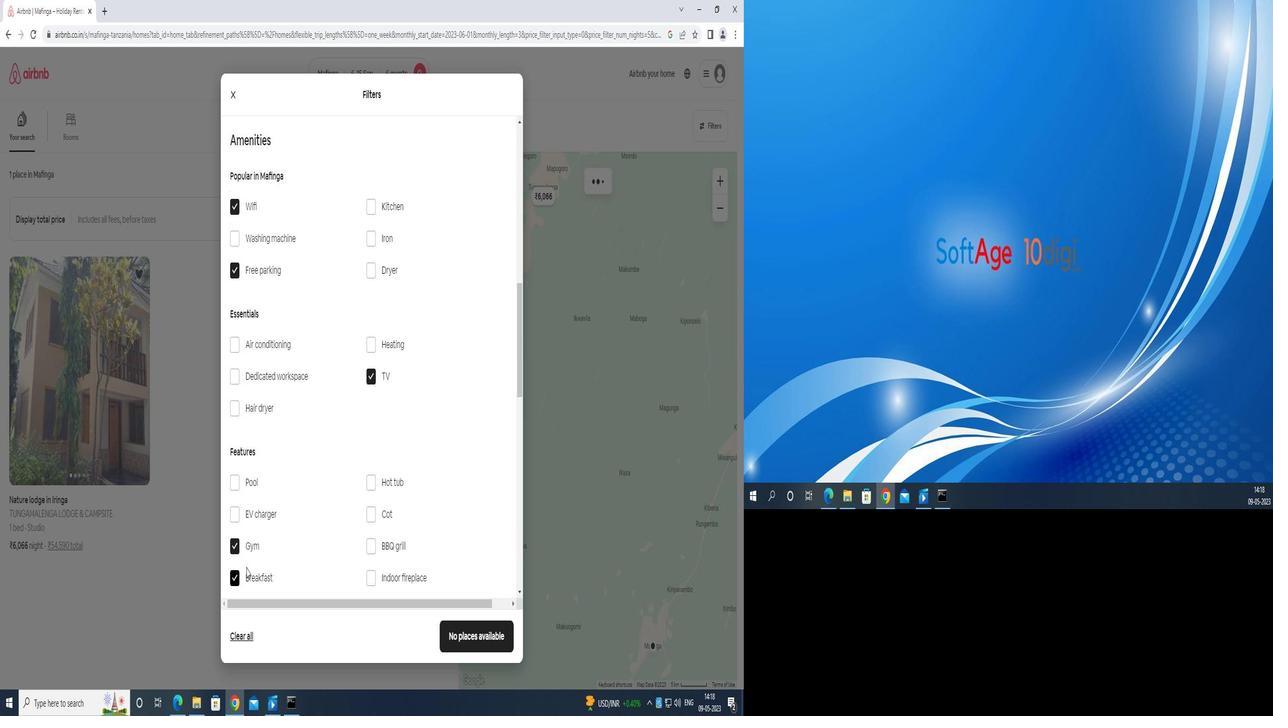 
Action: Mouse moved to (434, 567)
Screenshot: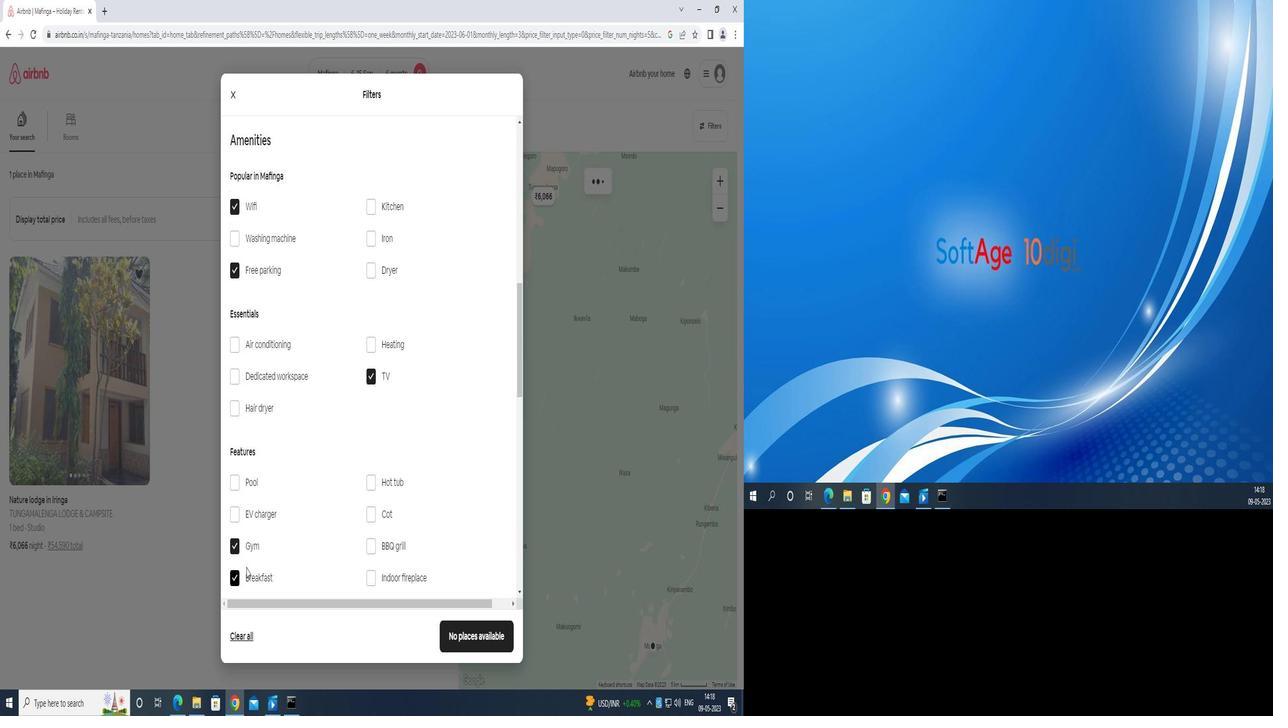 
Action: Mouse scrolled (434, 566) with delta (0, 0)
Screenshot: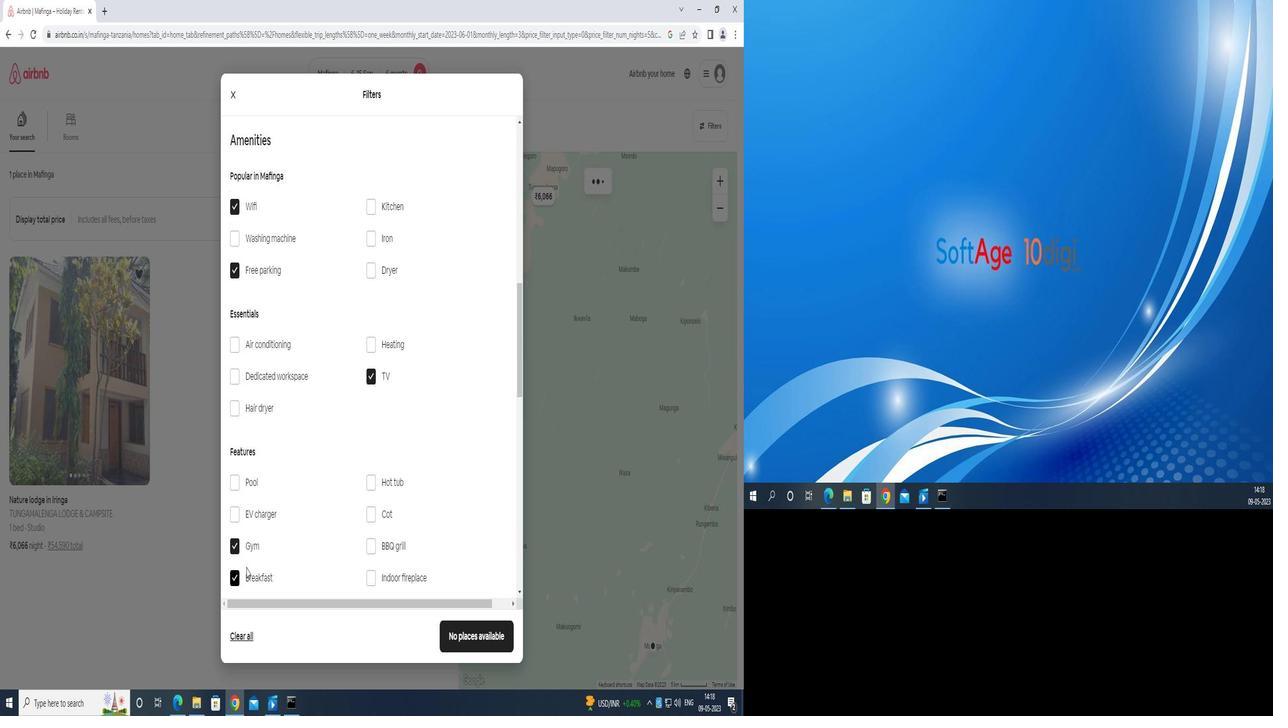 
Action: Mouse moved to (445, 556)
Screenshot: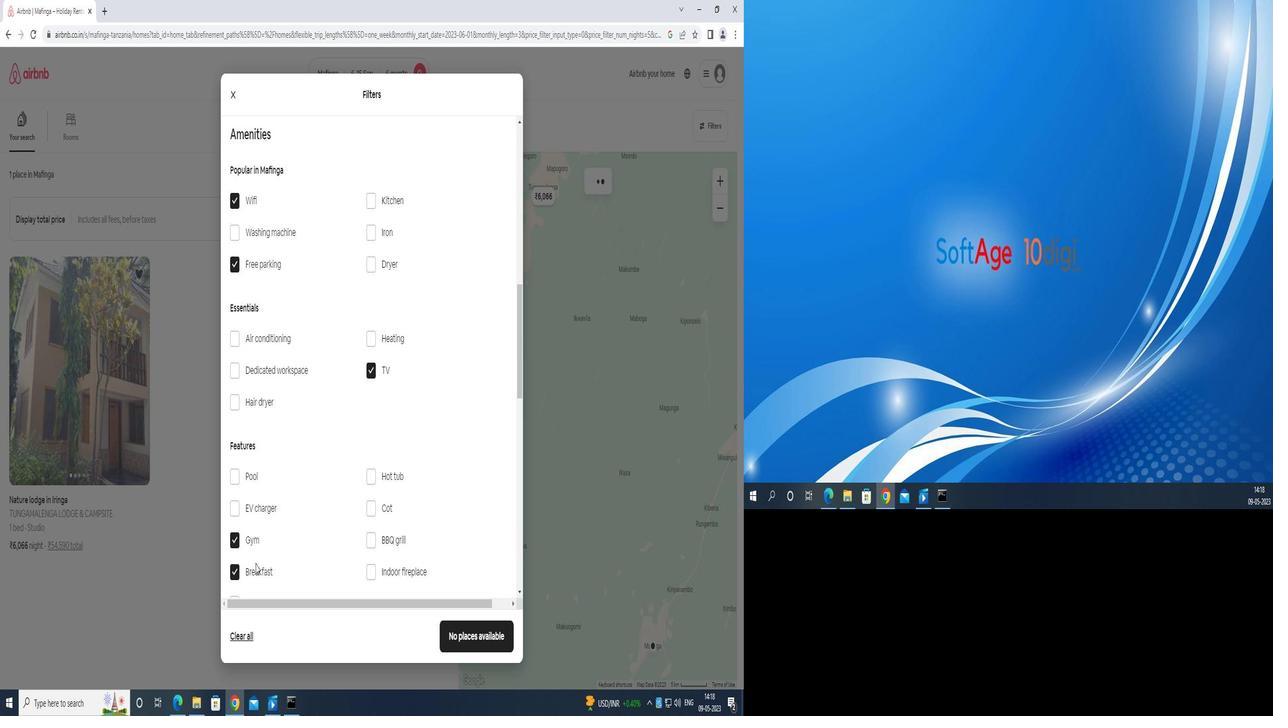 
Action: Mouse scrolled (445, 555) with delta (0, 0)
Screenshot: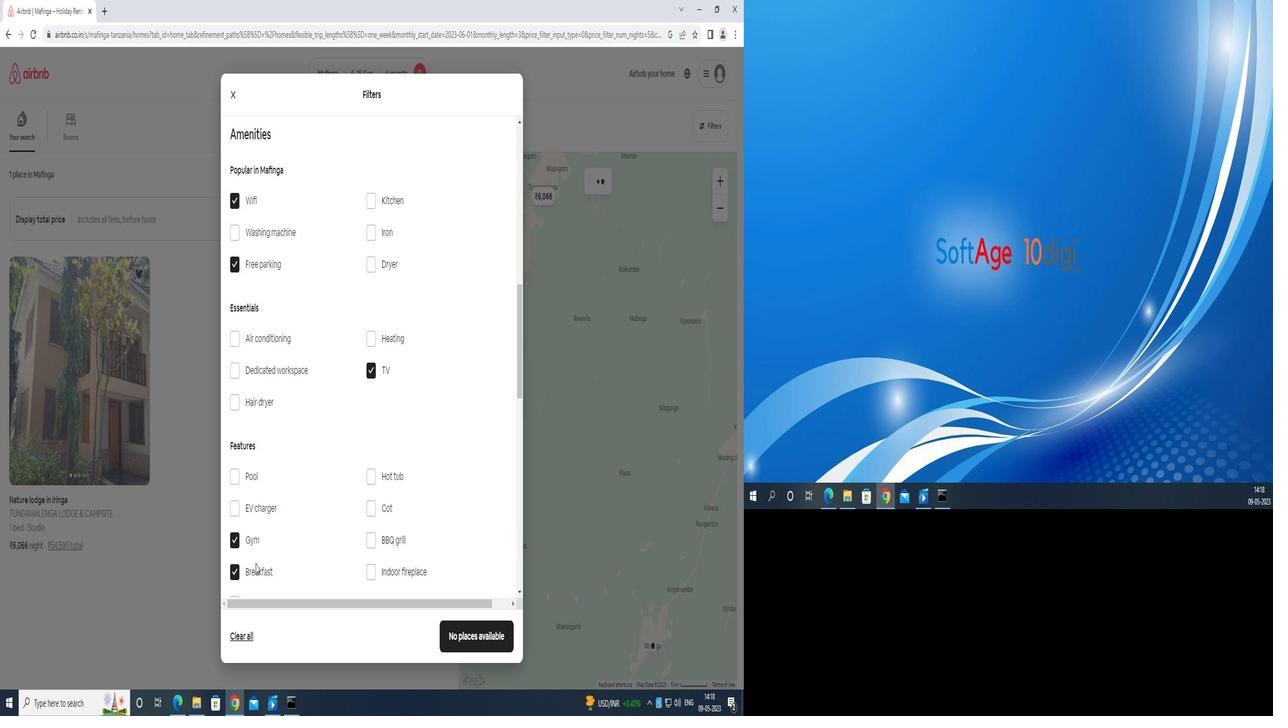 
Action: Mouse moved to (445, 555)
Screenshot: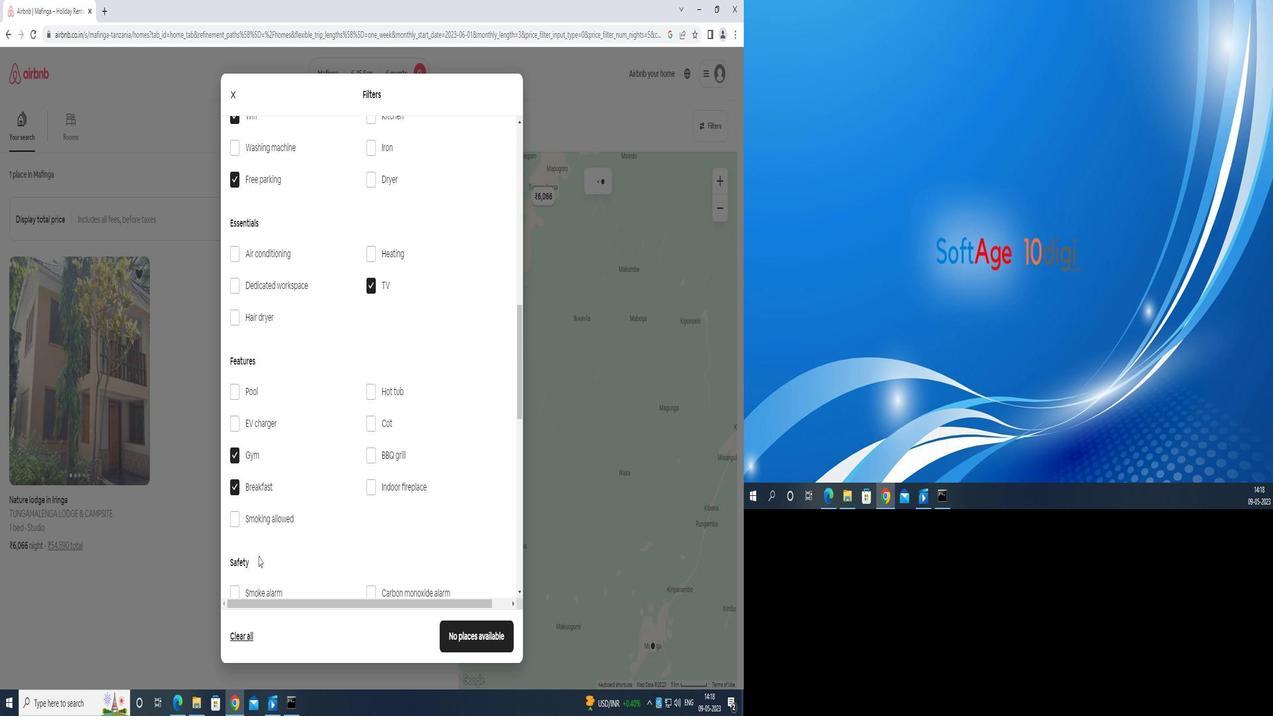 
Action: Mouse scrolled (445, 555) with delta (0, 0)
Screenshot: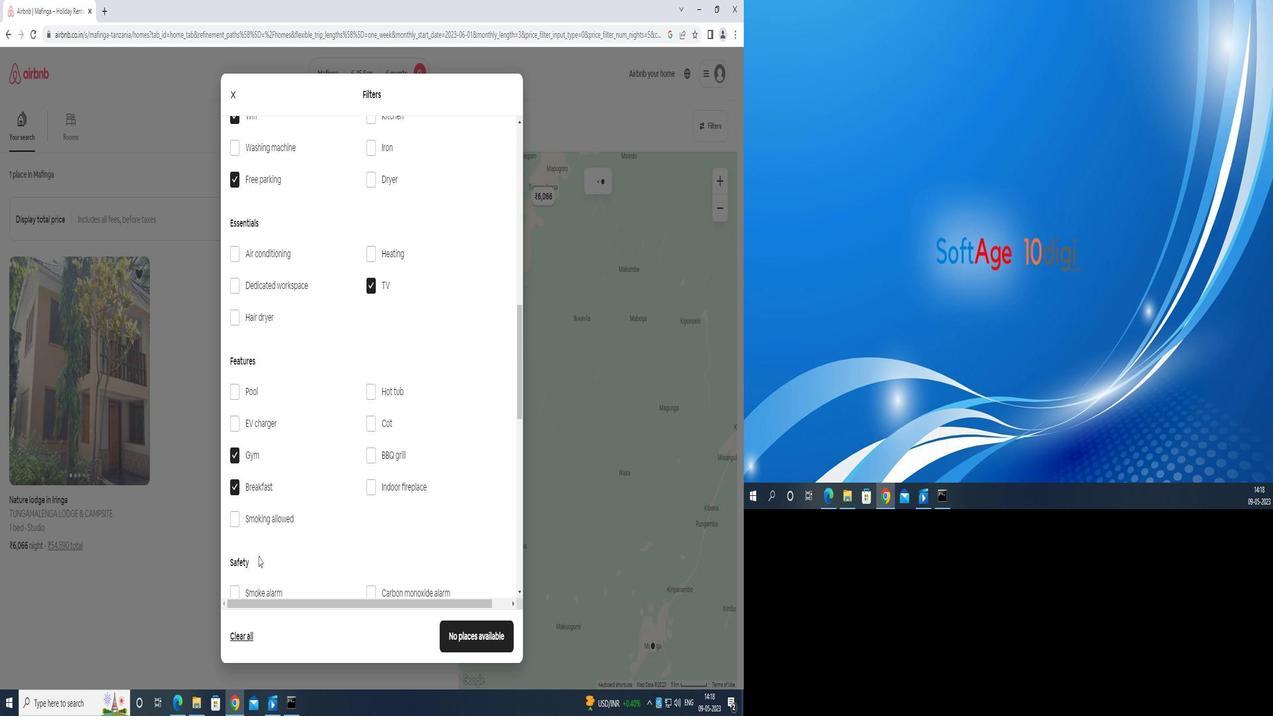 
Action: Mouse moved to (473, 535)
Screenshot: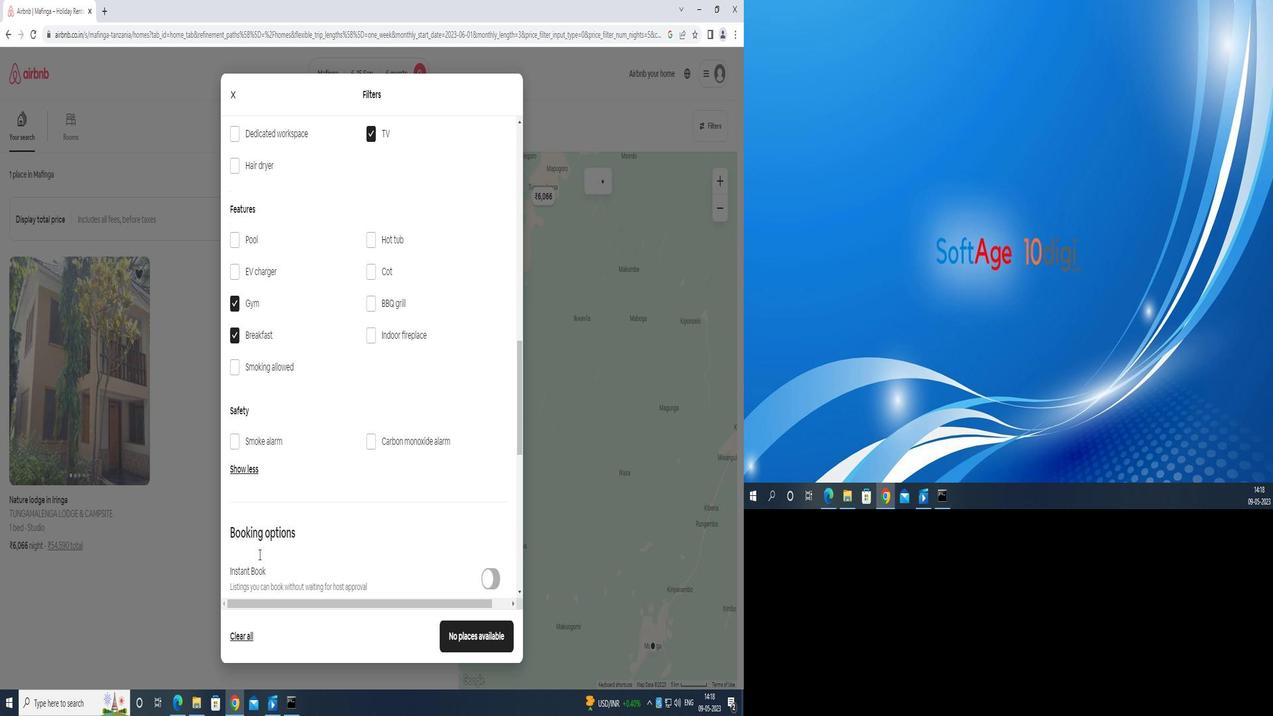 
Action: Mouse scrolled (473, 534) with delta (0, 0)
Screenshot: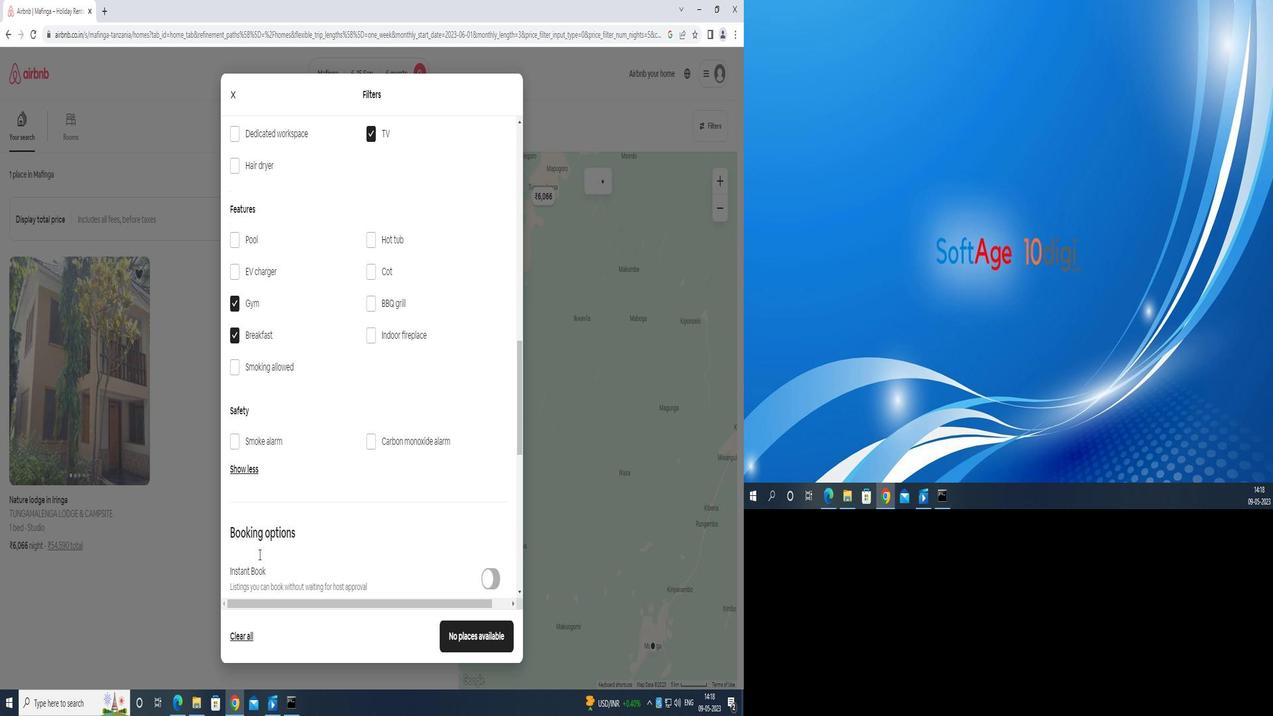 
Action: Mouse moved to (836, 400)
Screenshot: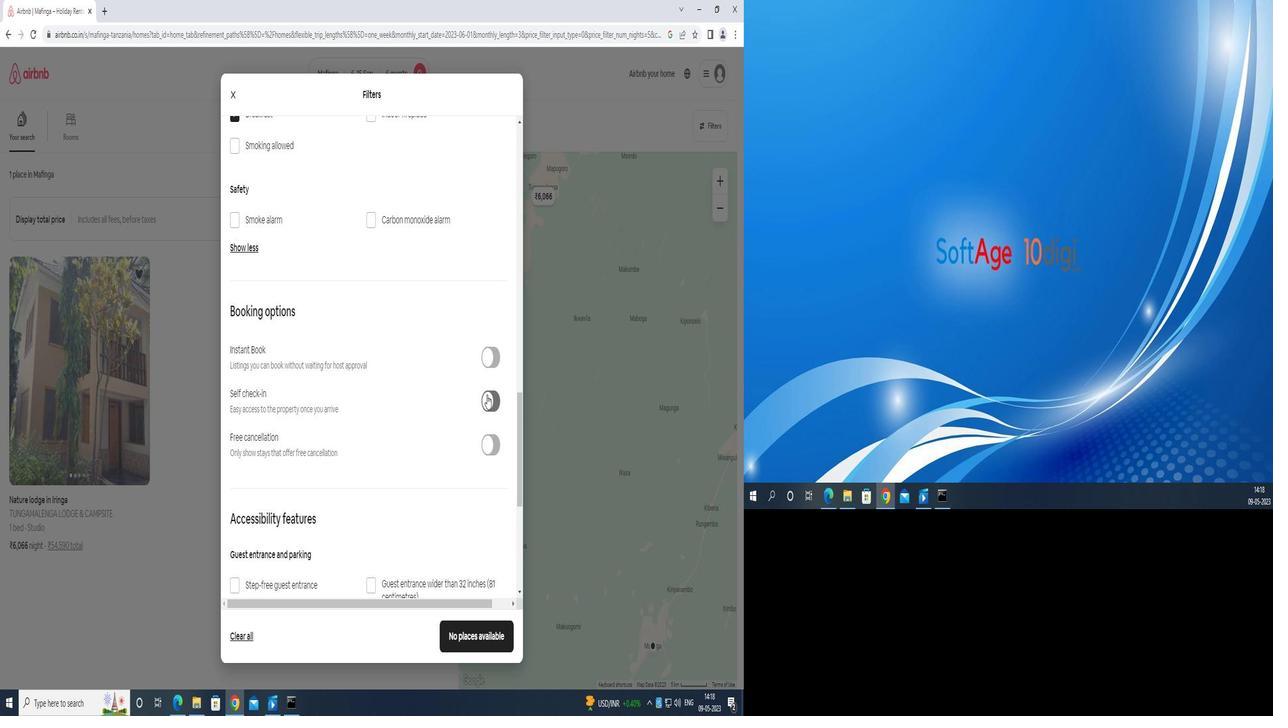 
Action: Mouse pressed left at (836, 400)
Screenshot: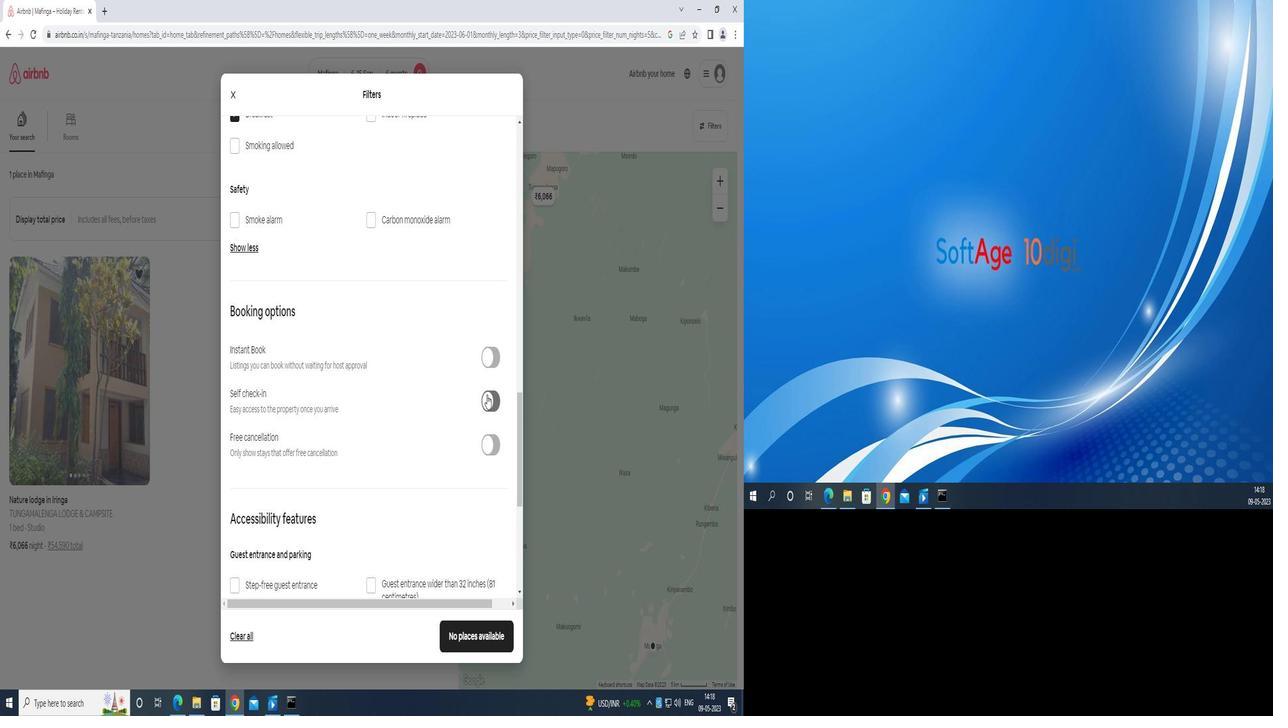 
Action: Mouse moved to (837, 408)
Screenshot: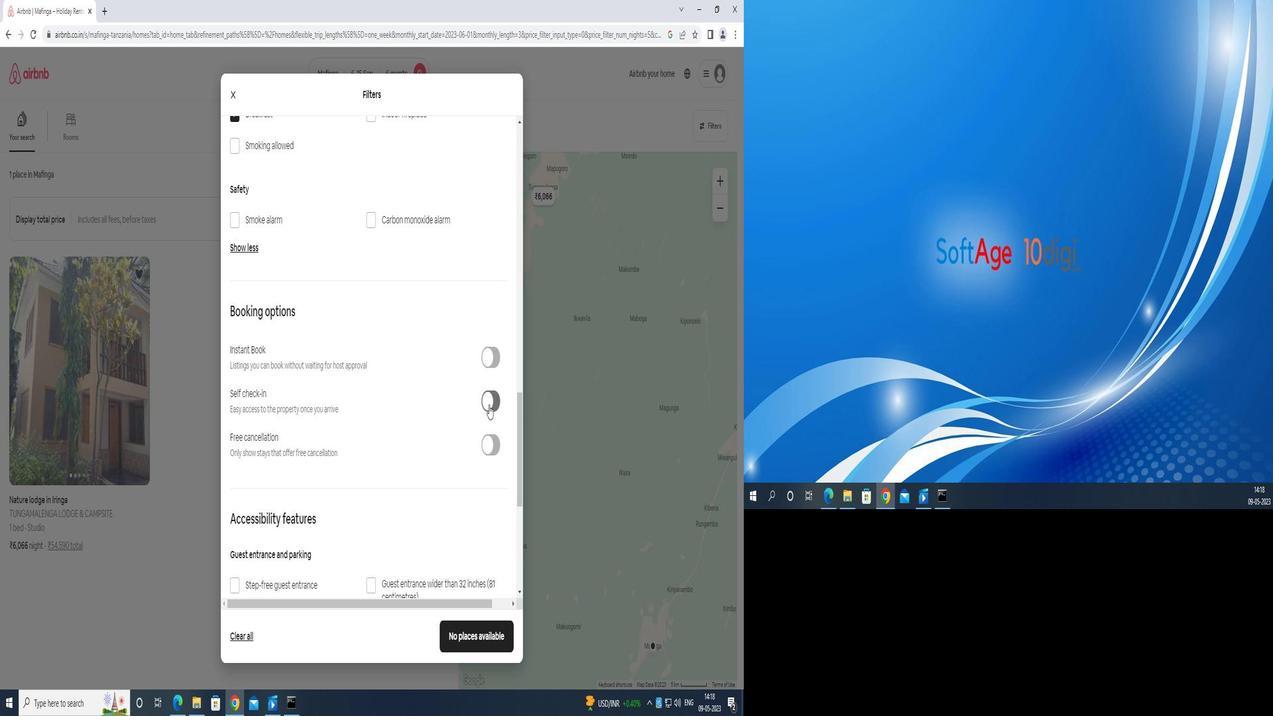 
Action: Mouse scrolled (837, 407) with delta (0, 0)
Screenshot: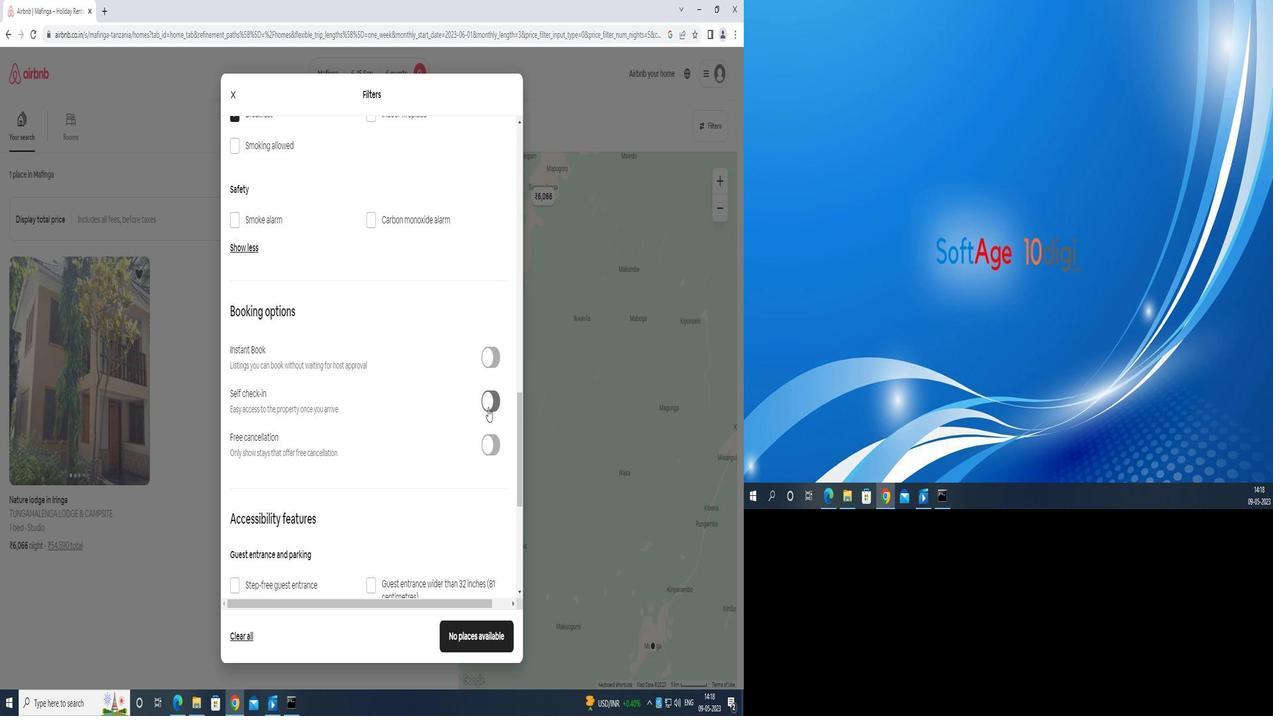 
Action: Mouse scrolled (837, 407) with delta (0, 0)
Screenshot: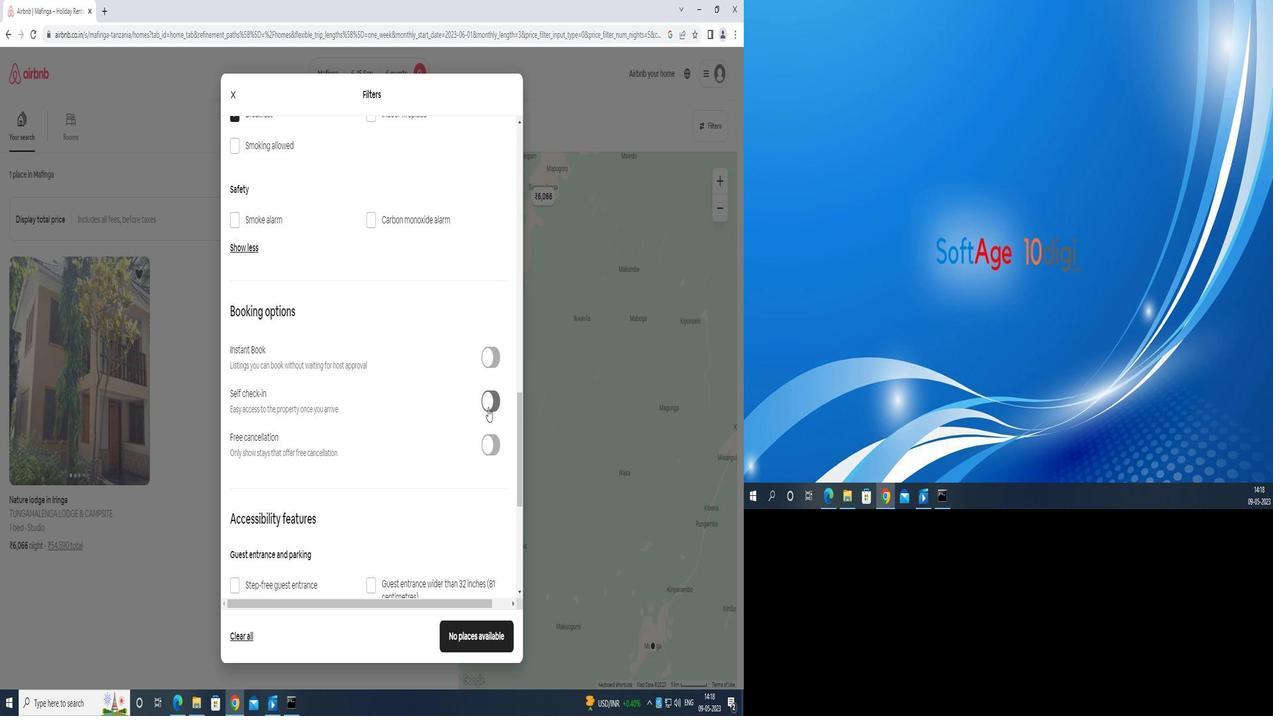 
Action: Mouse scrolled (837, 407) with delta (0, 0)
Screenshot: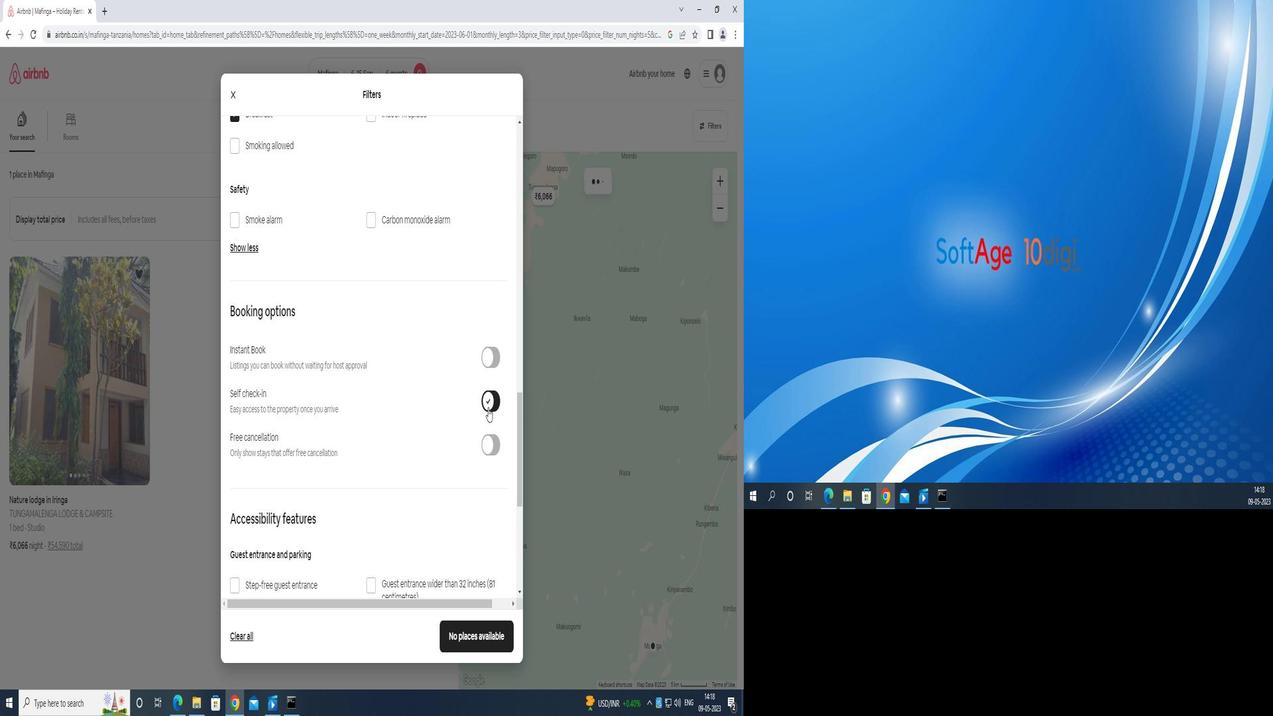 
Action: Mouse scrolled (837, 407) with delta (0, 0)
Screenshot: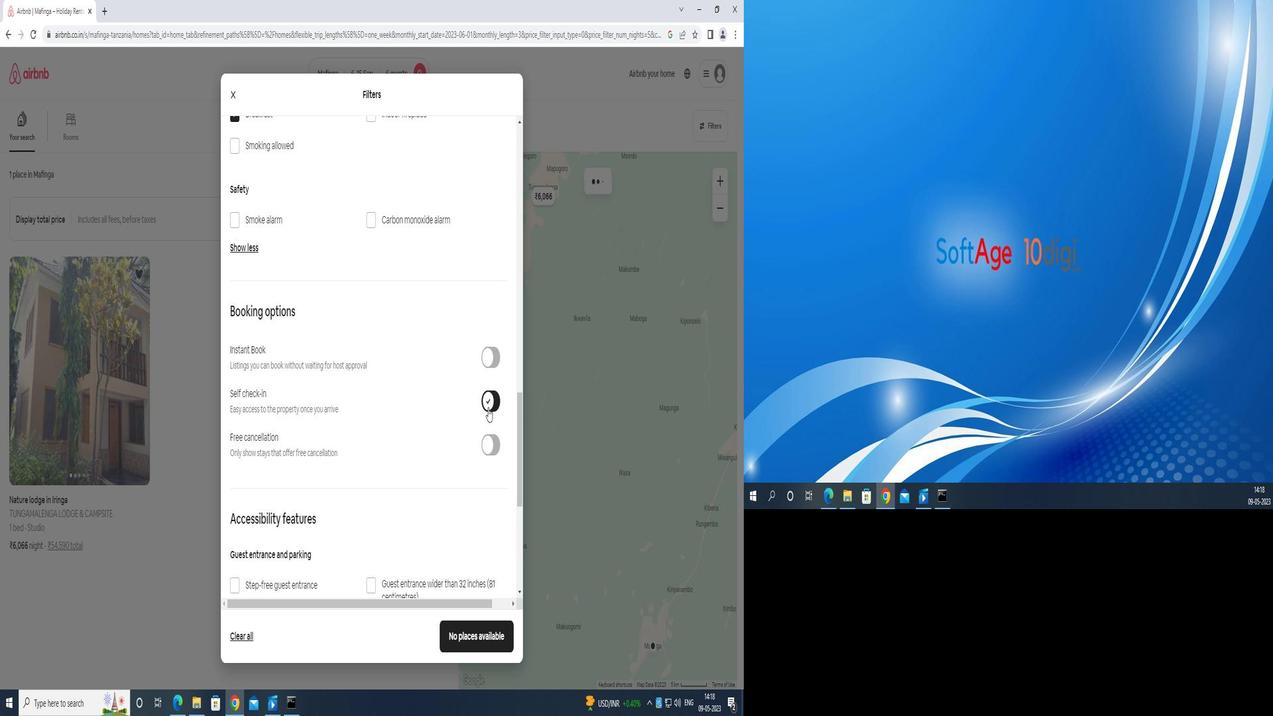 
Action: Mouse scrolled (837, 407) with delta (0, 0)
Screenshot: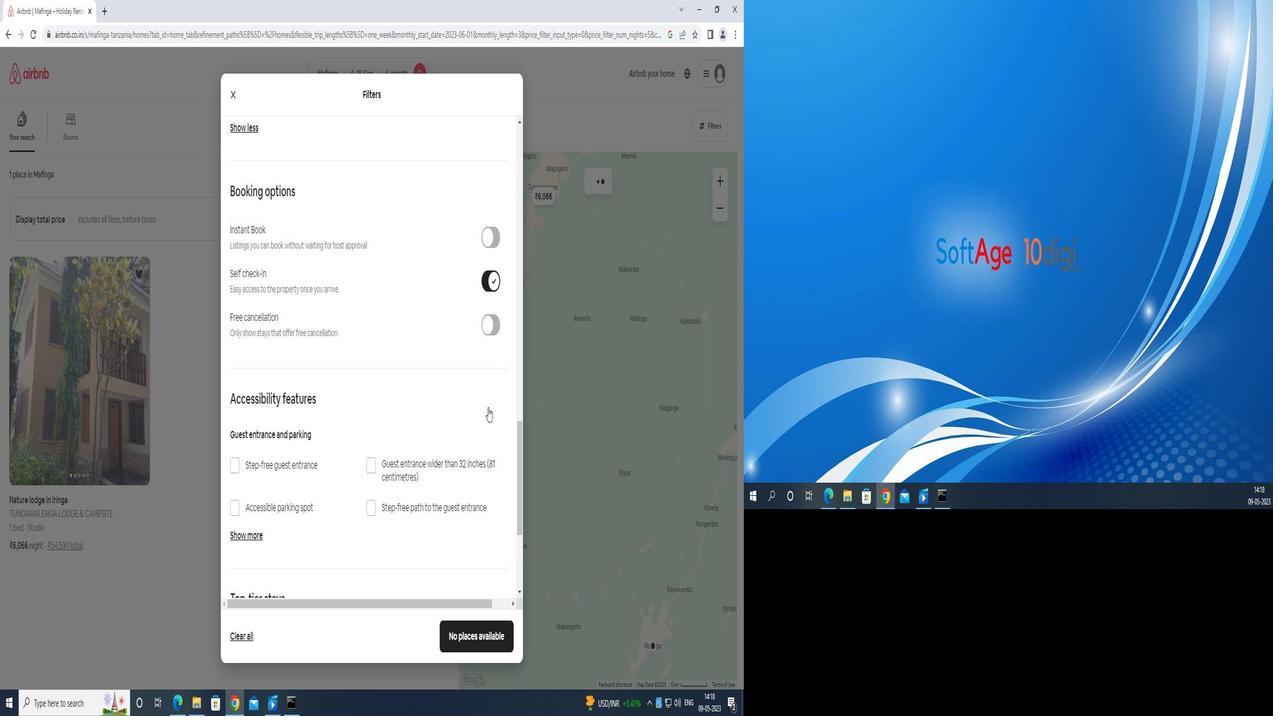 
Action: Mouse moved to (835, 408)
Screenshot: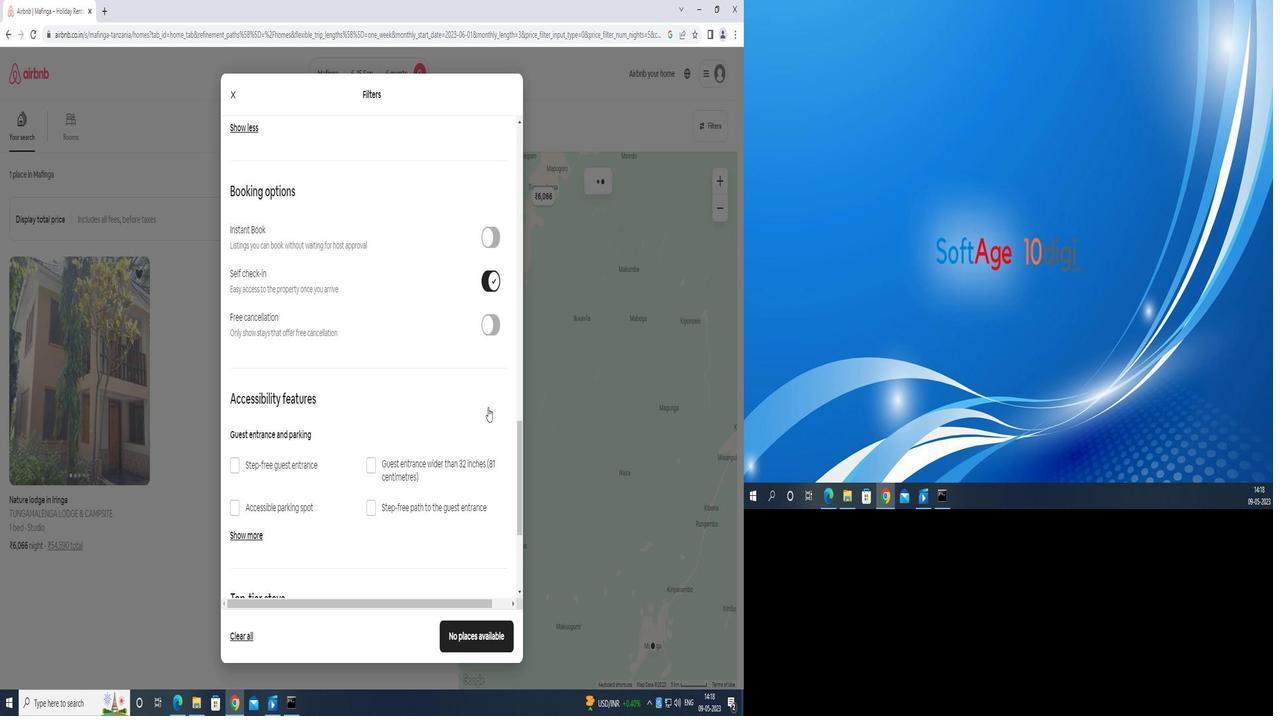 
Action: Mouse scrolled (835, 407) with delta (0, 0)
Screenshot: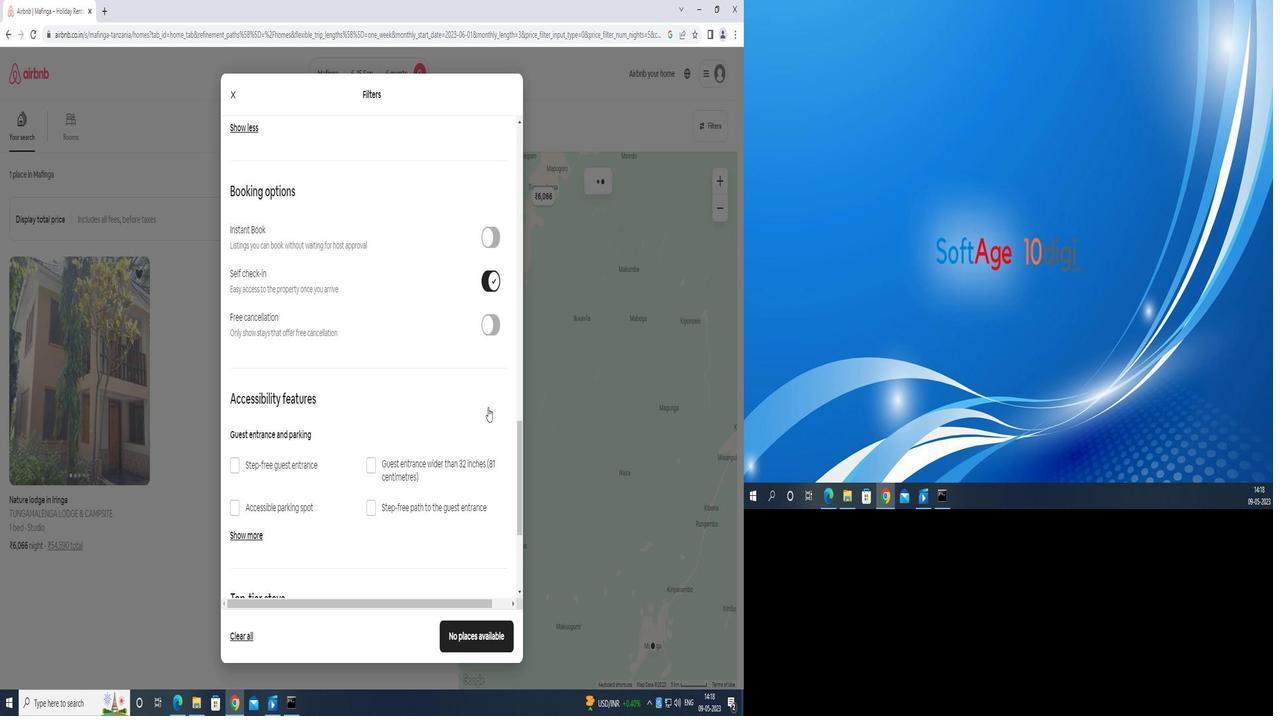 
Action: Mouse moved to (834, 408)
Screenshot: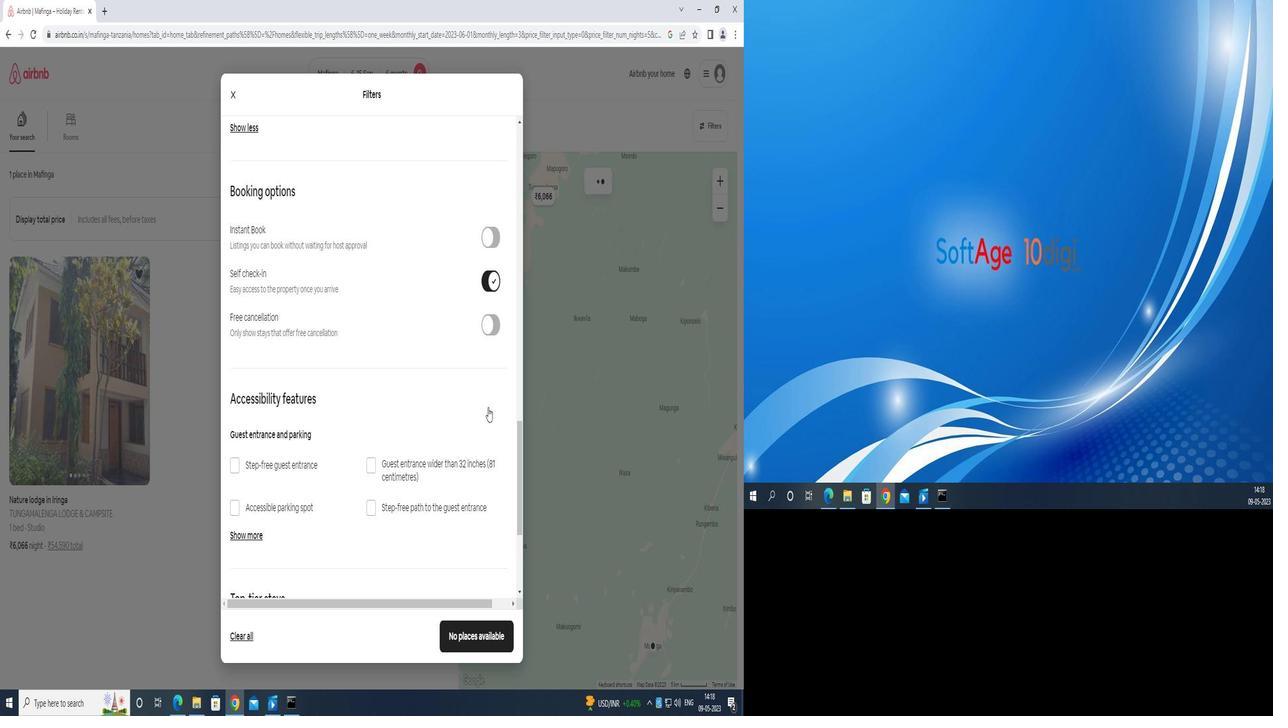 
Action: Mouse scrolled (834, 407) with delta (0, 0)
Screenshot: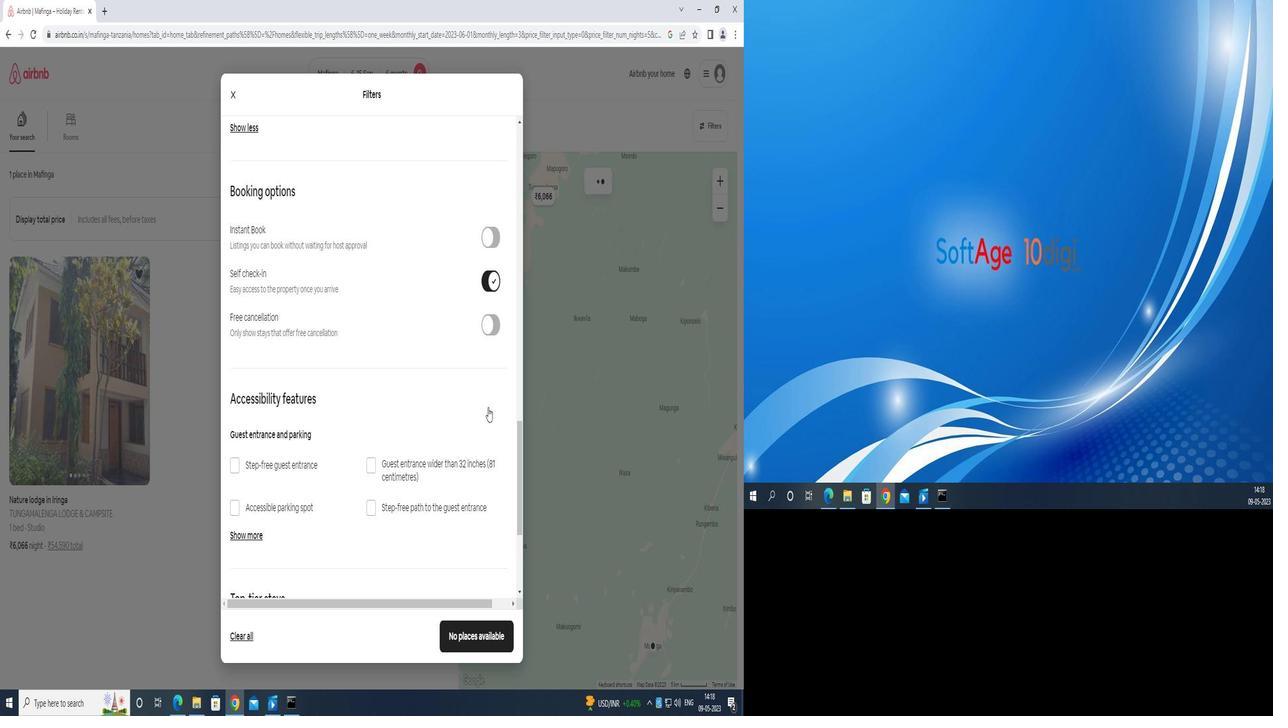 
Action: Mouse moved to (829, 411)
Screenshot: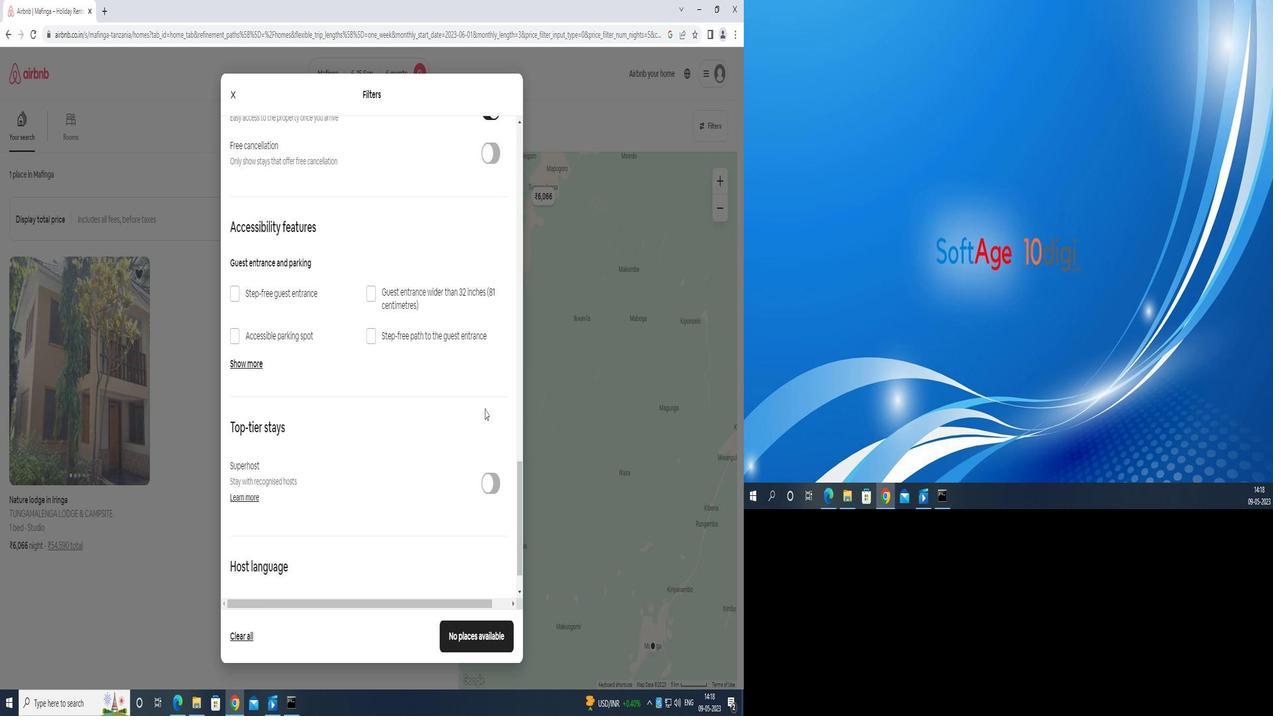 
Action: Mouse scrolled (829, 411) with delta (0, 0)
Screenshot: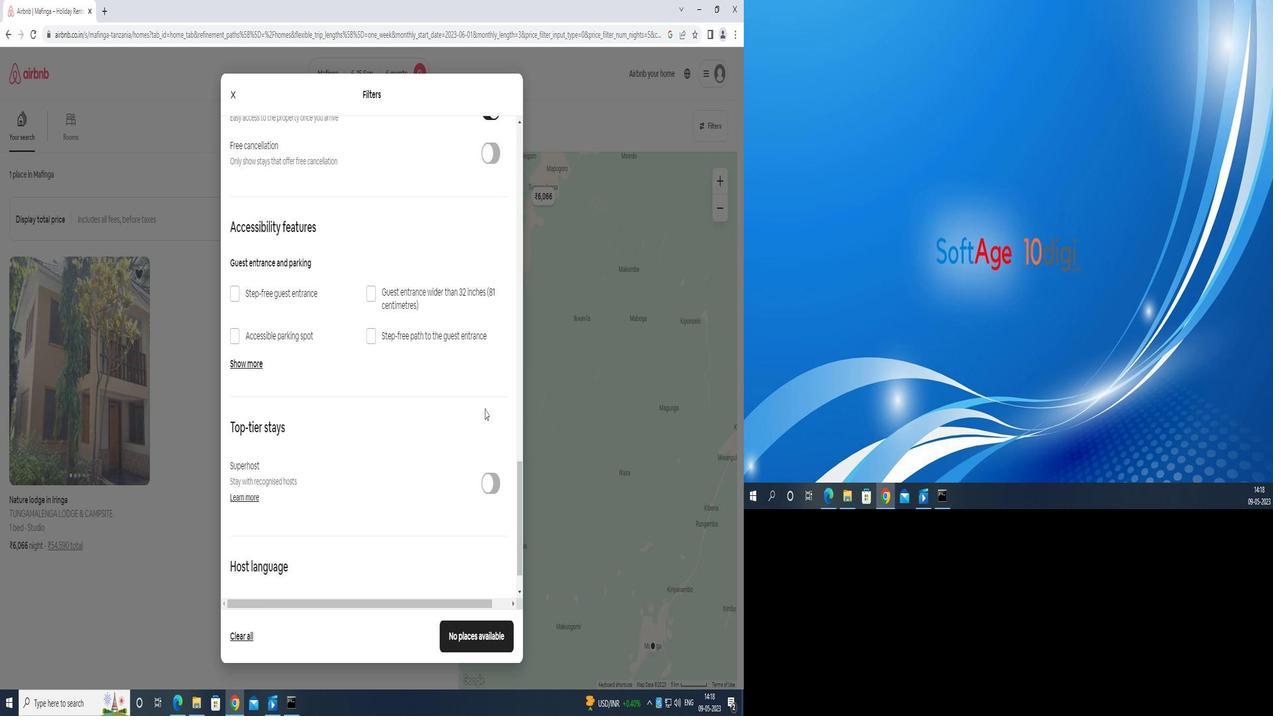 
Action: Mouse scrolled (829, 411) with delta (0, 0)
Screenshot: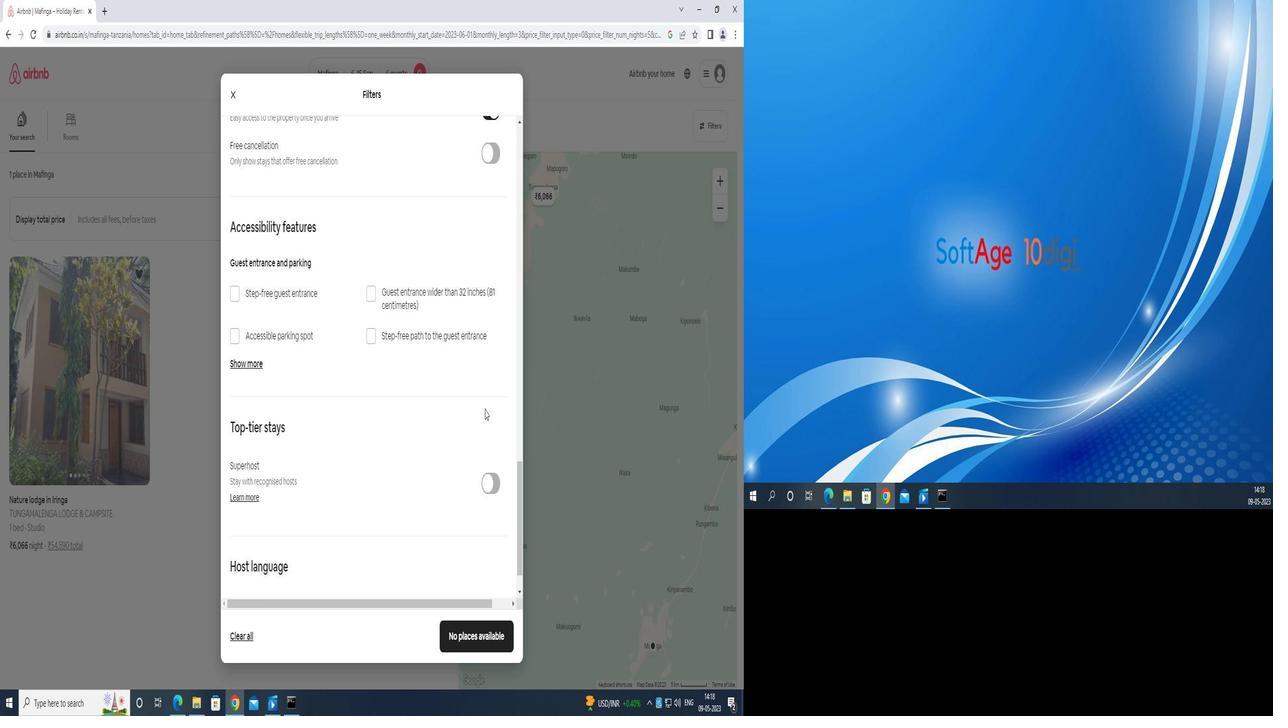 
Action: Mouse scrolled (829, 411) with delta (0, 0)
Screenshot: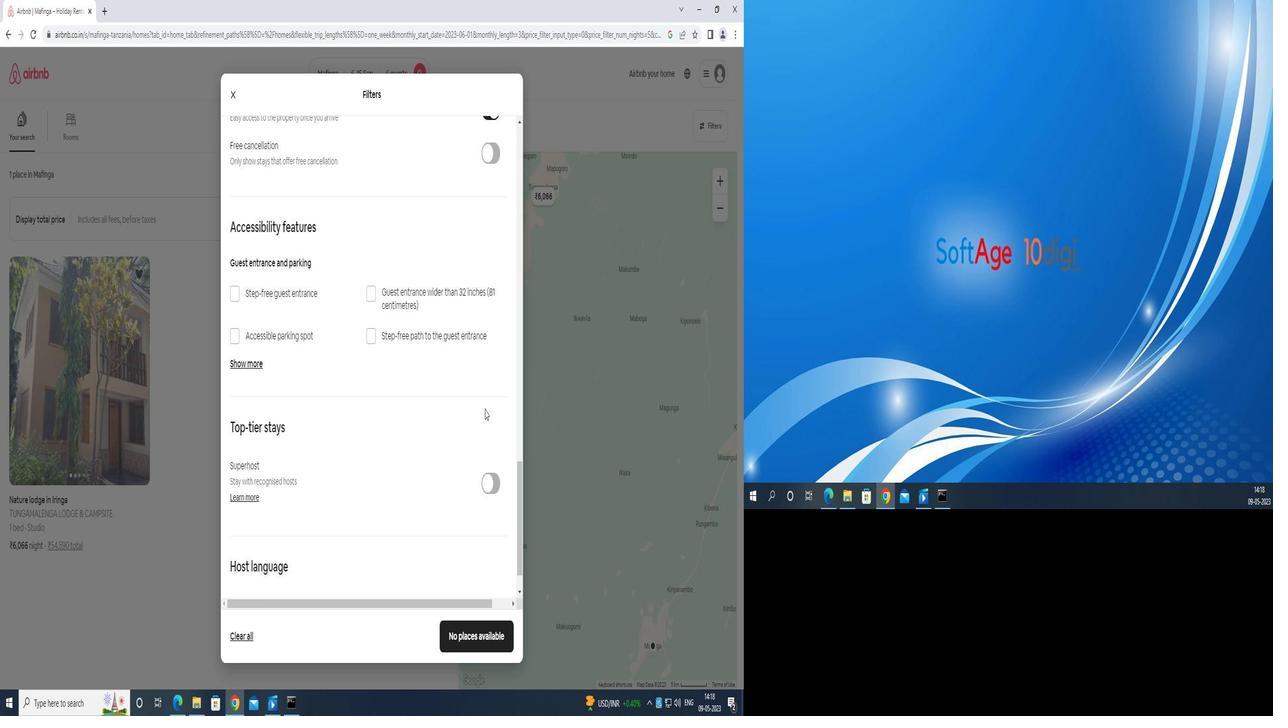 
Action: Mouse moved to (392, 563)
Screenshot: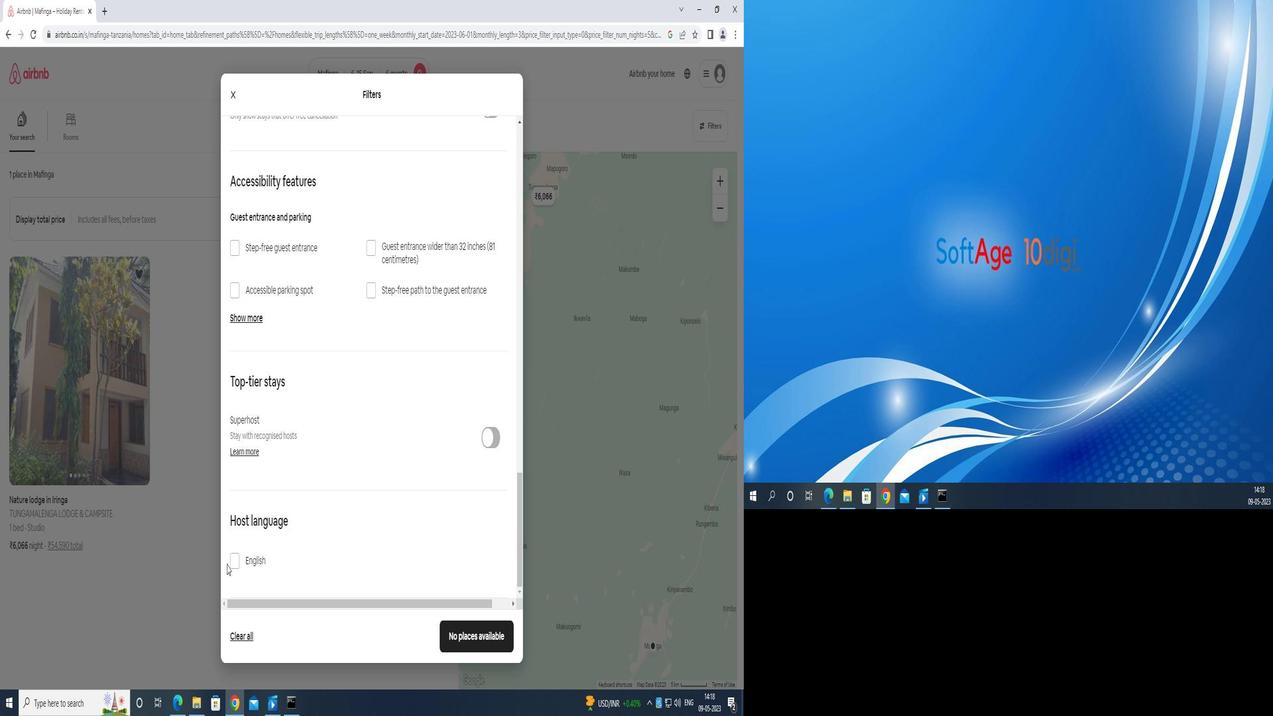 
Action: Mouse pressed left at (392, 563)
Screenshot: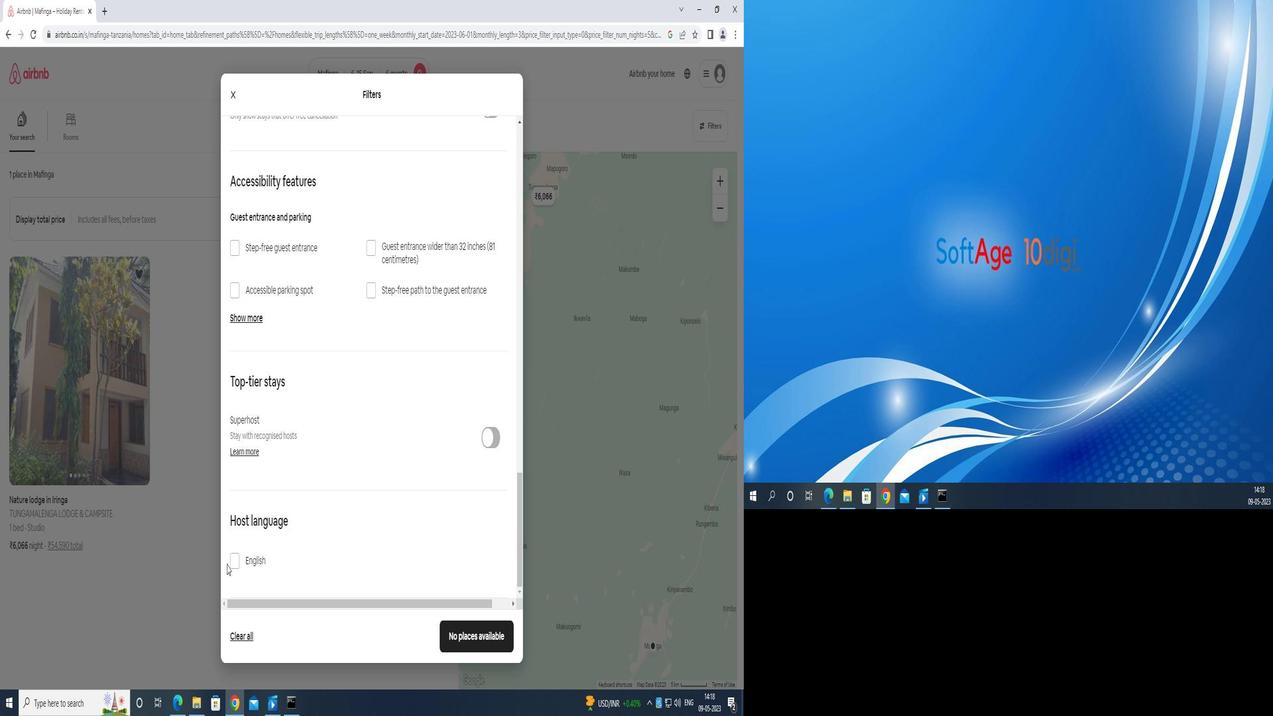 
Action: Mouse moved to (397, 560)
Screenshot: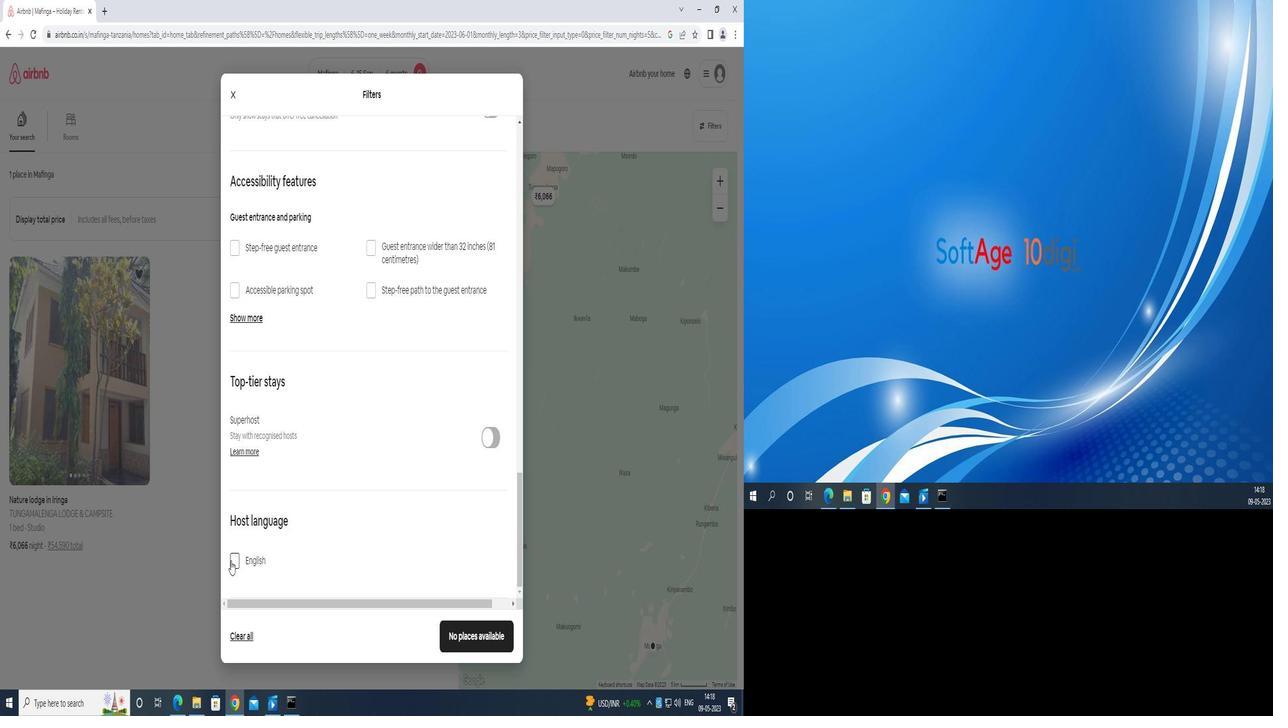 
Action: Mouse pressed left at (397, 560)
Screenshot: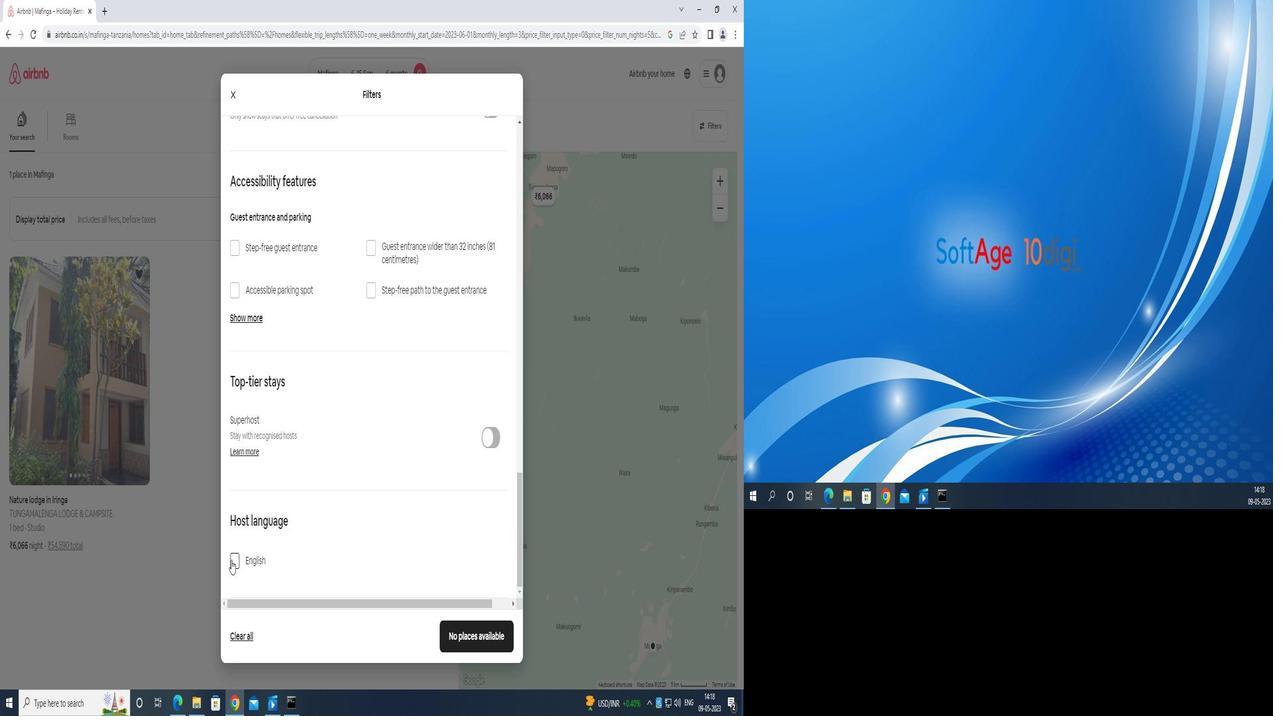 
Action: Mouse moved to (813, 634)
Screenshot: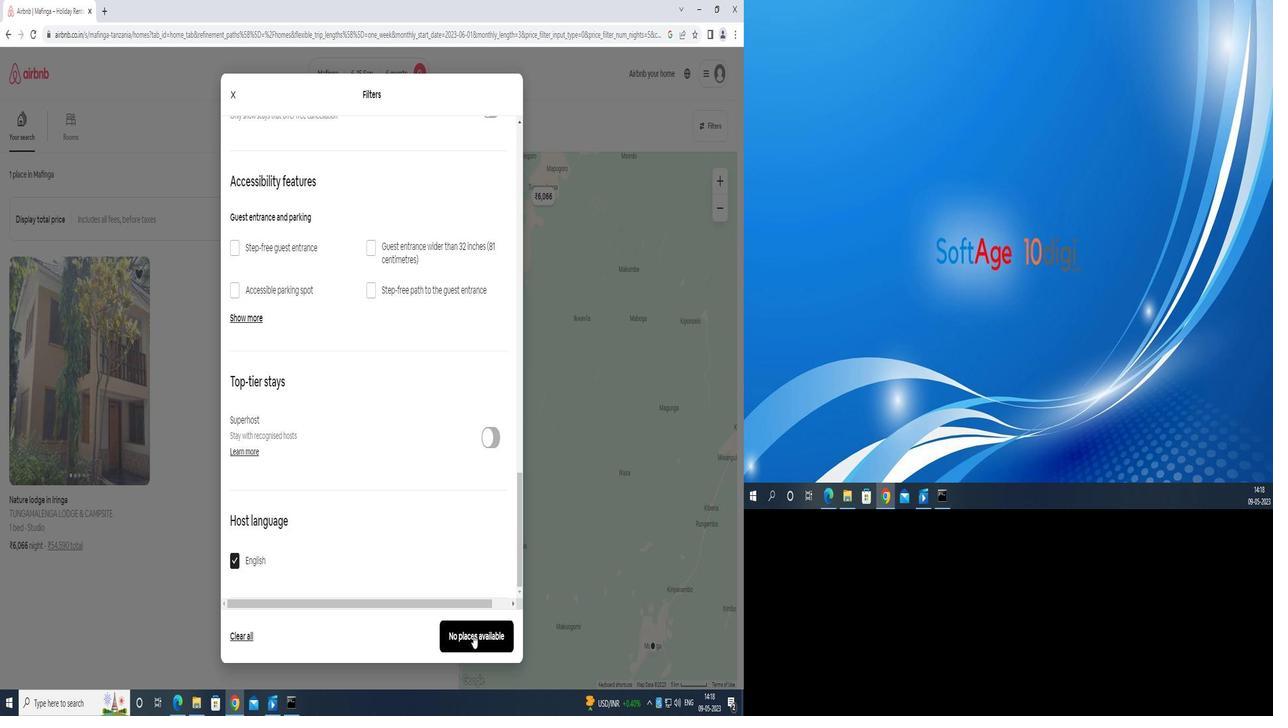 
Action: Mouse pressed left at (813, 634)
Screenshot: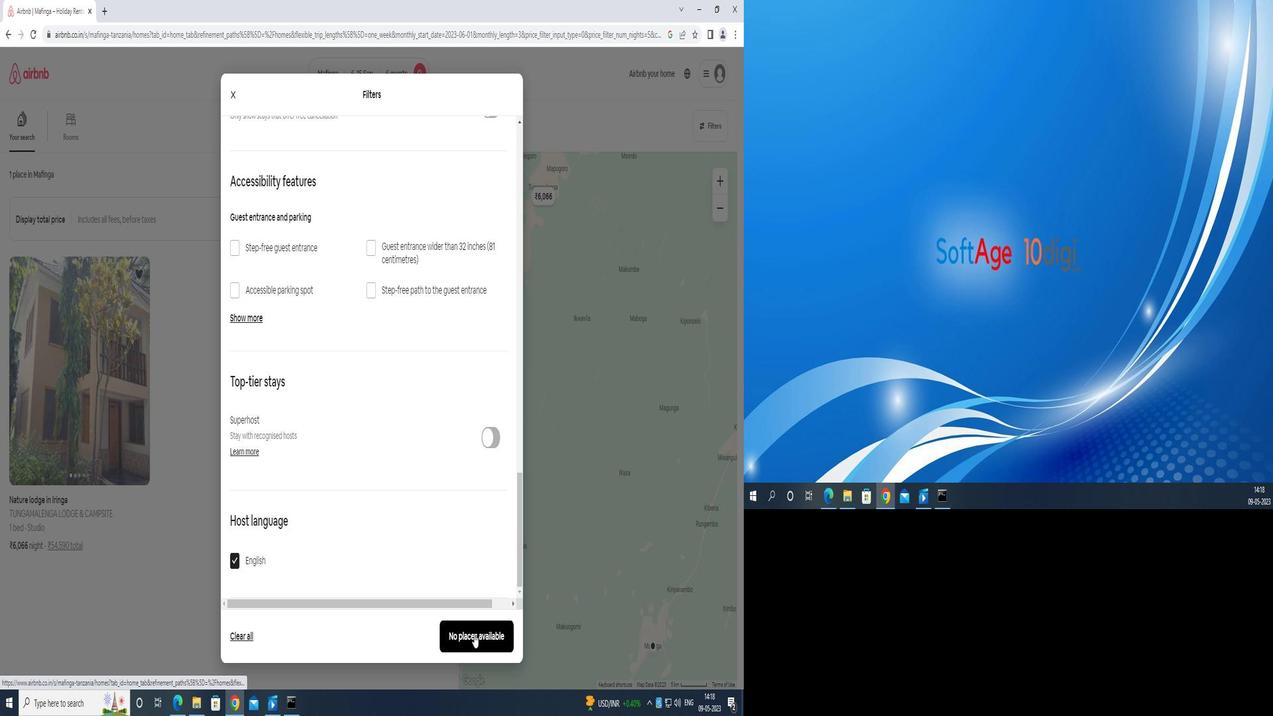 
Action: Mouse moved to (816, 634)
Screenshot: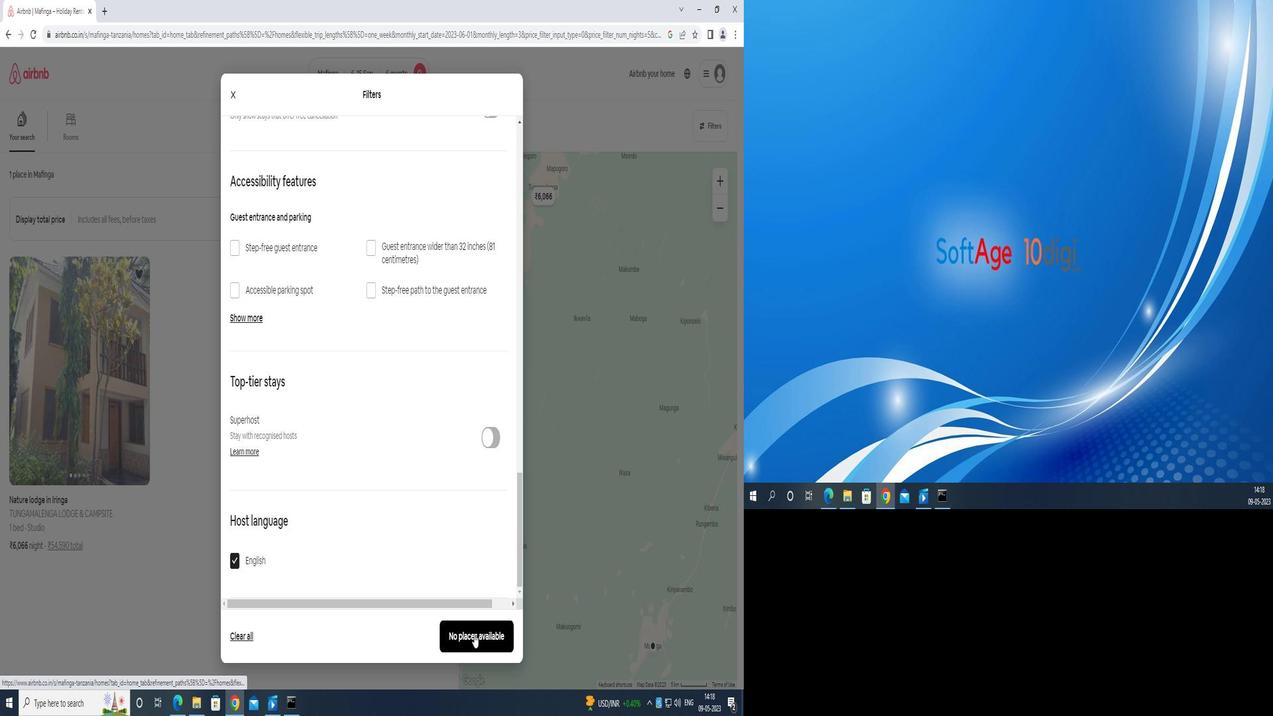 
